 Task: Add an event  with title  Lunch and Learn: Time Management, date '2023/10/30' to 2023/11/02  & Select Event type as  Collective. Add location for the event as  987 St. Paul's Bay, Lindos, Rhodes, Greece and add a description: Emphasize the significance of clear communication throughout the exercise. Encourage catchers to use verbal cues, such as Ready? or Fall when ready, to establish a synchronized rhythm.Create an event link  http-lunchandlearn:timemanagementcom & Select the event color as  Blue. , logged in from the account softage.10@softage.netand send the event invitation to softage.5@softage.net and softage.6@softage.net
Action: Mouse moved to (959, 193)
Screenshot: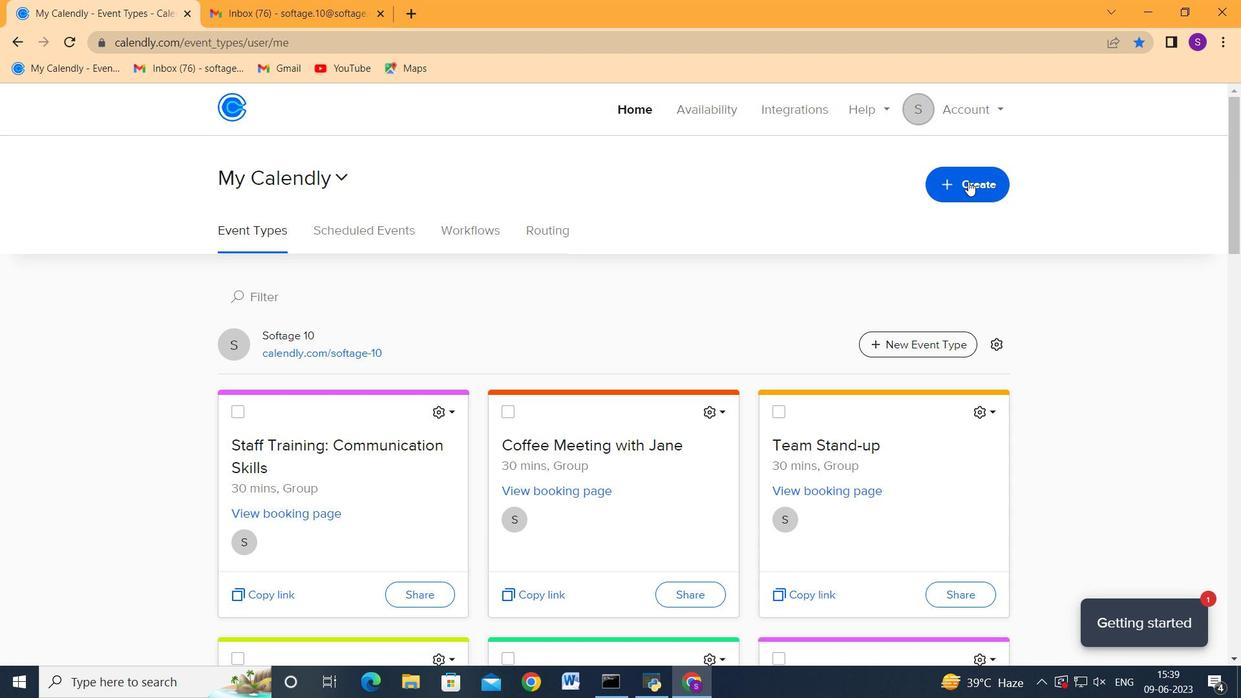 
Action: Mouse pressed left at (959, 193)
Screenshot: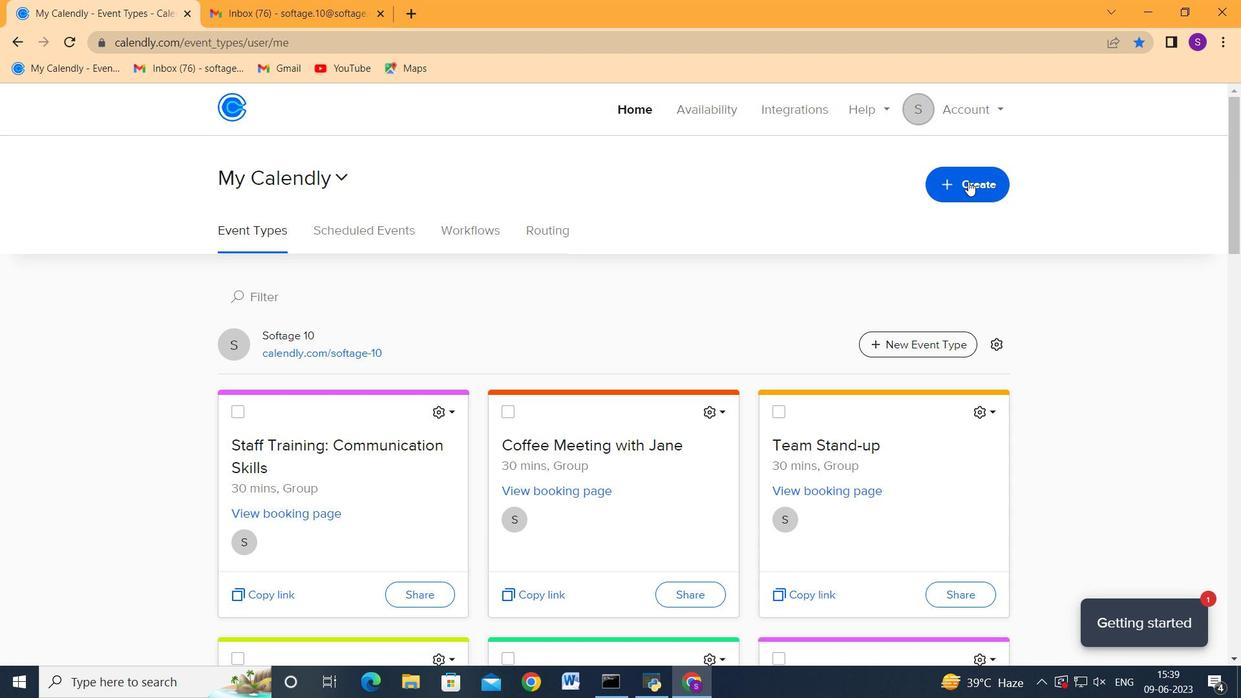 
Action: Mouse moved to (939, 239)
Screenshot: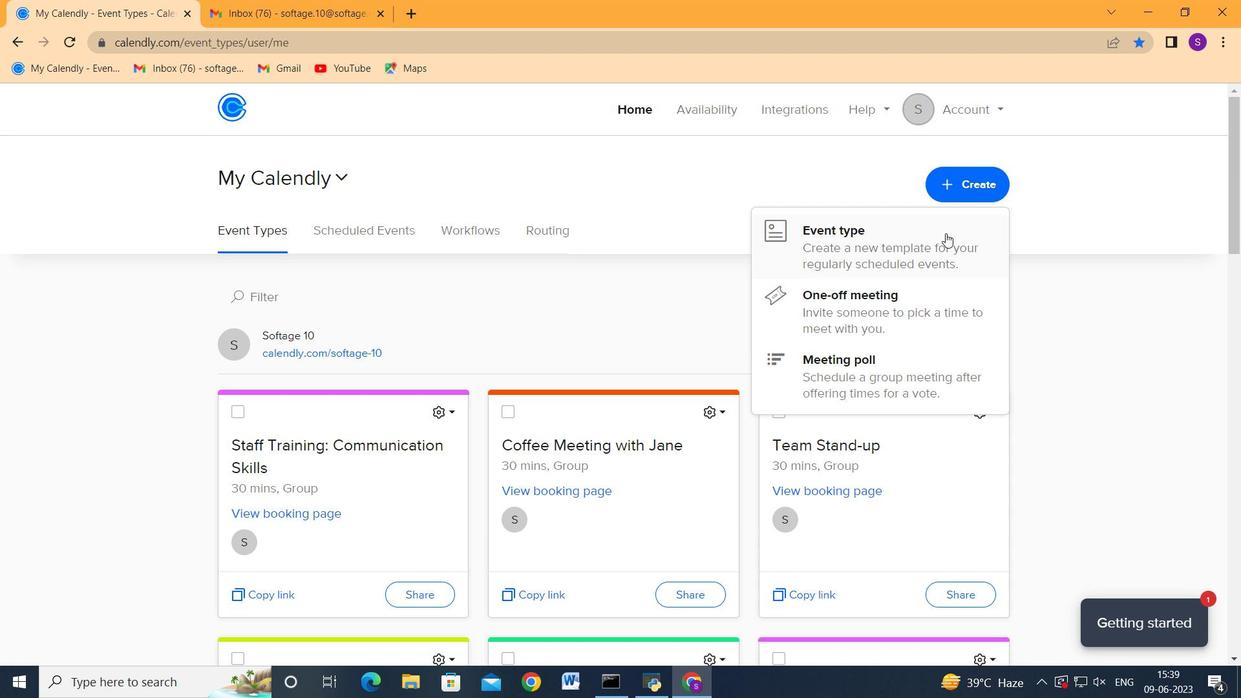 
Action: Mouse pressed left at (939, 239)
Screenshot: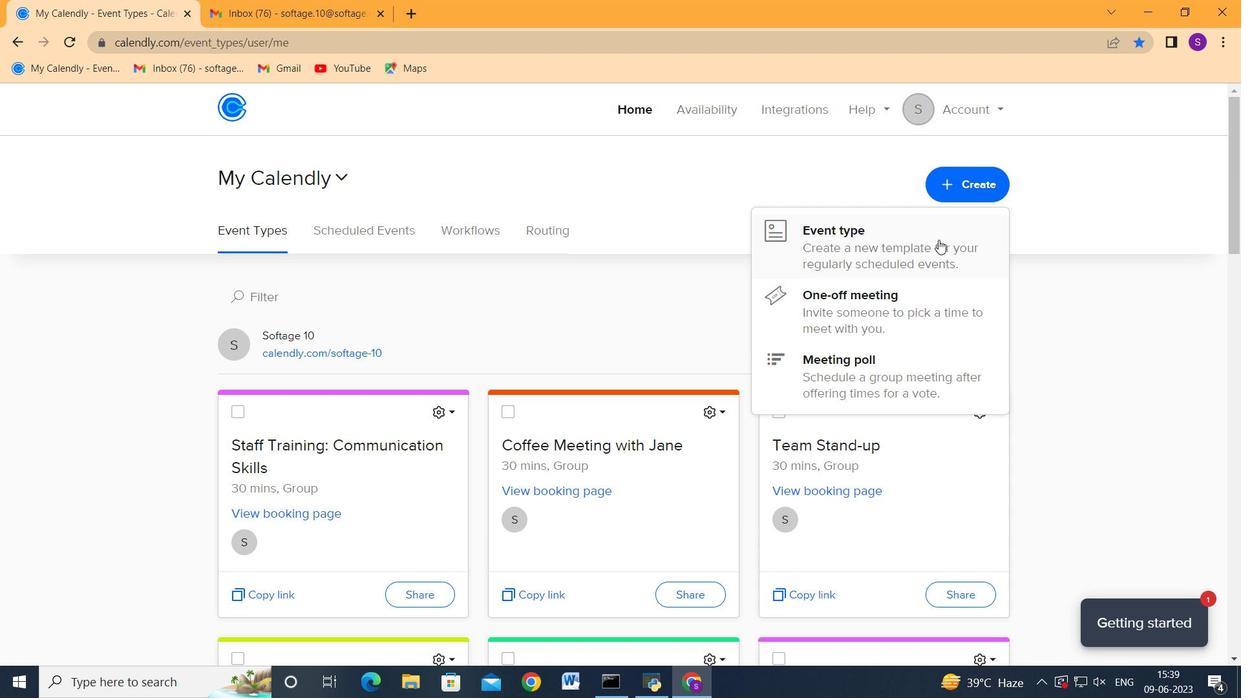 
Action: Mouse moved to (607, 379)
Screenshot: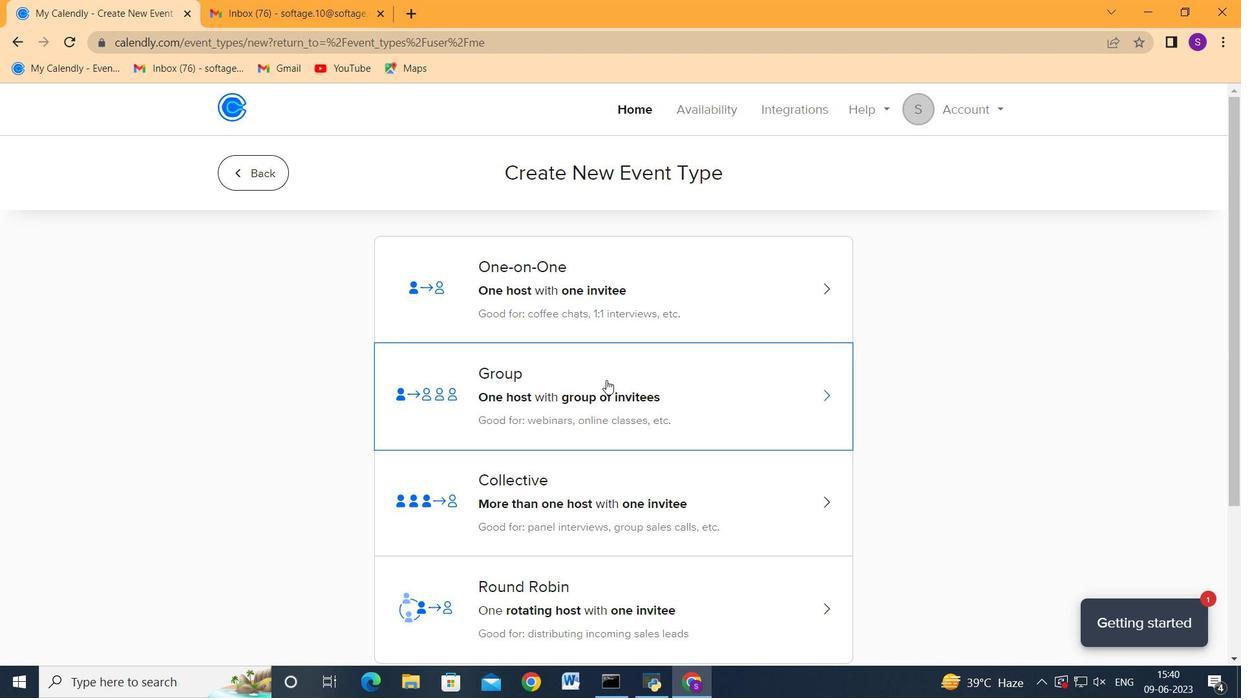 
Action: Mouse scrolled (607, 379) with delta (0, 0)
Screenshot: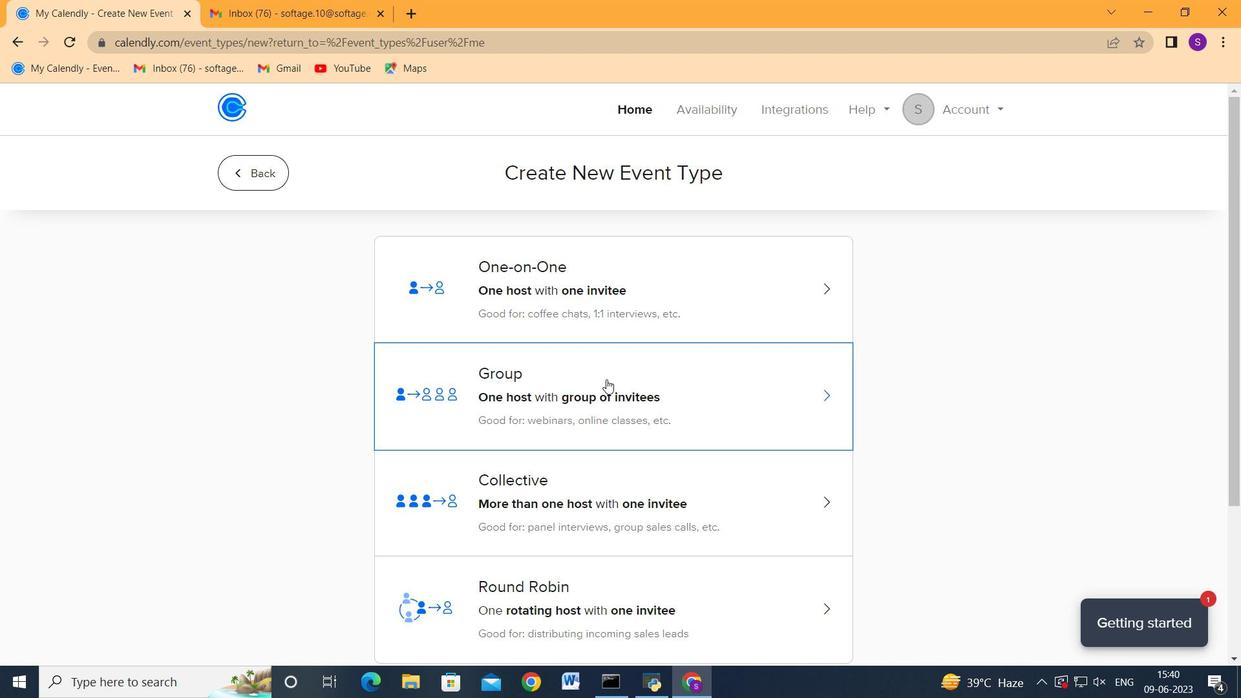 
Action: Mouse scrolled (607, 380) with delta (0, 0)
Screenshot: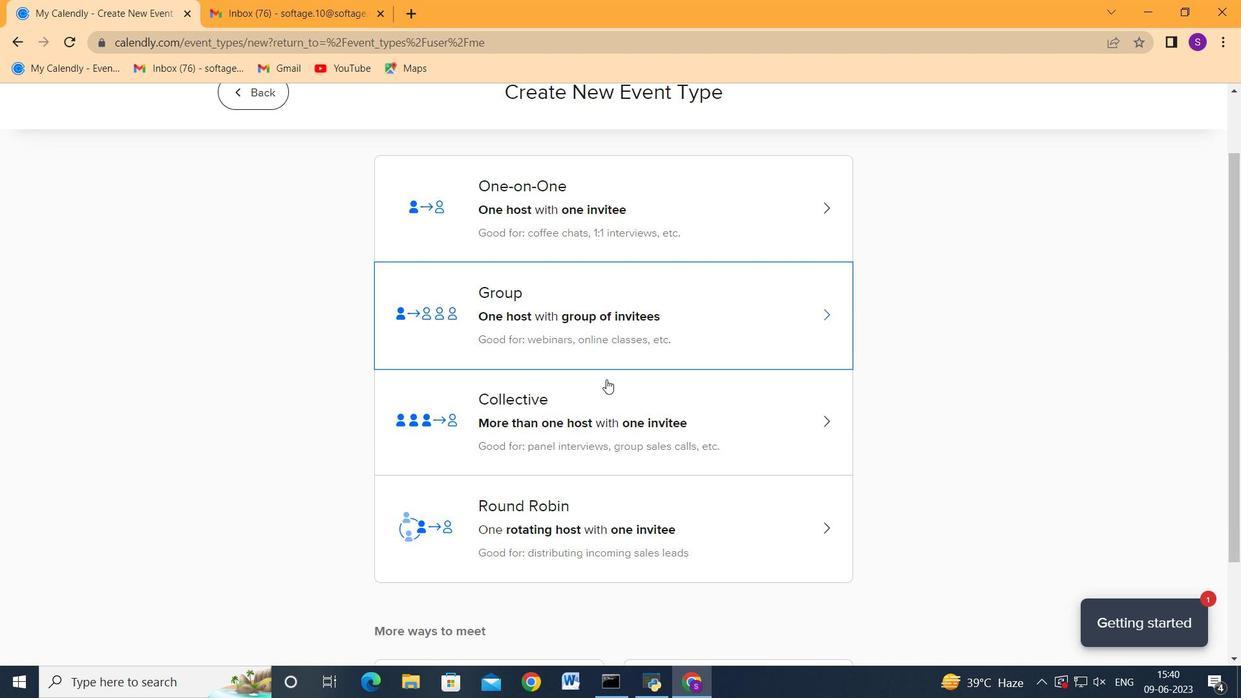 
Action: Mouse moved to (573, 527)
Screenshot: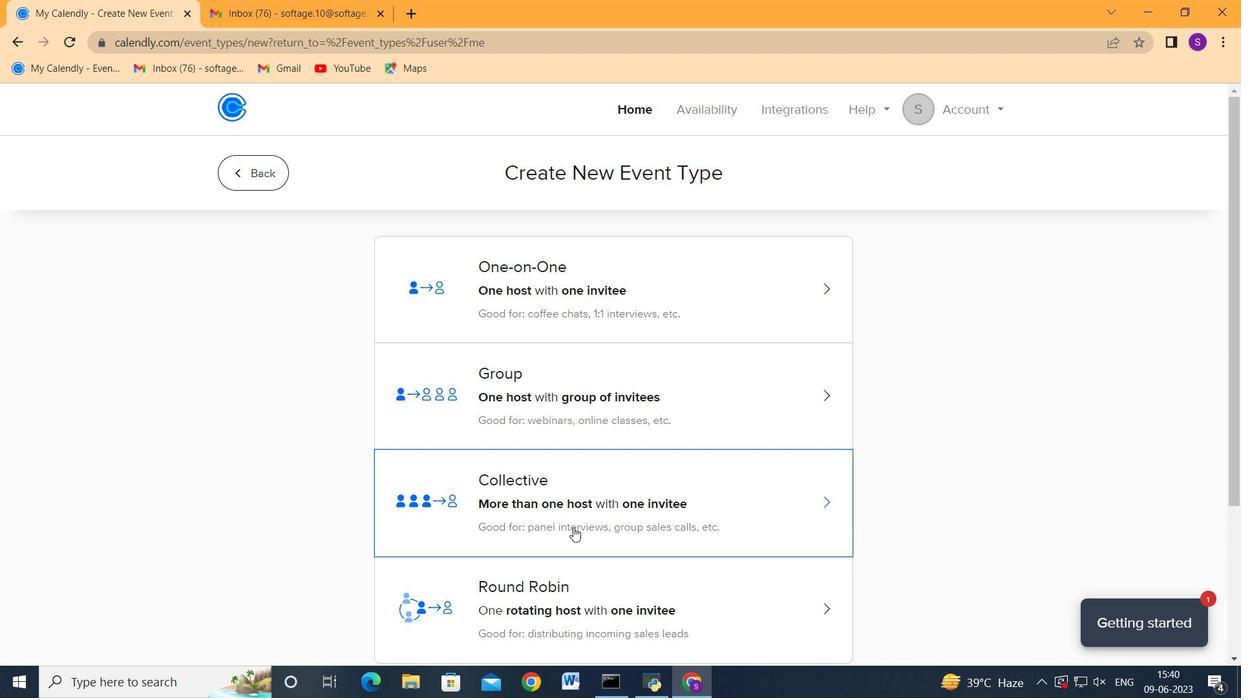 
Action: Mouse pressed left at (573, 527)
Screenshot: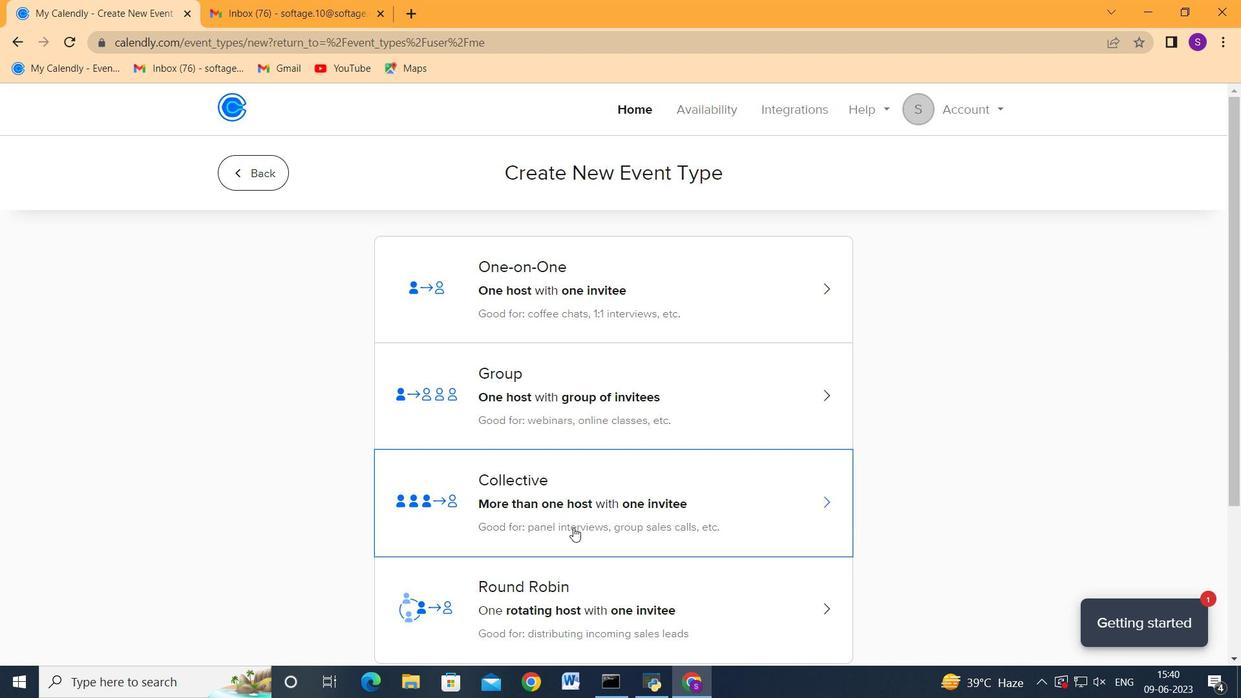
Action: Mouse moved to (806, 386)
Screenshot: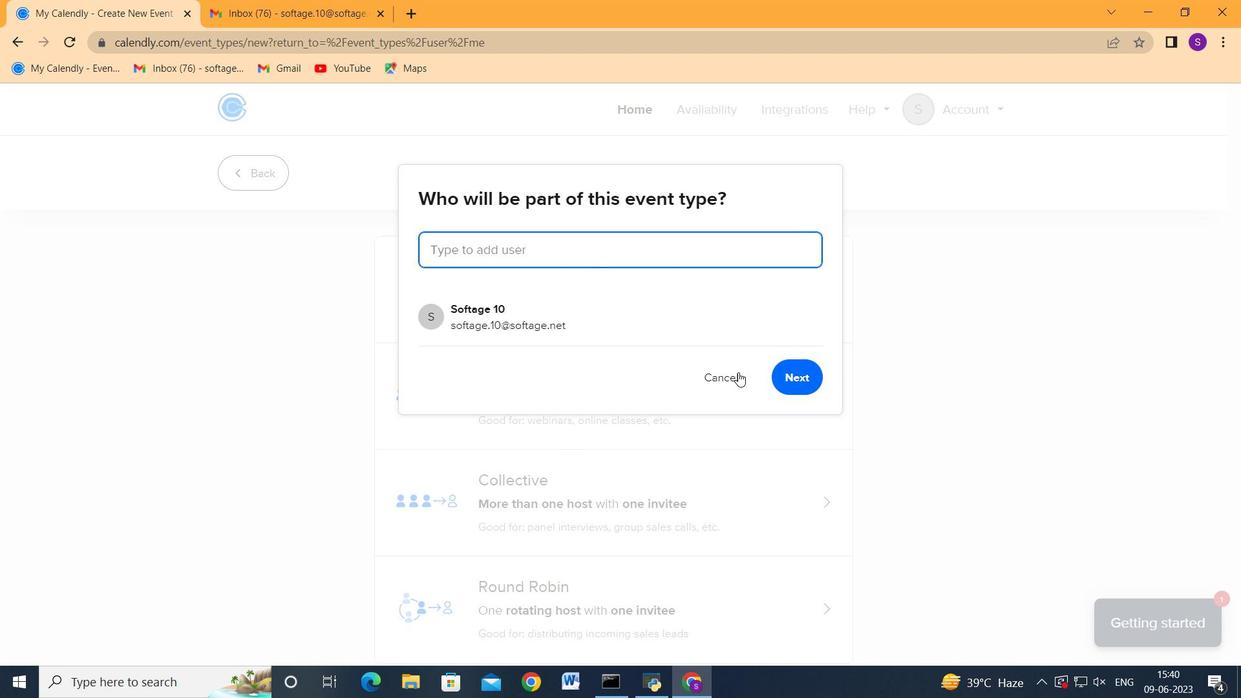 
Action: Mouse pressed left at (806, 386)
Screenshot: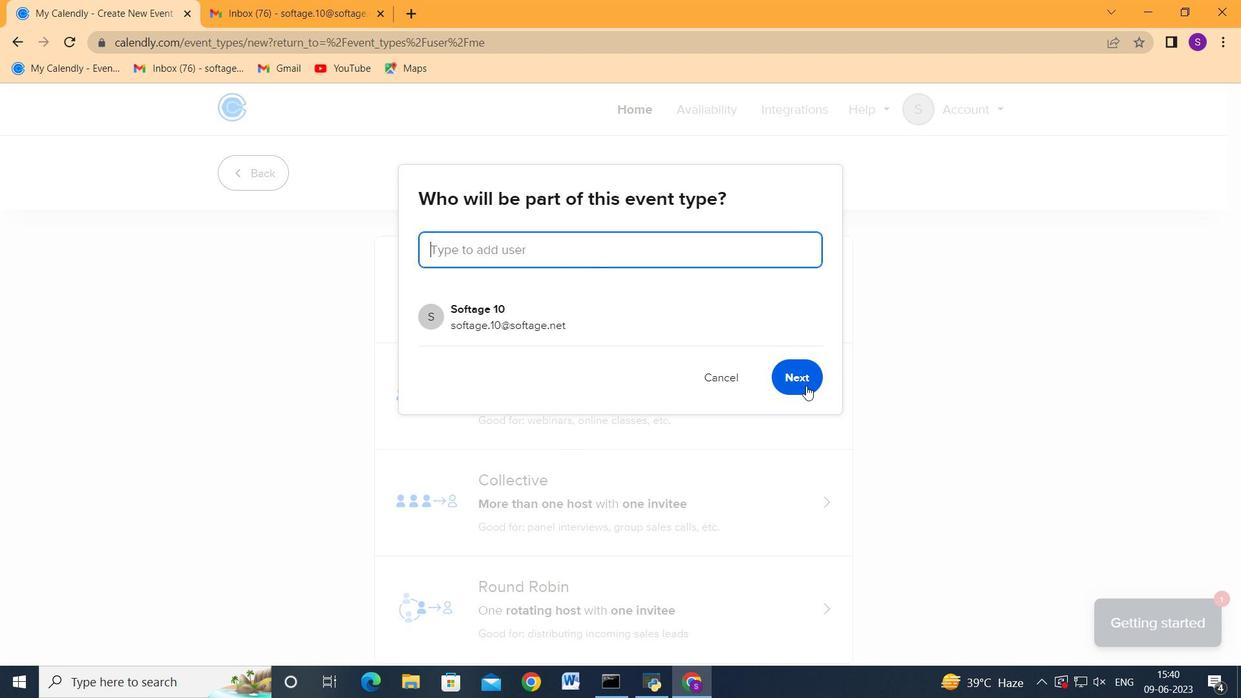 
Action: Mouse moved to (397, 368)
Screenshot: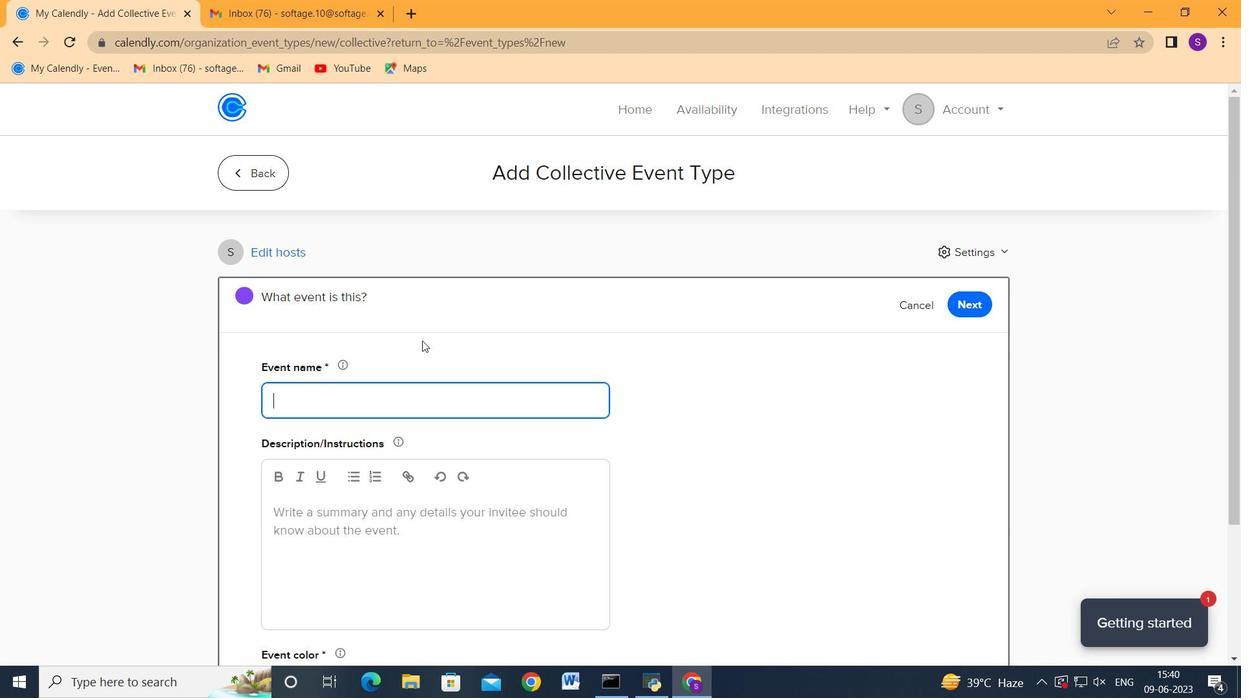 
Action: Key pressed <Key.shift>Lunch<Key.space>and<Key.space><Key.shift>Learn<Key.shift>:<Key.space><Key.shift>Time<Key.space><Key.shift>Management<Key.tab><Key.tab><Key.tab><Key.shift><Key.shift><Key.shift><Key.shift><Key.shift><Key.shift><Key.shift><Key.shift><Key.shift><Key.shift><Key.shift><Key.shift><Key.shift><Key.shift><Key.shift><Key.shift><Key.shift><Key.shift><Key.shift><Key.shift><Key.shift><Key.shift><Key.shift><Key.shift><Key.shift>Emphasize<Key.space>the<Key.space>significance<Key.space>of<Key.space>clear<Key.space>communication<Key.space>throughout<Key.space>the<Key.space>exercise,<Key.backspace>.<Key.space><Key.shift_r>Encourage<Key.space>catchers<Key.space>to<Key.space>use<Key.space>verbal<Key.space>cues,<Key.space>such<Key.space>as<Key.space><Key.shift_r>Ready<Key.shift>?<Key.space>or<Key.space><Key.shift_r>Fall<Key.space>when<Key.space>ready,<Key.space>to<Key.space>establish<Key.space>a<Key.space>synchronized<Key.space>t<Key.backspace>rhythm.<Key.tab><Key.tab>
Screenshot: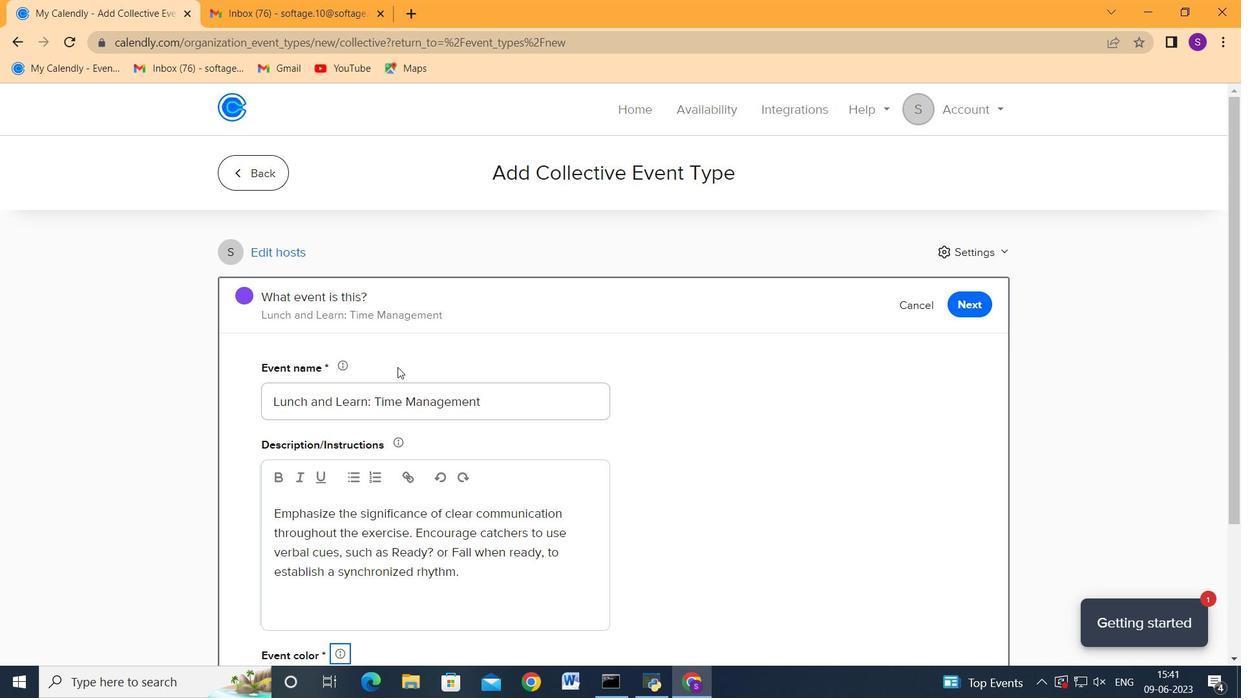 
Action: Mouse moved to (421, 516)
Screenshot: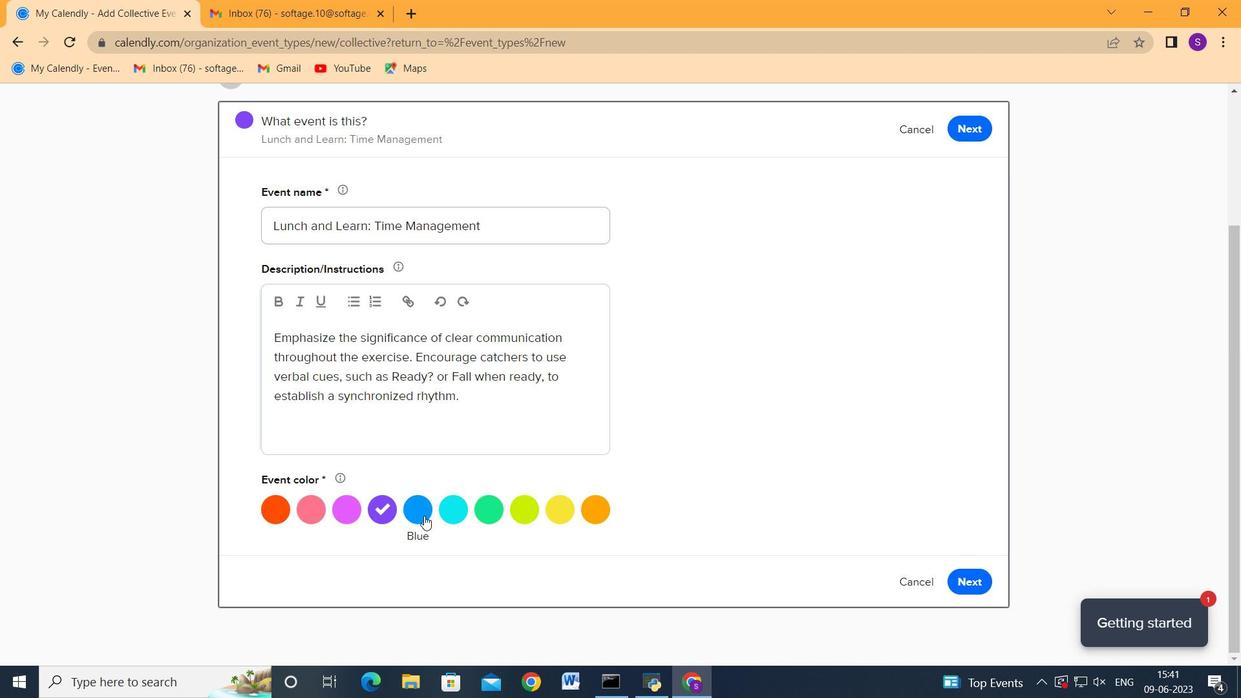 
Action: Mouse pressed left at (421, 516)
Screenshot: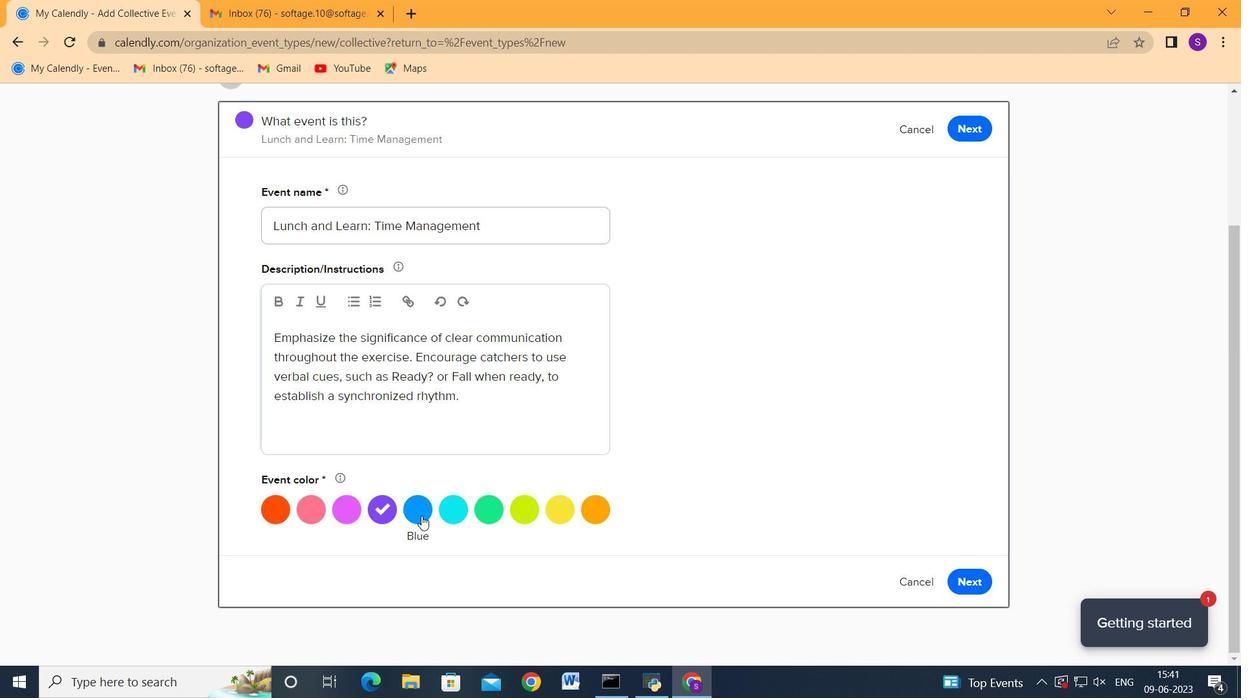 
Action: Mouse moved to (979, 580)
Screenshot: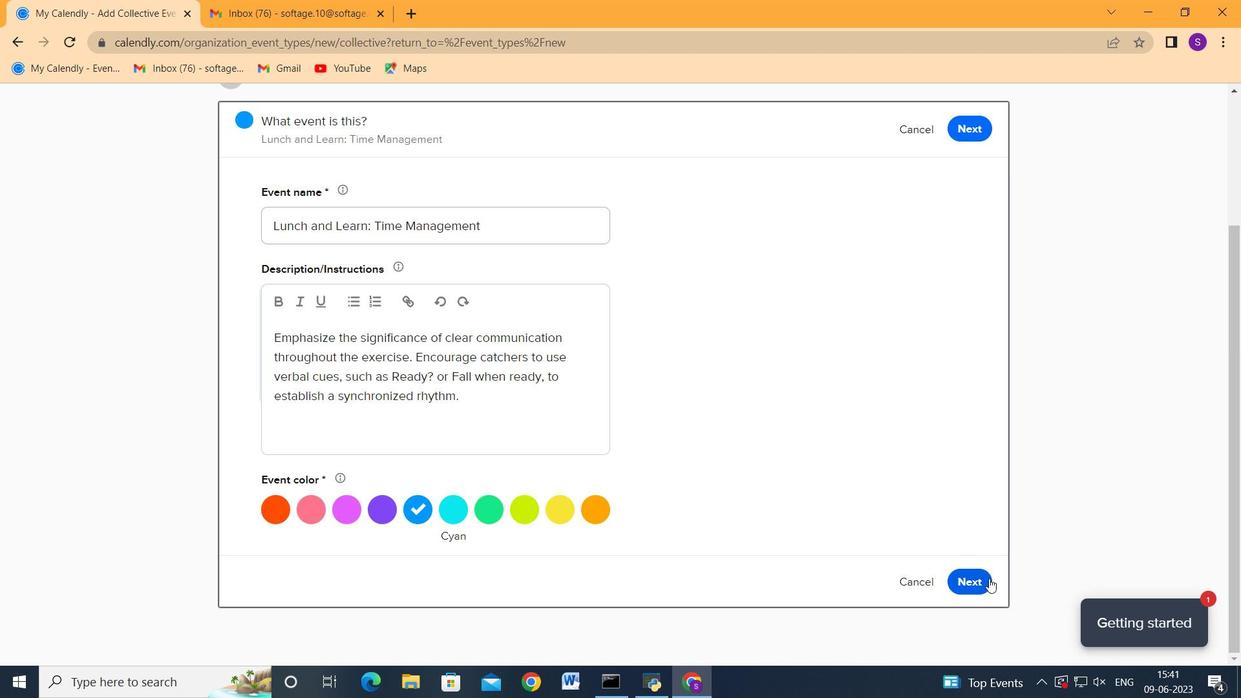 
Action: Mouse pressed left at (979, 580)
Screenshot: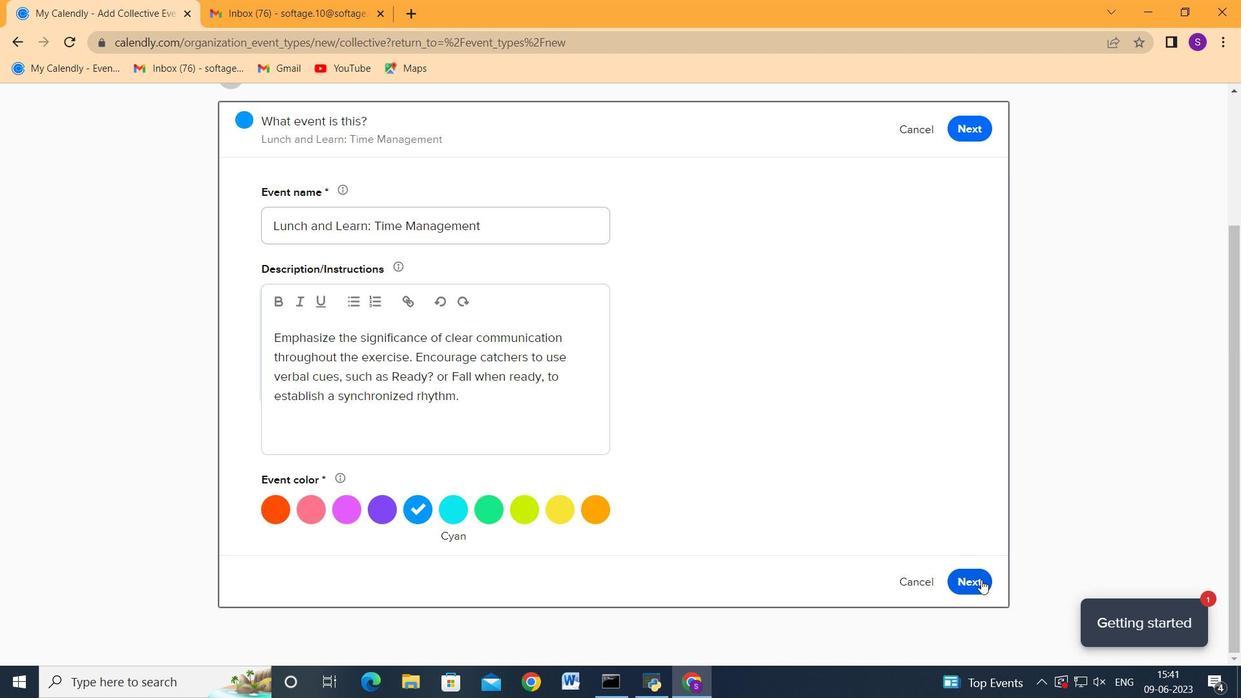 
Action: Mouse moved to (659, 413)
Screenshot: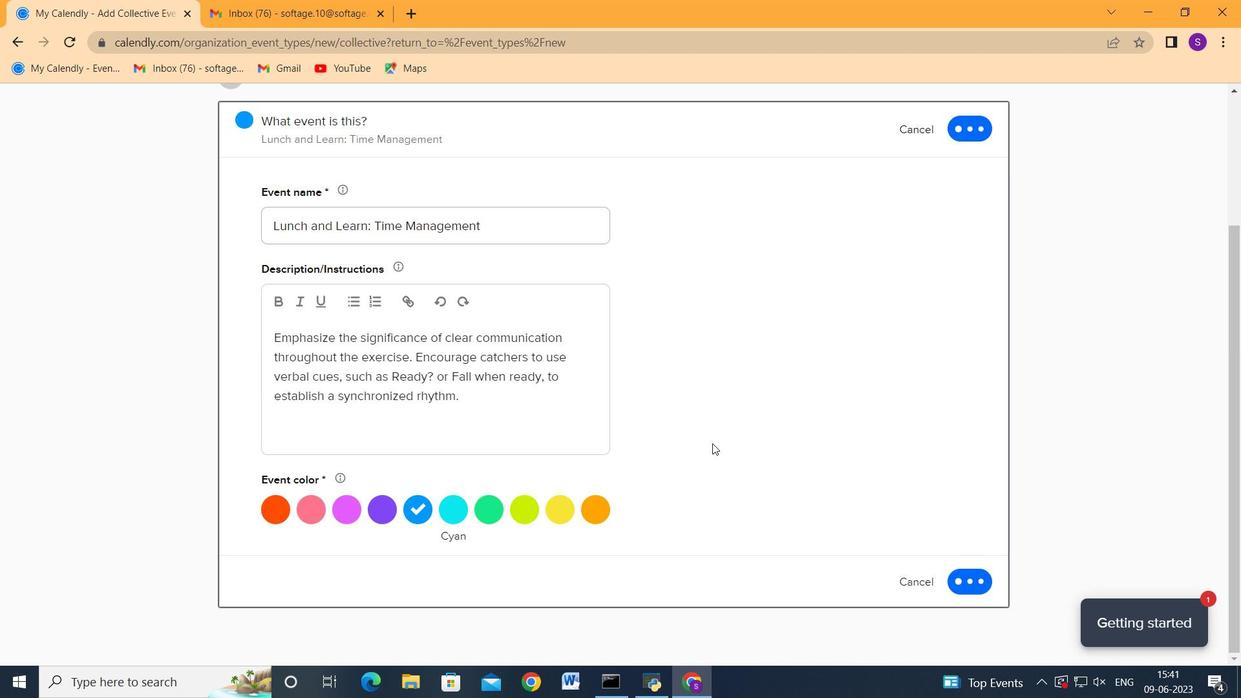 
Action: Mouse scrolled (659, 413) with delta (0, 0)
Screenshot: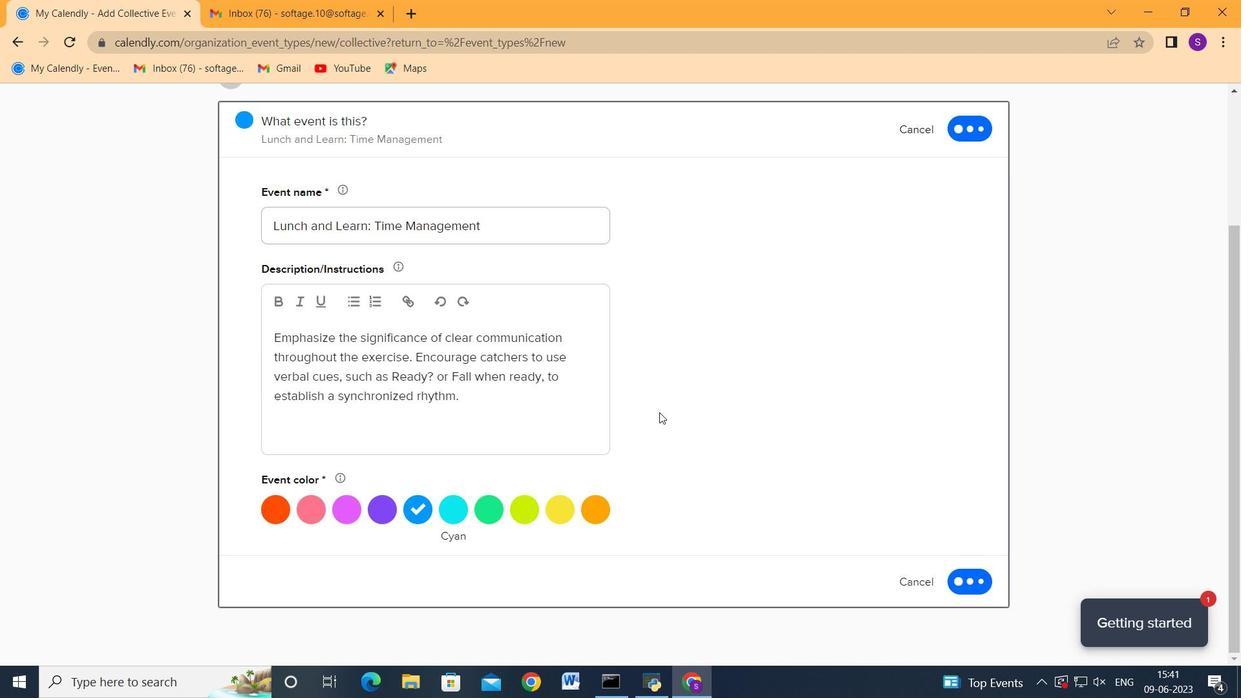 
Action: Mouse scrolled (659, 413) with delta (0, 0)
Screenshot: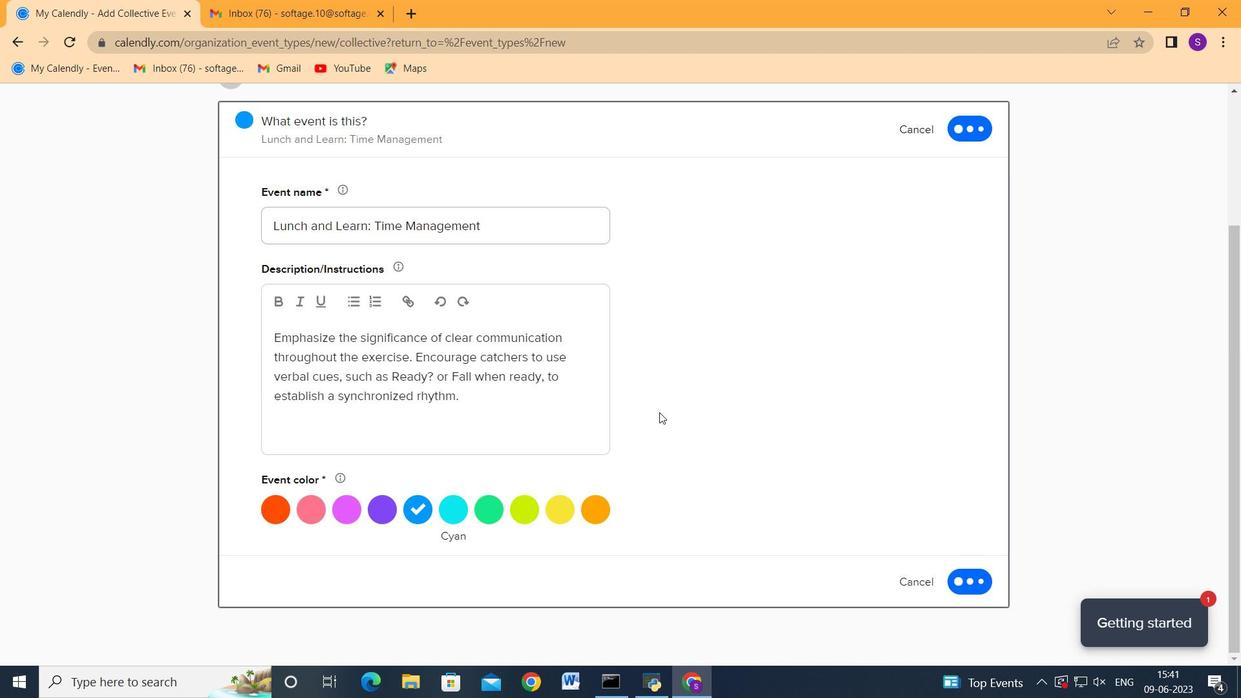 
Action: Mouse moved to (490, 488)
Screenshot: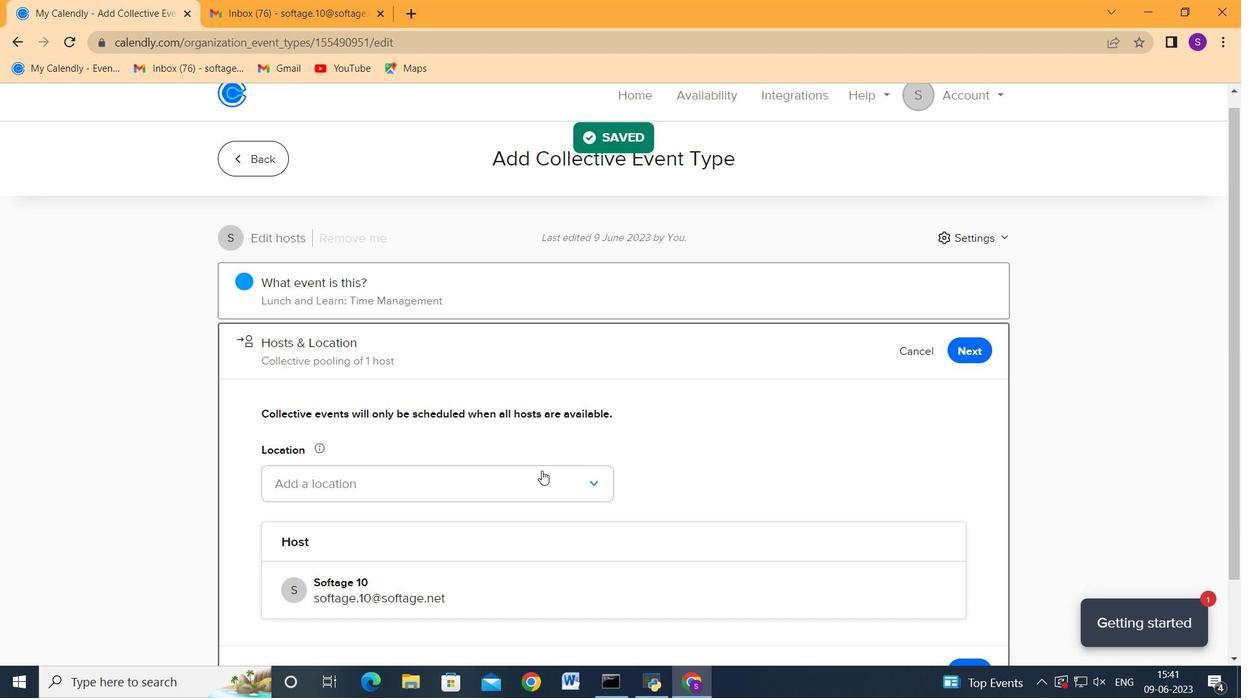 
Action: Mouse pressed left at (490, 488)
Screenshot: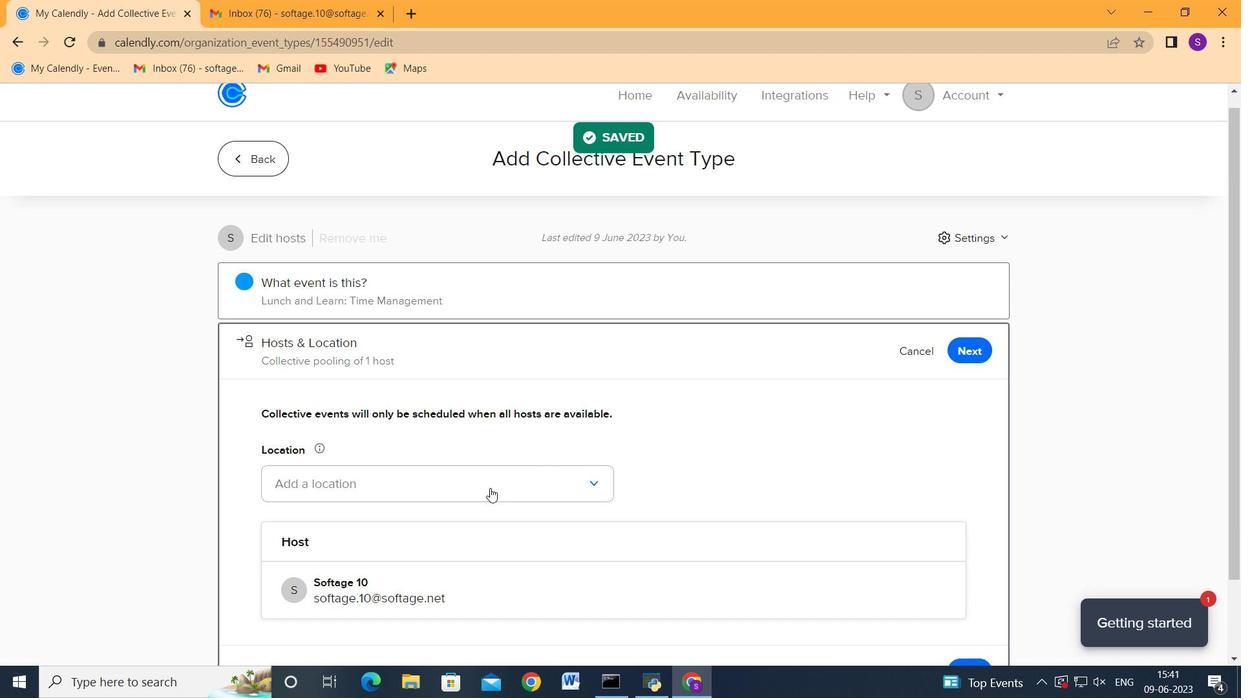 
Action: Mouse moved to (410, 518)
Screenshot: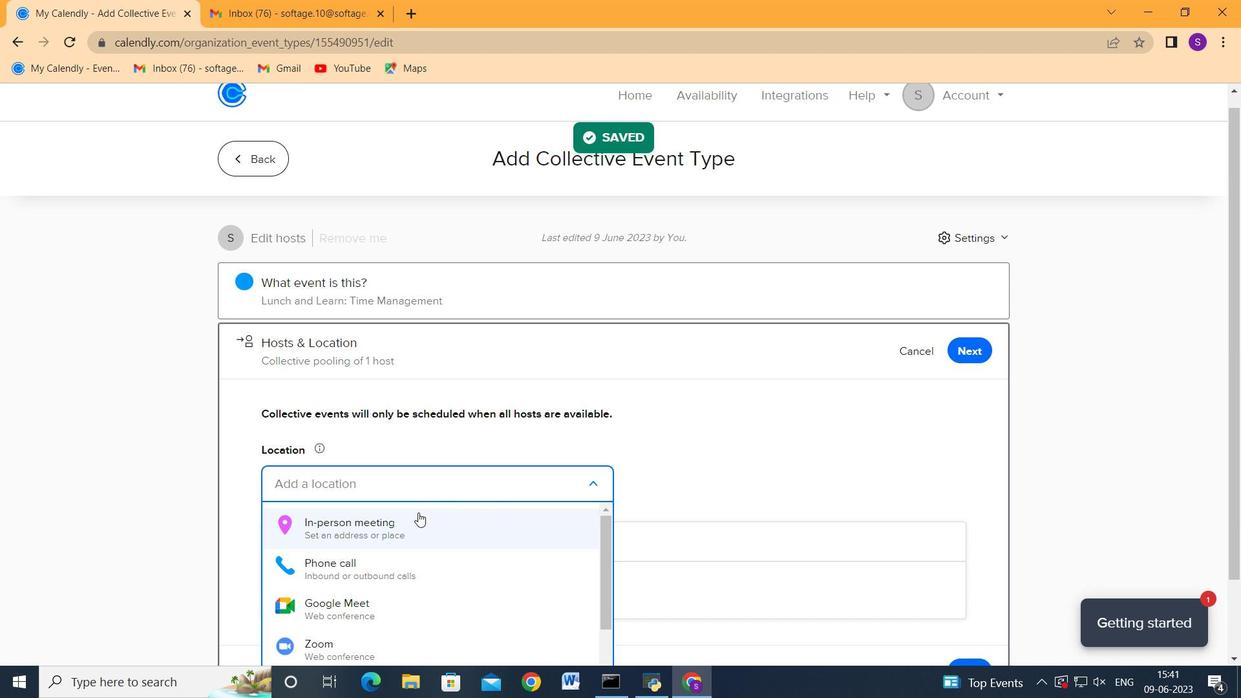 
Action: Mouse pressed left at (410, 518)
Screenshot: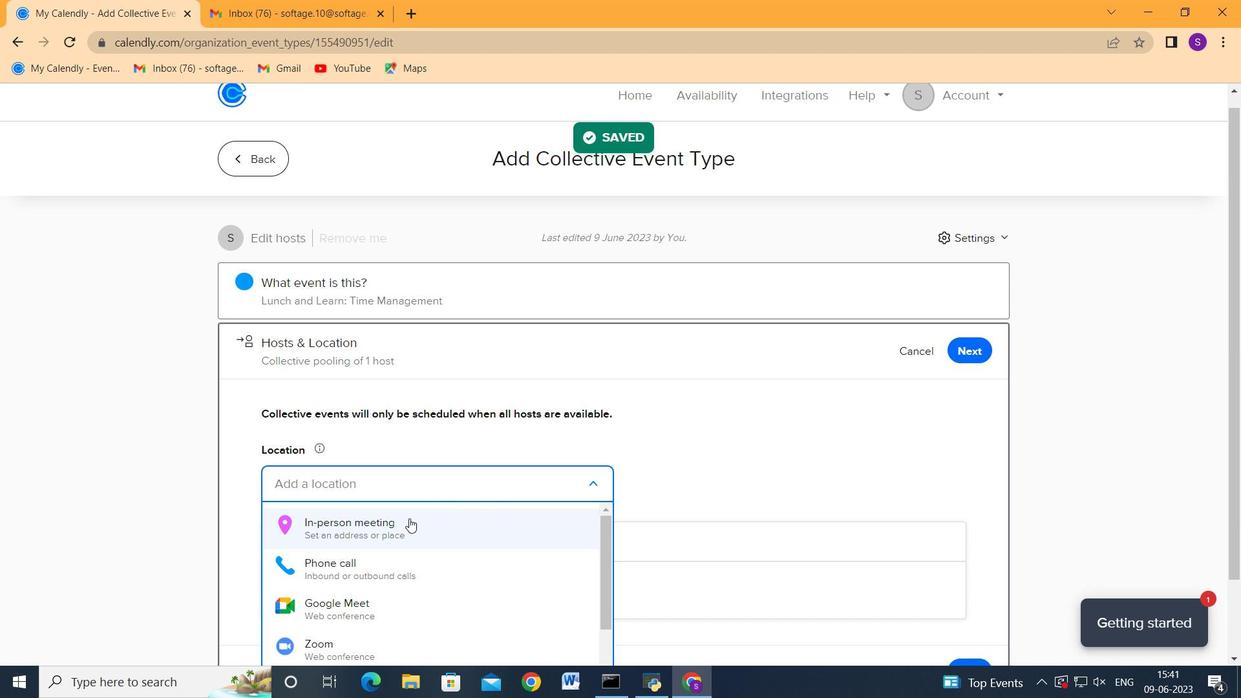 
Action: Mouse moved to (564, 285)
Screenshot: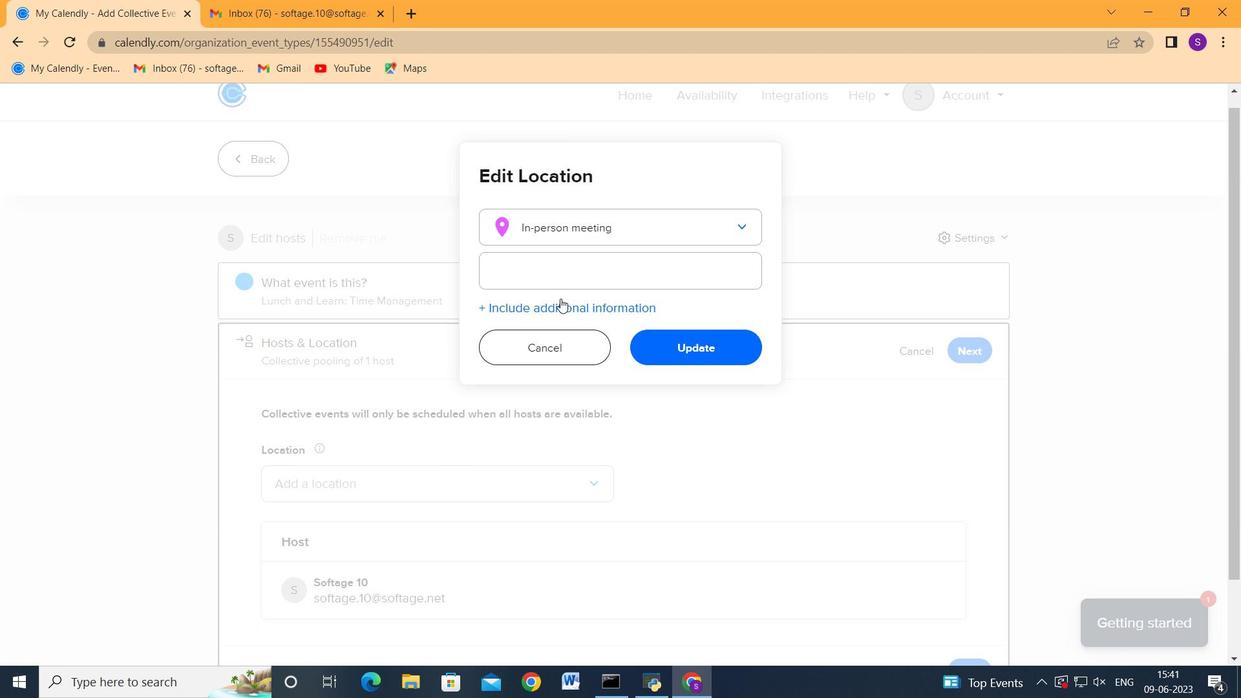 
Action: Mouse pressed left at (564, 285)
Screenshot: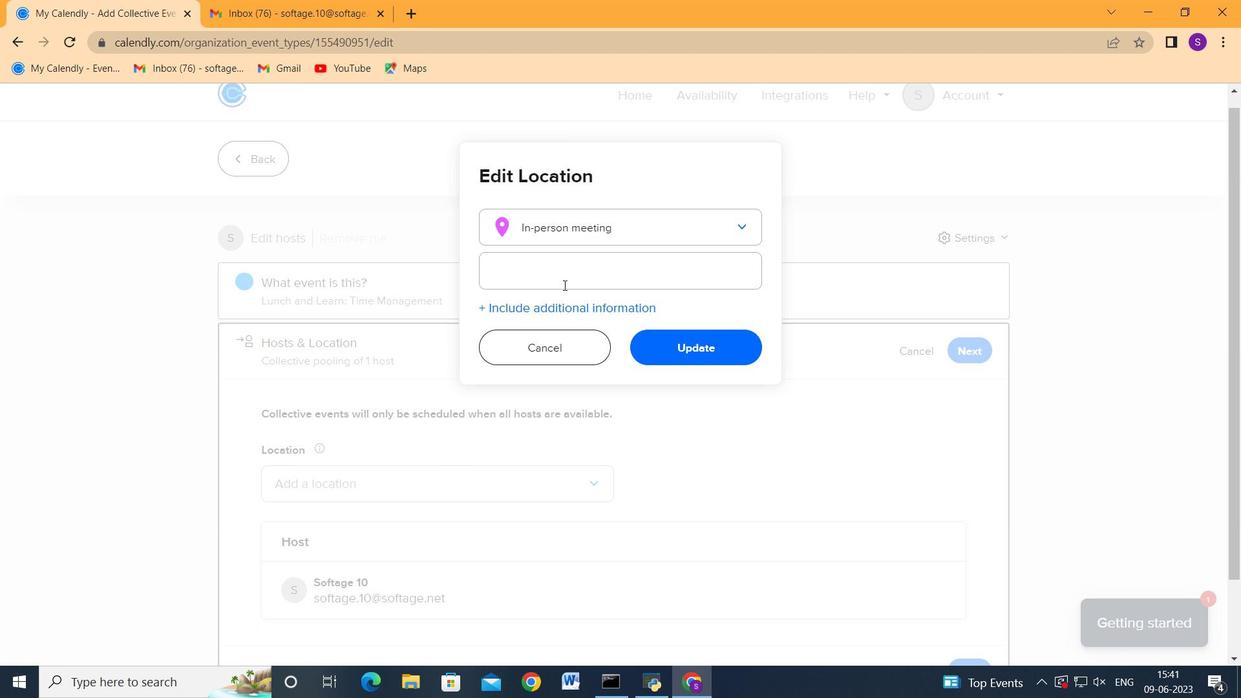 
Action: Key pressed 987<Key.space><Key.shift_r>St.<Key.space><Key.shift>Pauls'<Key.backspace><Key.backspace>'s<Key.space><Key.shift>Bay,<Key.space><Key.shift>Lindos,<Key.space><Key.shift><Key.shift>Rhodes,<Key.space><Key.shift_r>Greece
Screenshot: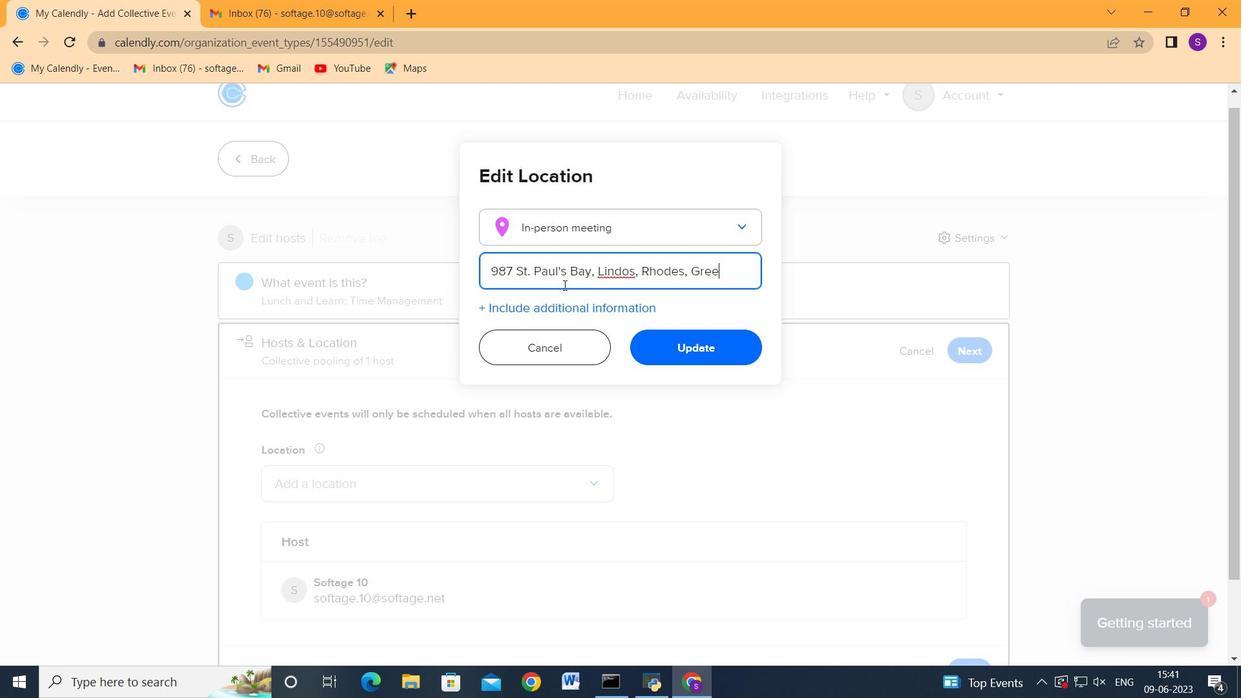 
Action: Mouse moved to (662, 341)
Screenshot: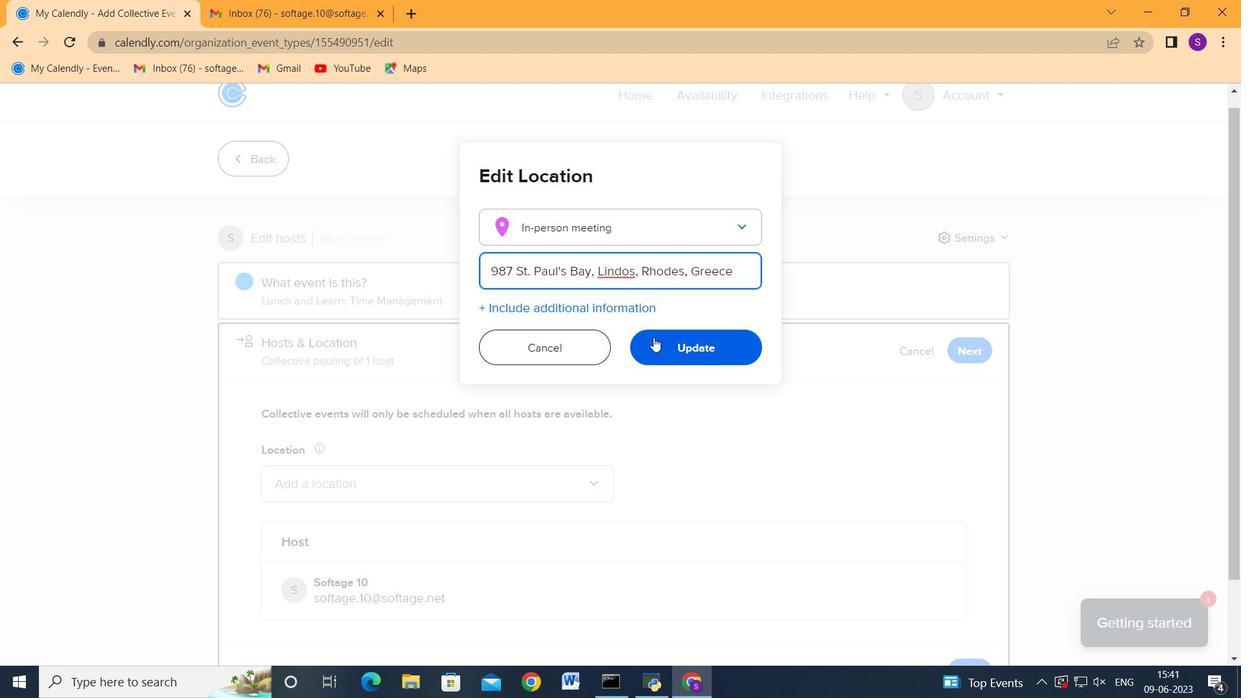 
Action: Mouse pressed left at (662, 341)
Screenshot: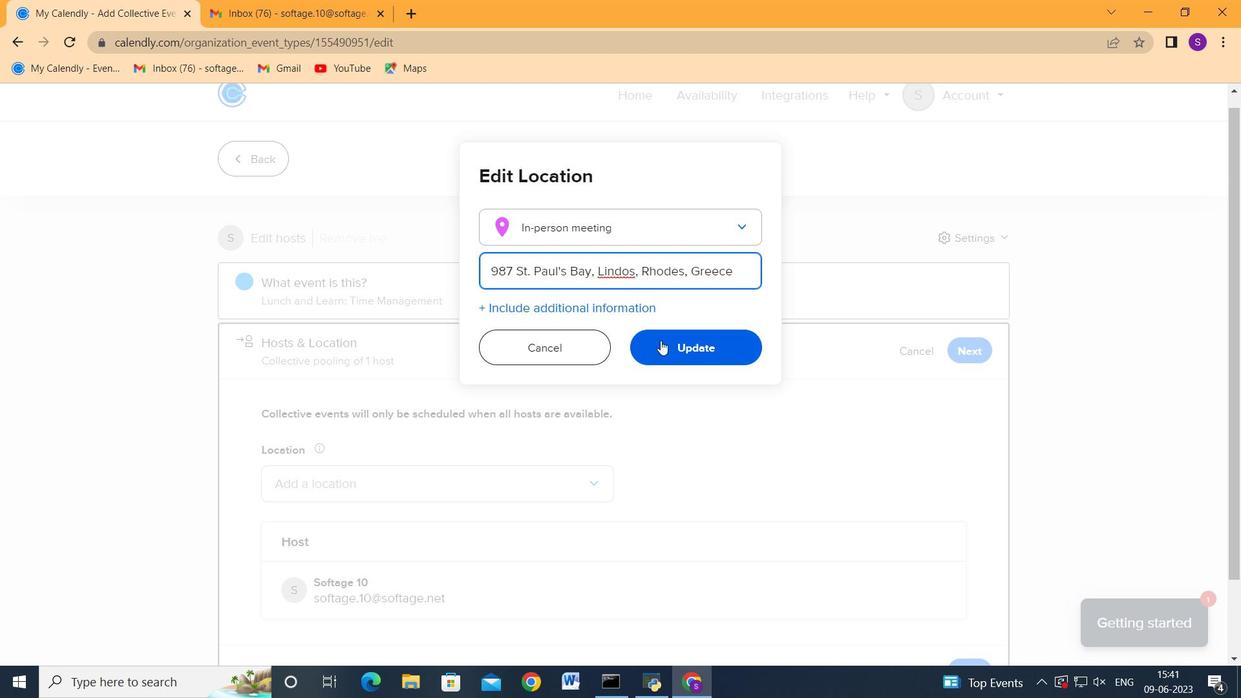 
Action: Mouse moved to (635, 361)
Screenshot: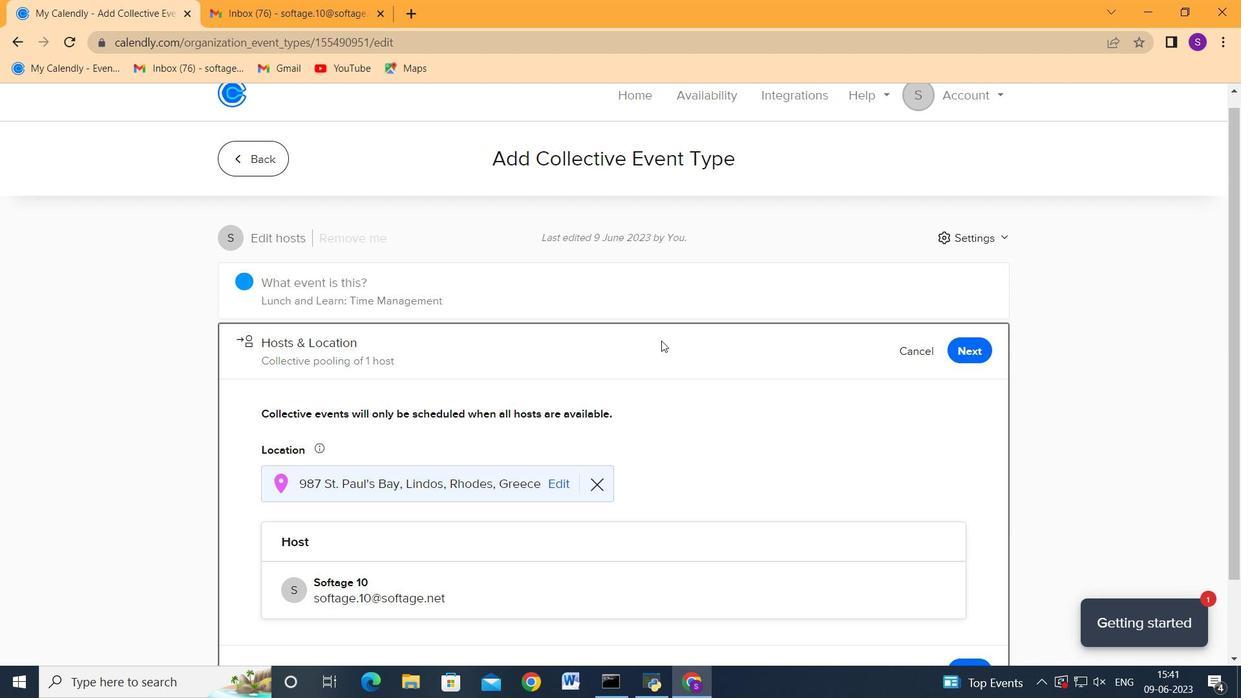 
Action: Mouse scrolled (635, 360) with delta (0, 0)
Screenshot: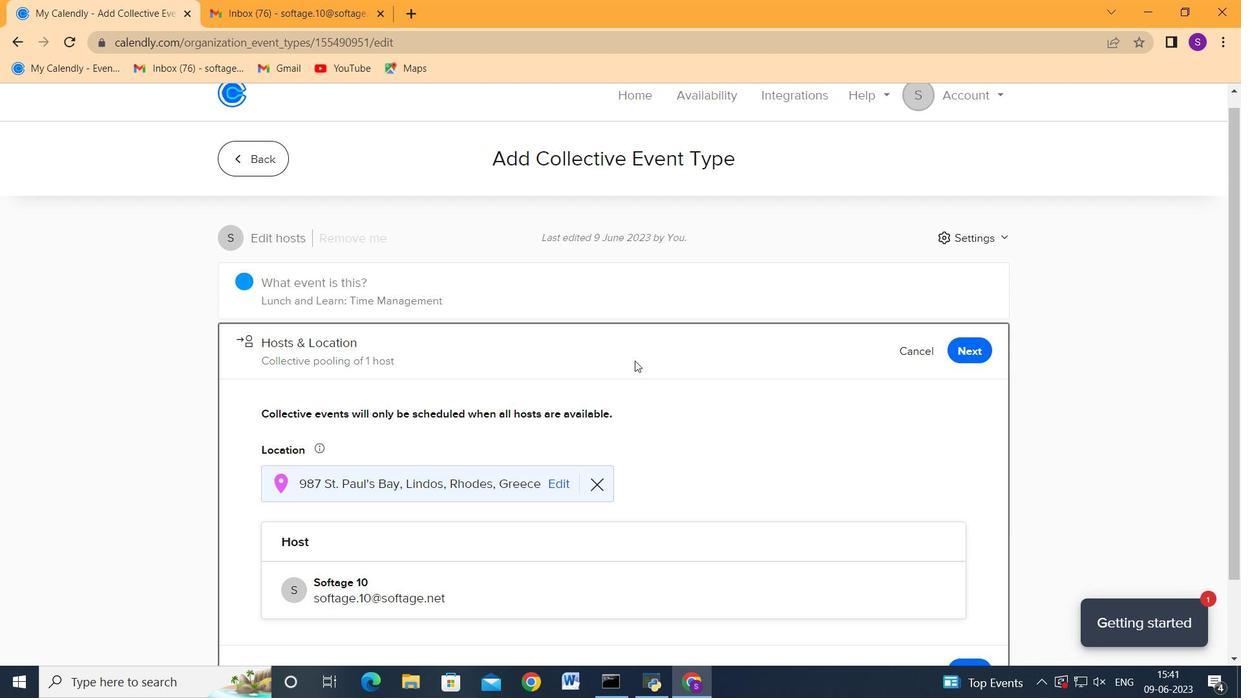 
Action: Mouse scrolled (635, 360) with delta (0, 0)
Screenshot: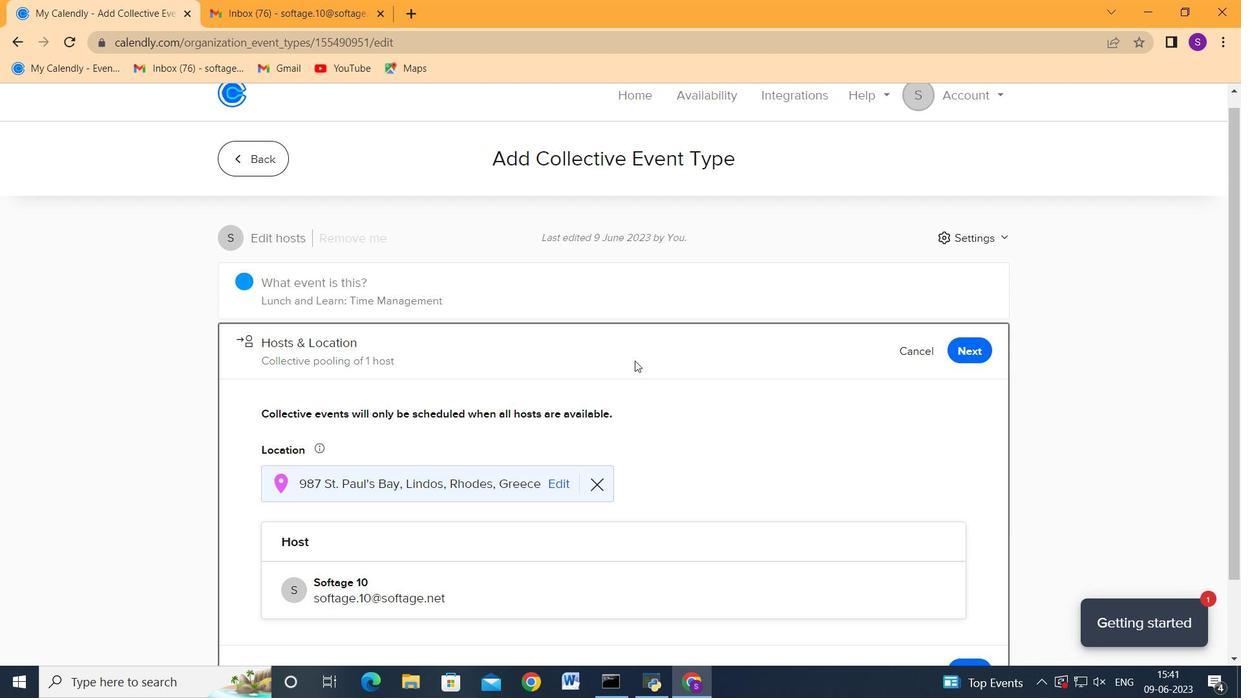 
Action: Mouse scrolled (635, 360) with delta (0, 0)
Screenshot: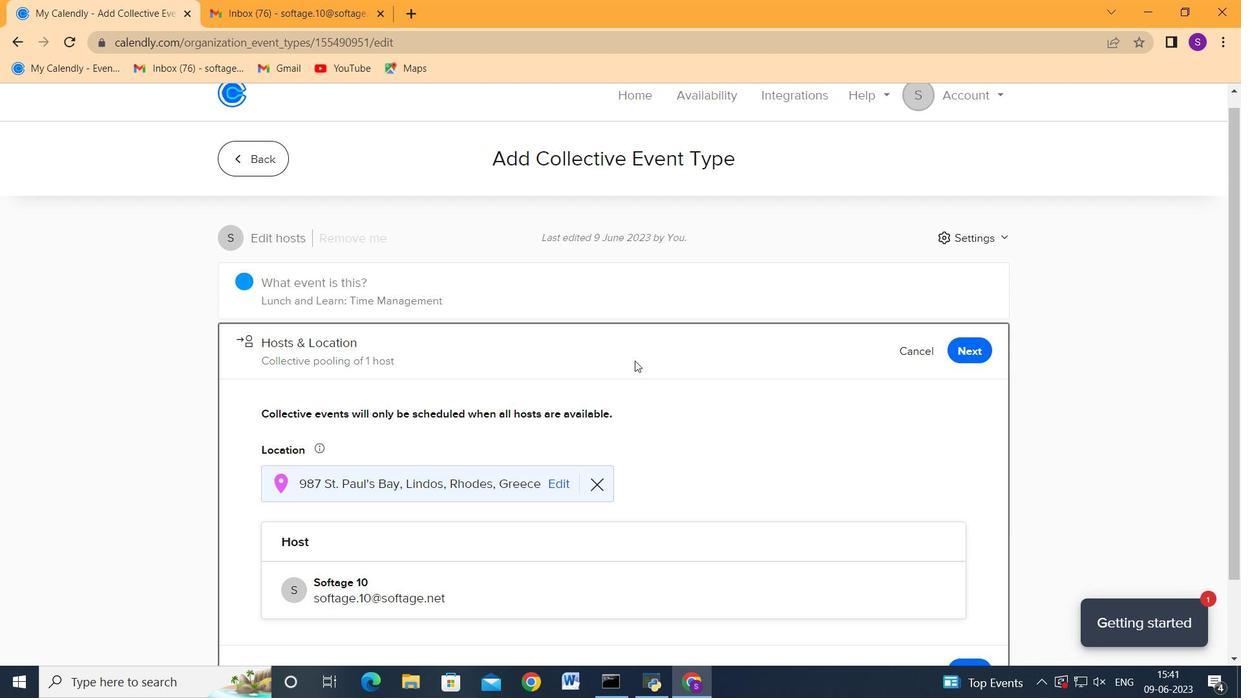 
Action: Mouse moved to (980, 268)
Screenshot: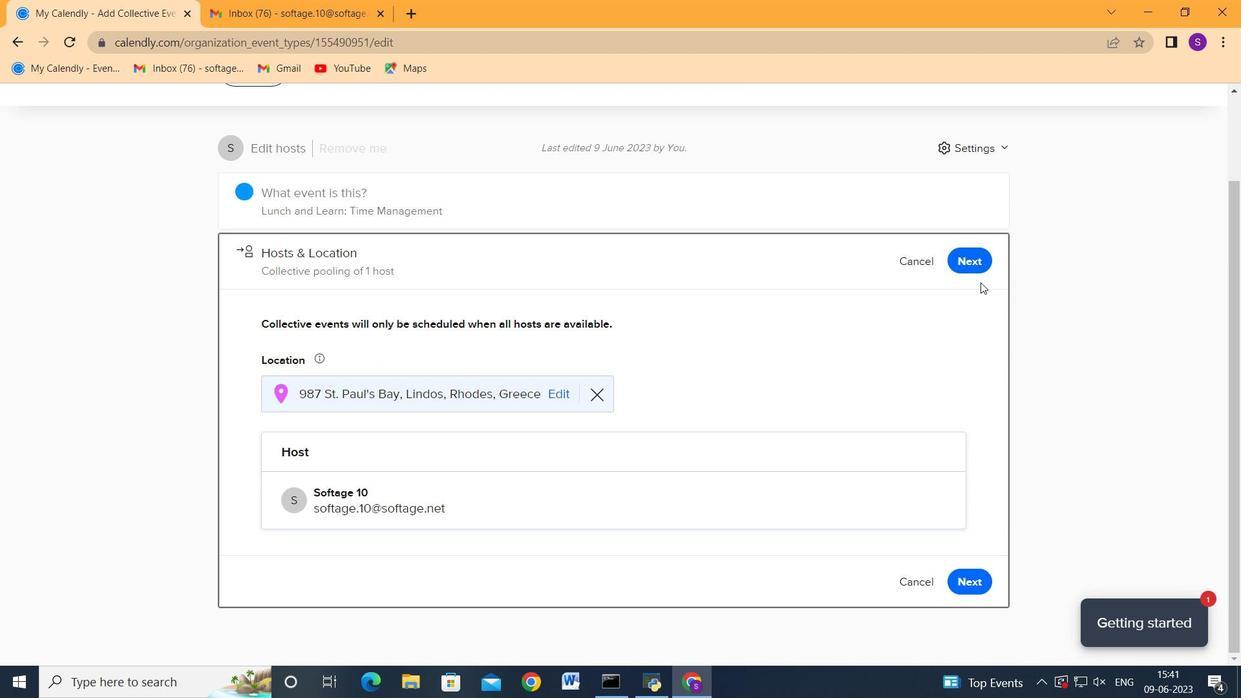 
Action: Mouse pressed left at (980, 268)
Screenshot: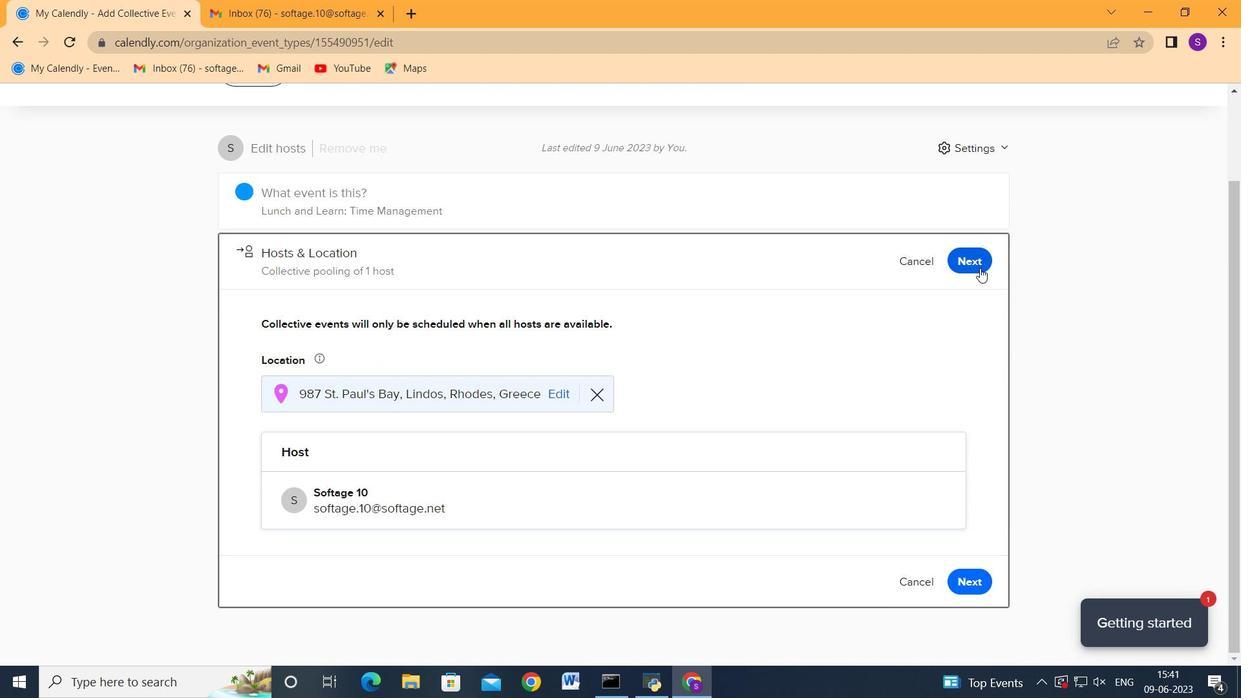 
Action: Mouse moved to (452, 290)
Screenshot: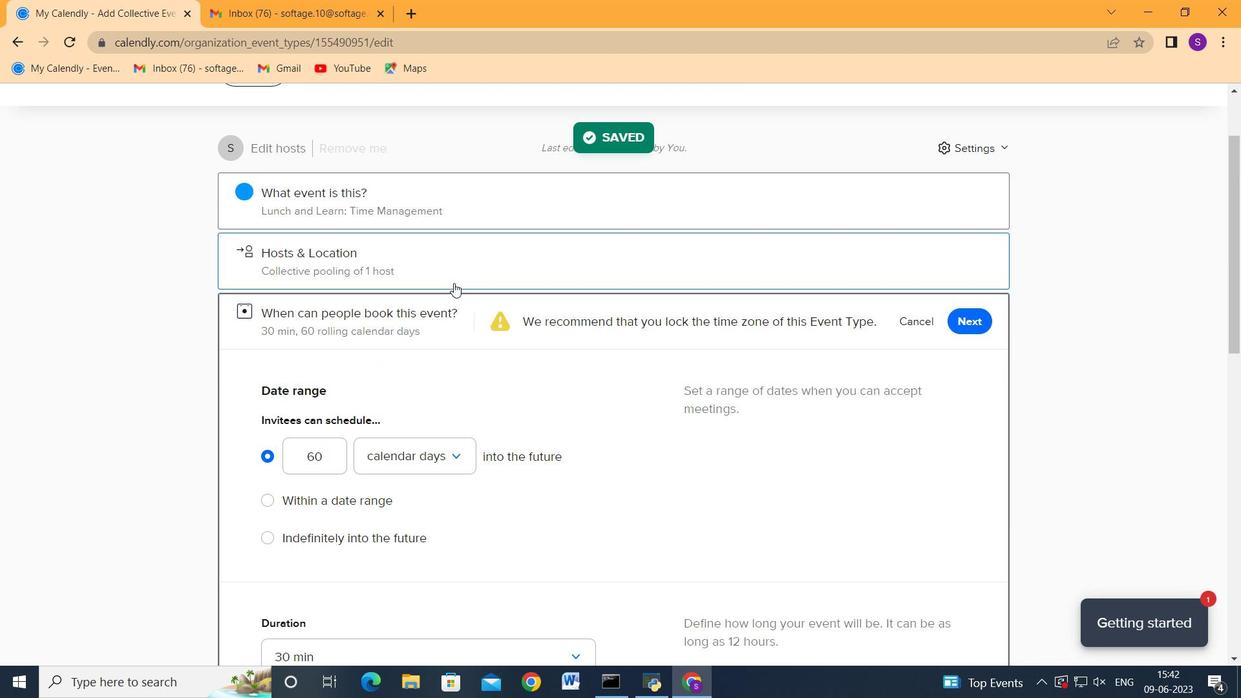 
Action: Mouse scrolled (452, 289) with delta (0, 0)
Screenshot: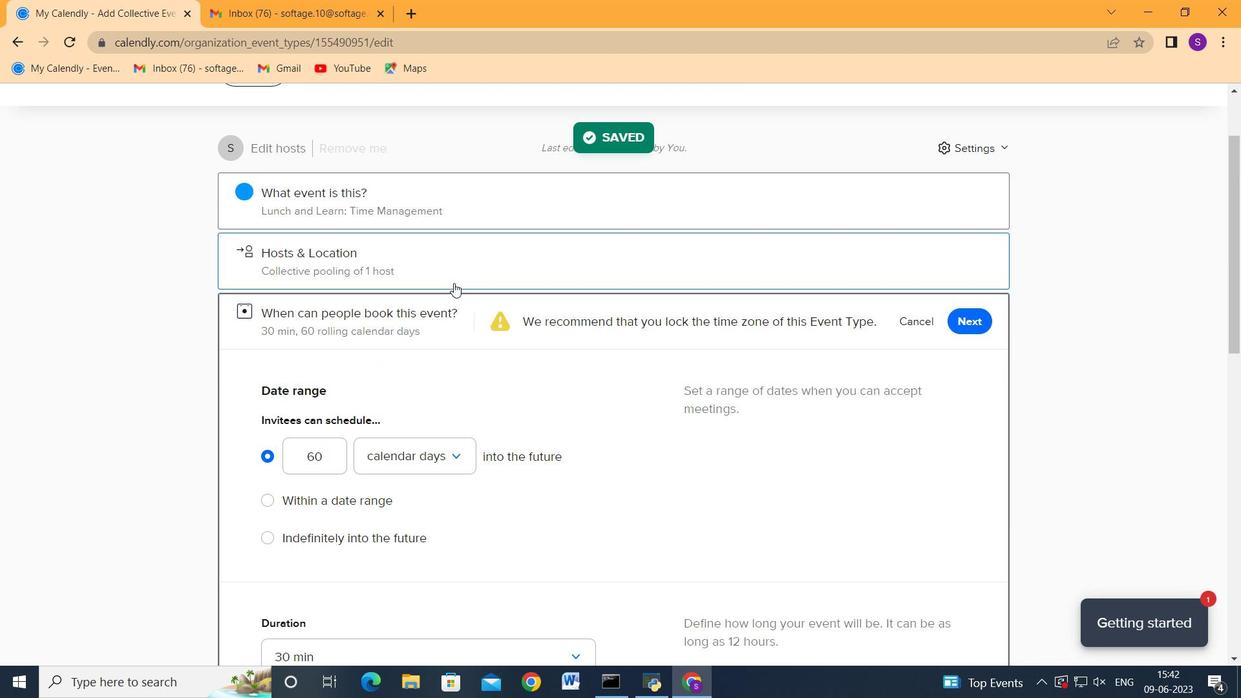
Action: Mouse moved to (351, 421)
Screenshot: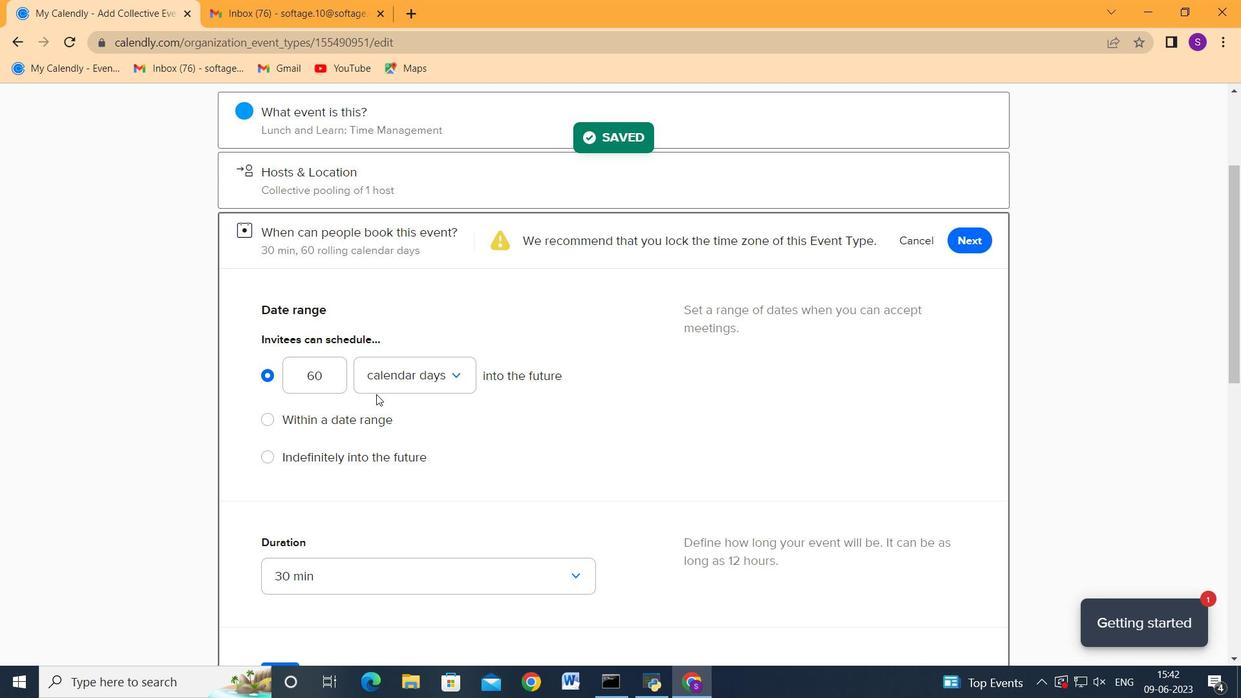 
Action: Mouse pressed left at (351, 421)
Screenshot: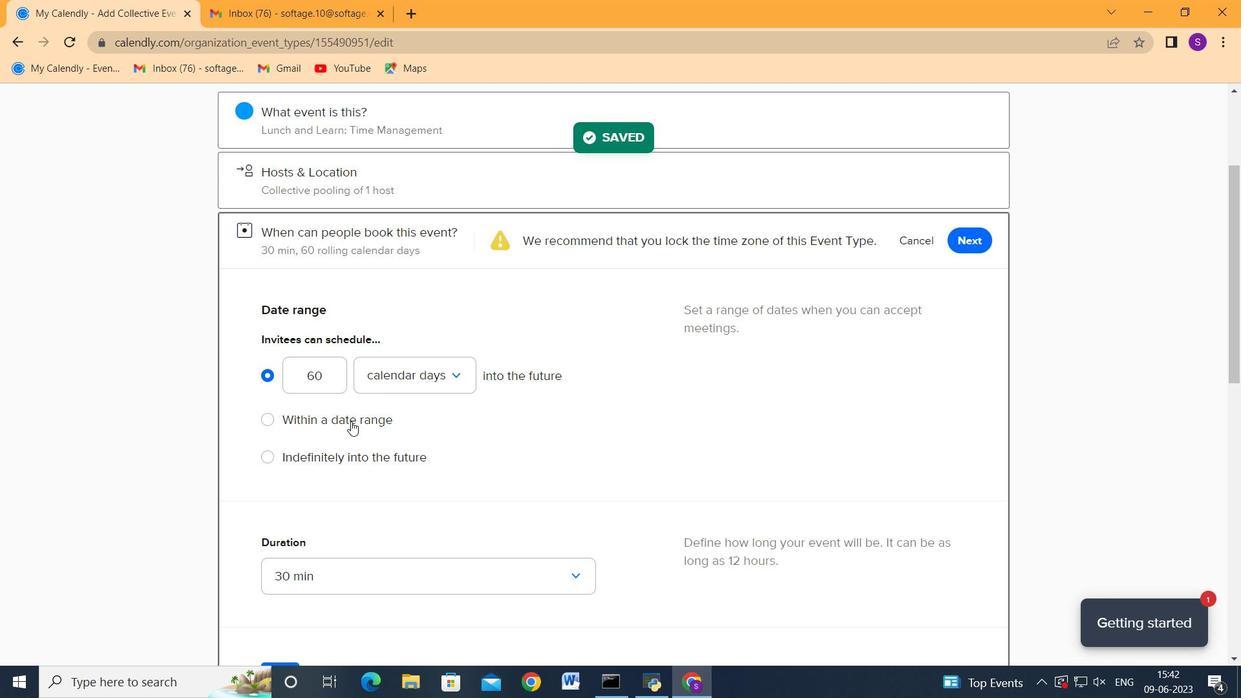 
Action: Mouse moved to (411, 424)
Screenshot: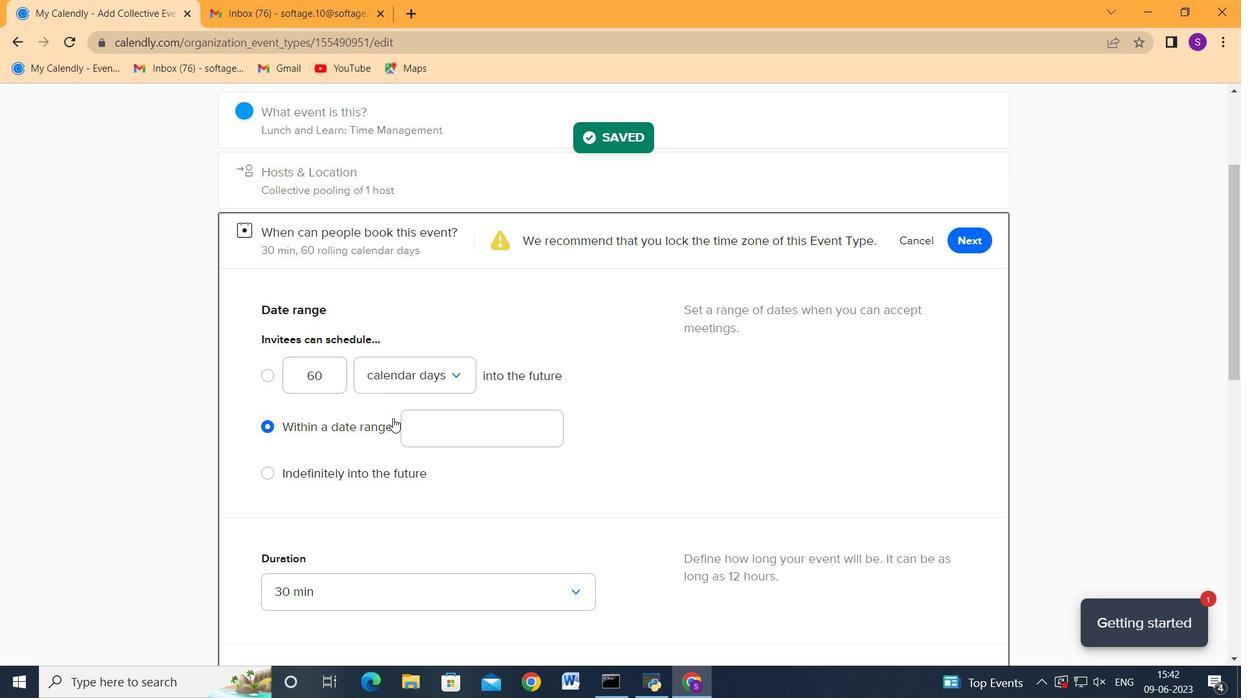 
Action: Mouse pressed left at (411, 424)
Screenshot: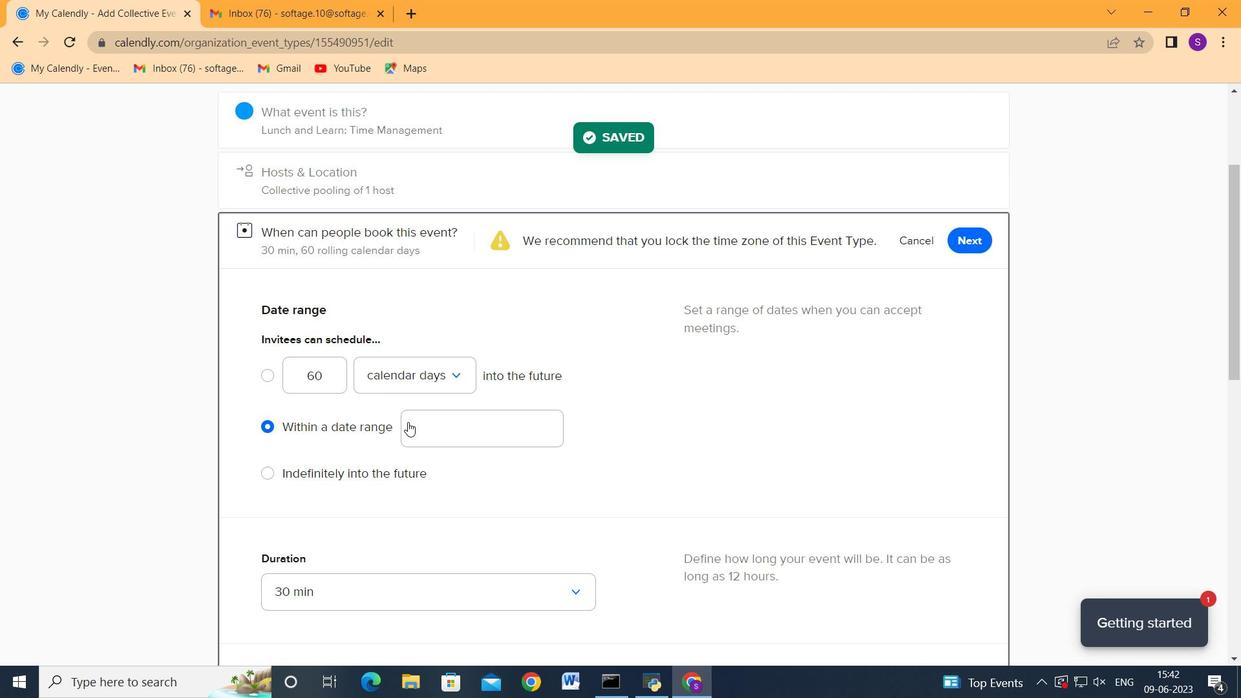 
Action: Mouse moved to (528, 136)
Screenshot: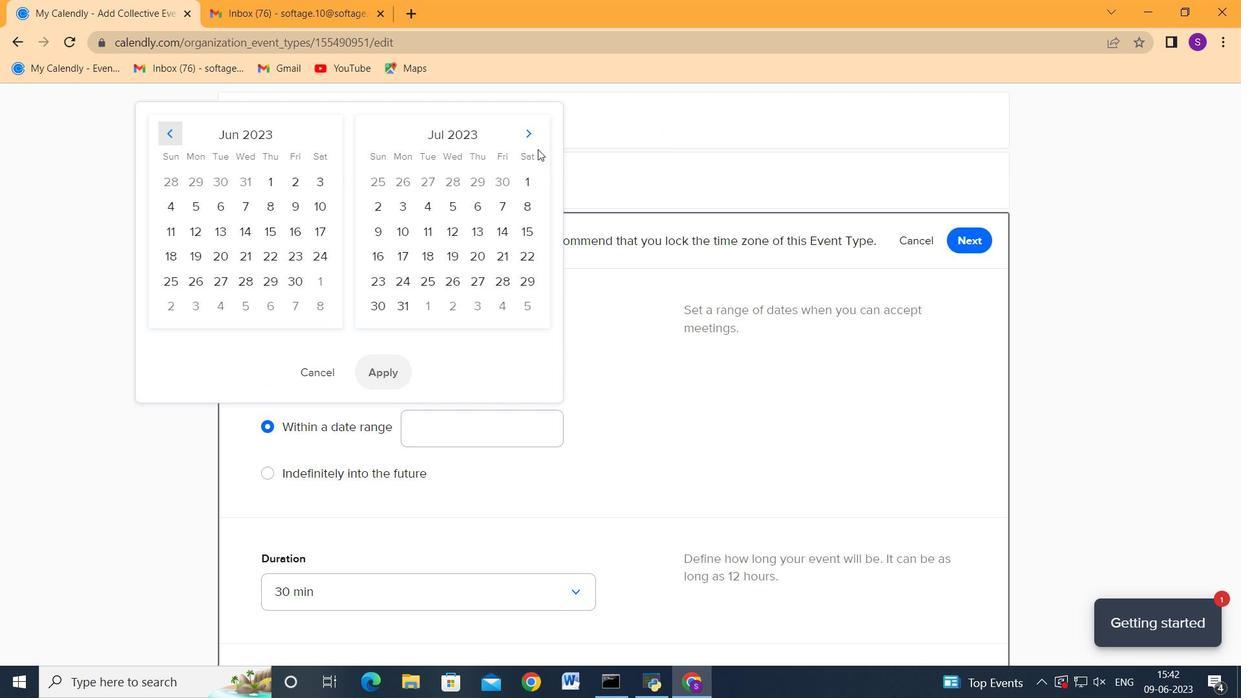 
Action: Mouse pressed left at (528, 136)
Screenshot: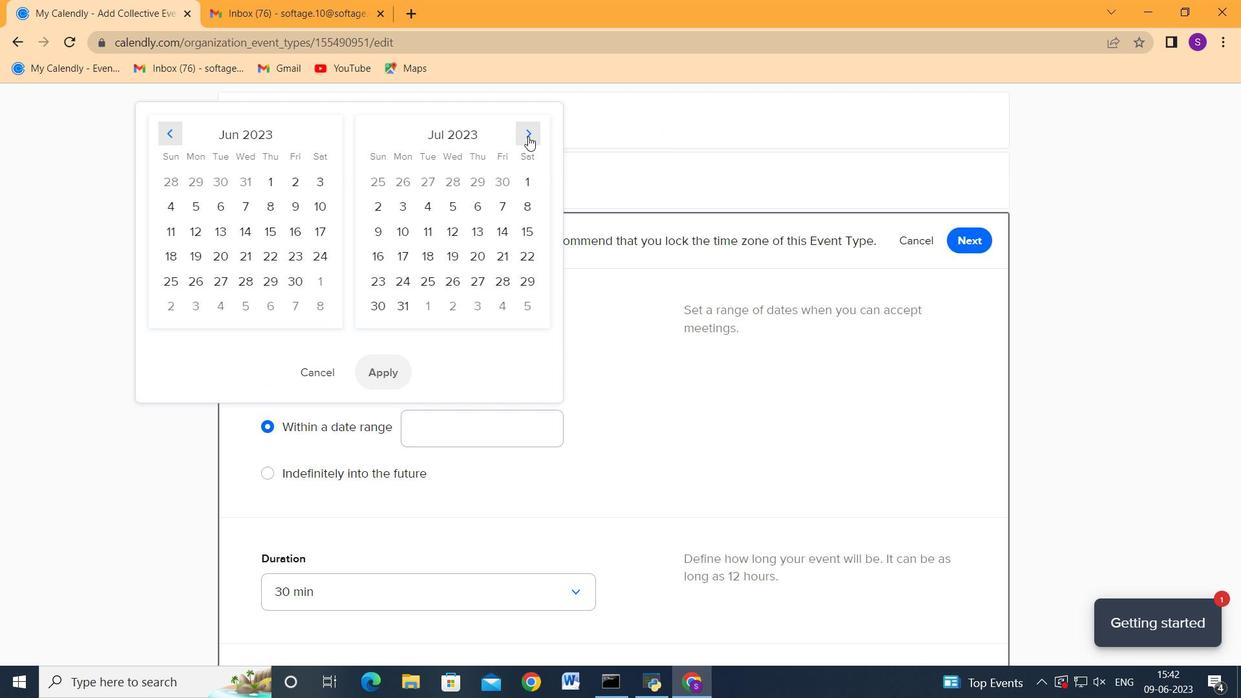 
Action: Mouse pressed left at (528, 136)
Screenshot: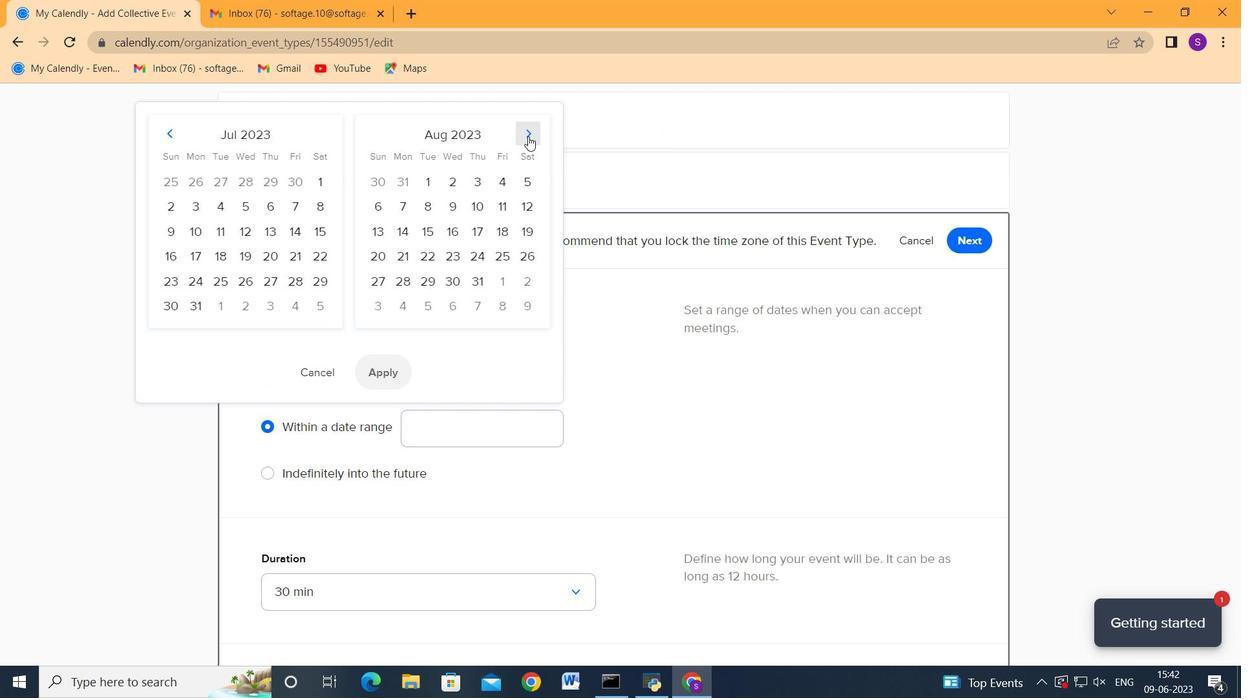 
Action: Mouse pressed left at (528, 136)
Screenshot: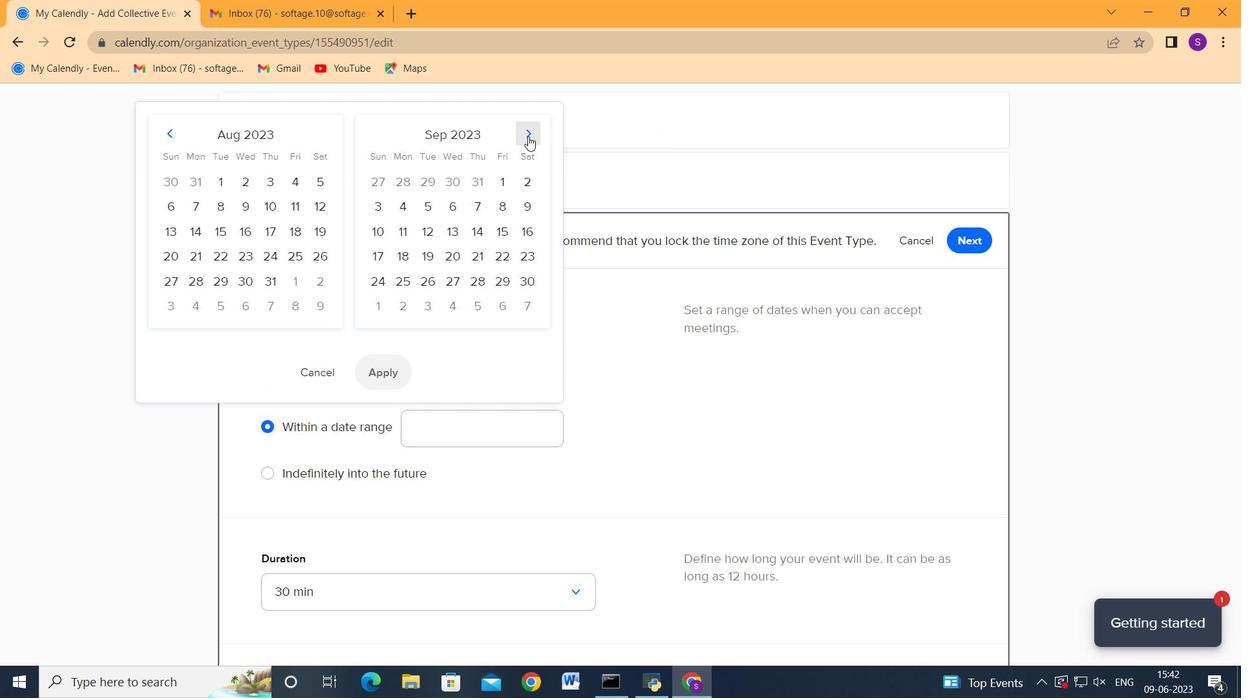 
Action: Mouse pressed left at (528, 136)
Screenshot: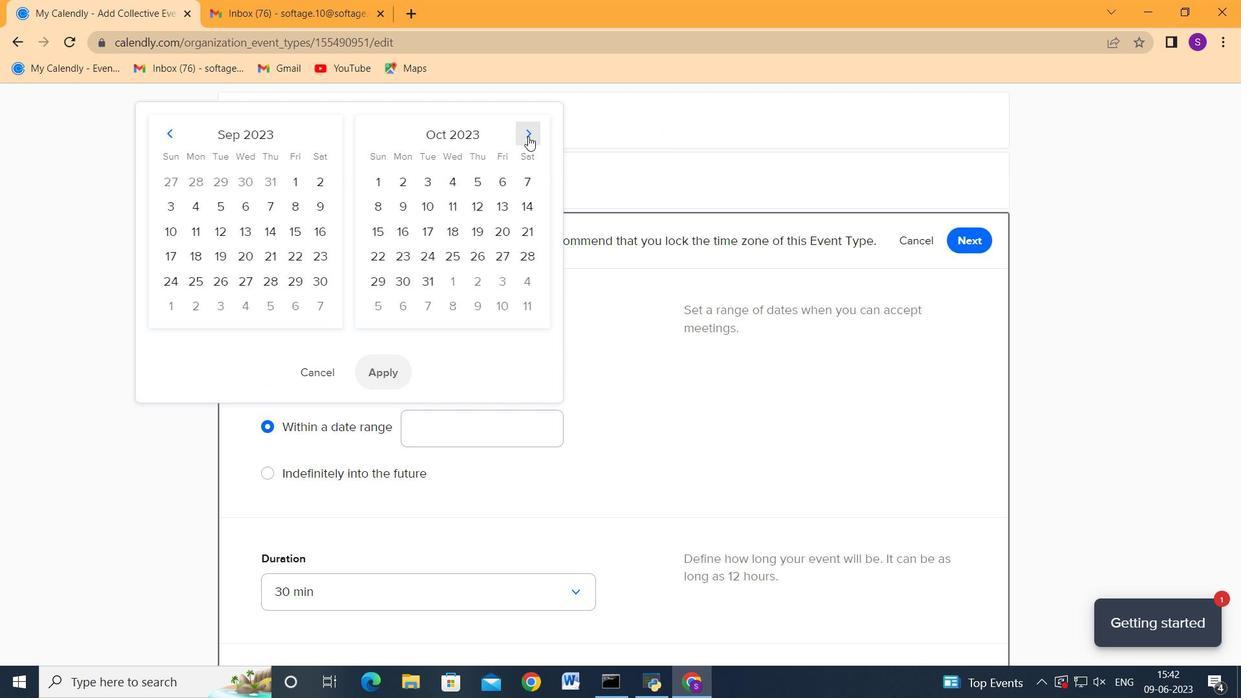 
Action: Mouse pressed left at (528, 136)
Screenshot: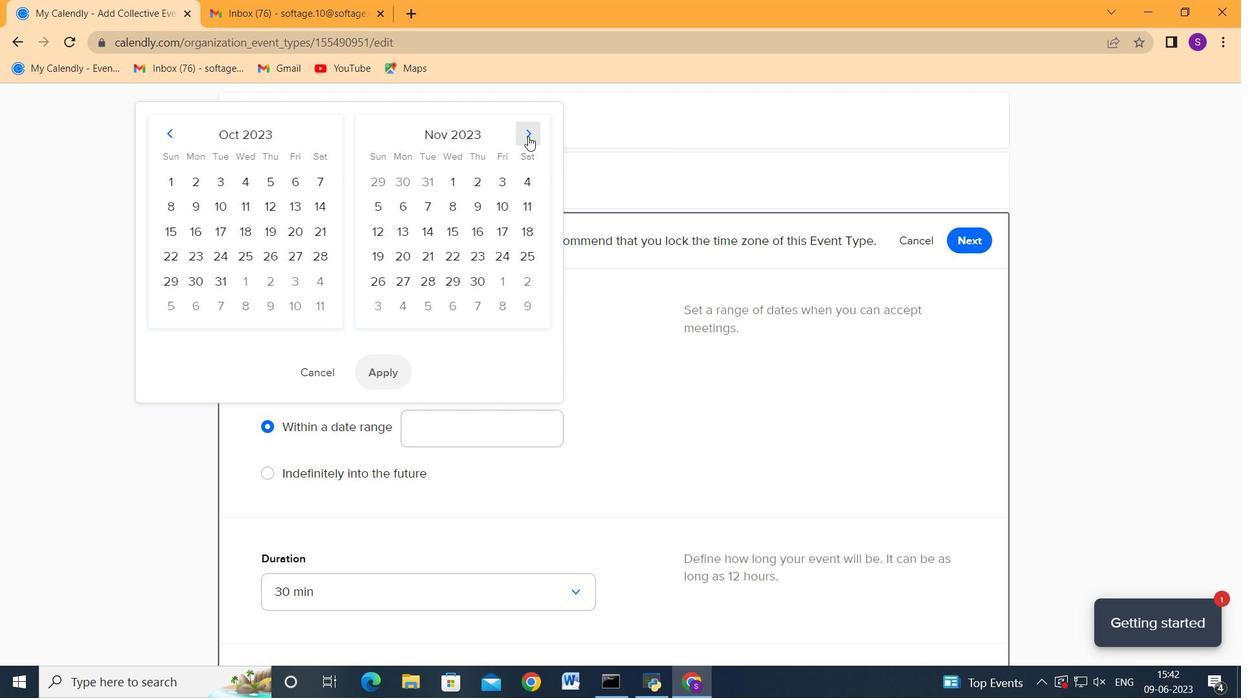 
Action: Mouse moved to (172, 133)
Screenshot: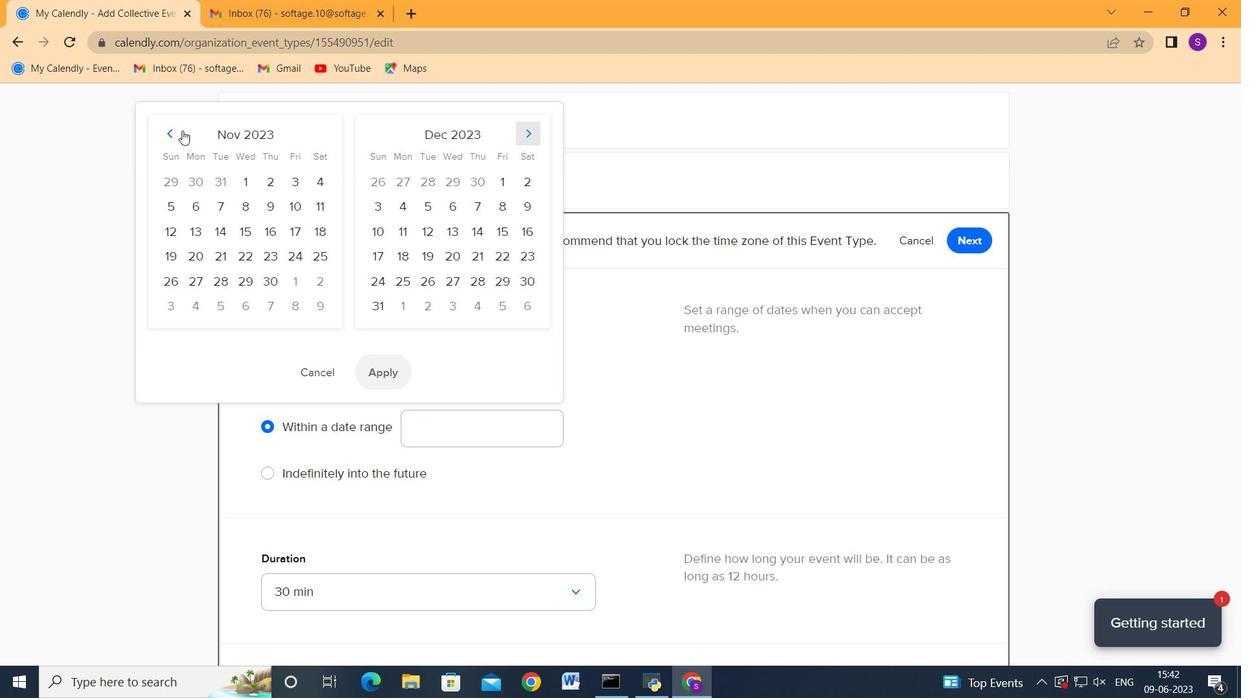 
Action: Mouse pressed left at (172, 133)
Screenshot: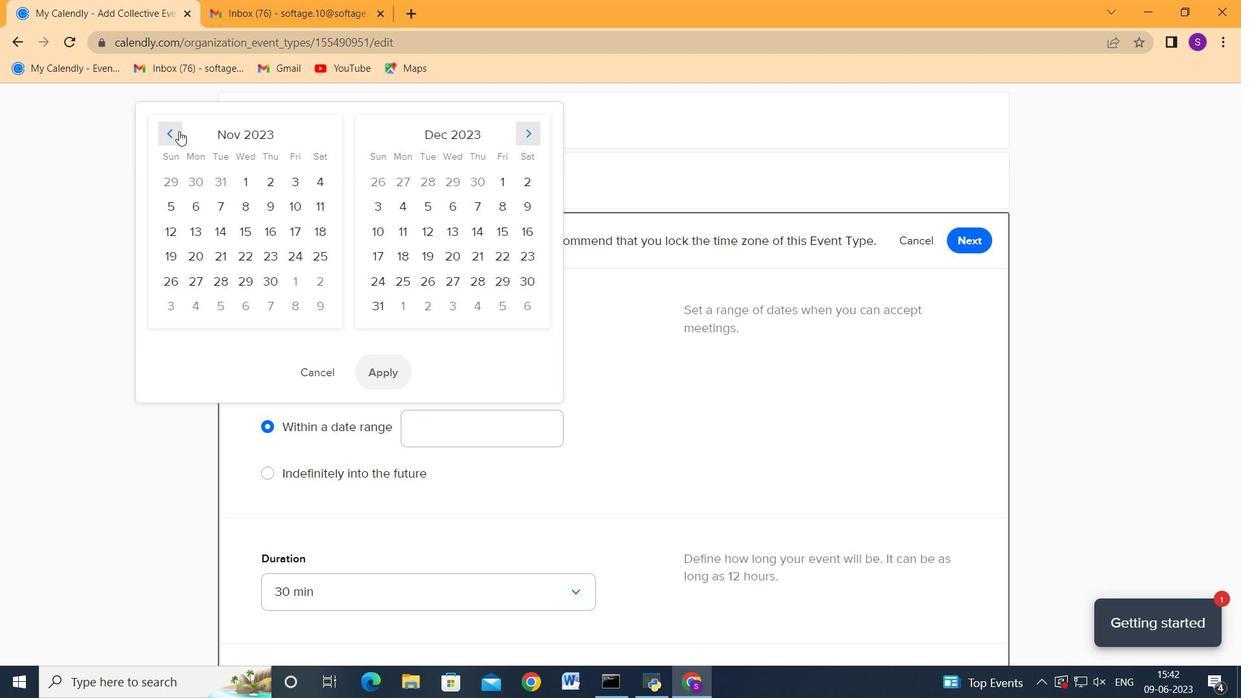 
Action: Mouse moved to (199, 280)
Screenshot: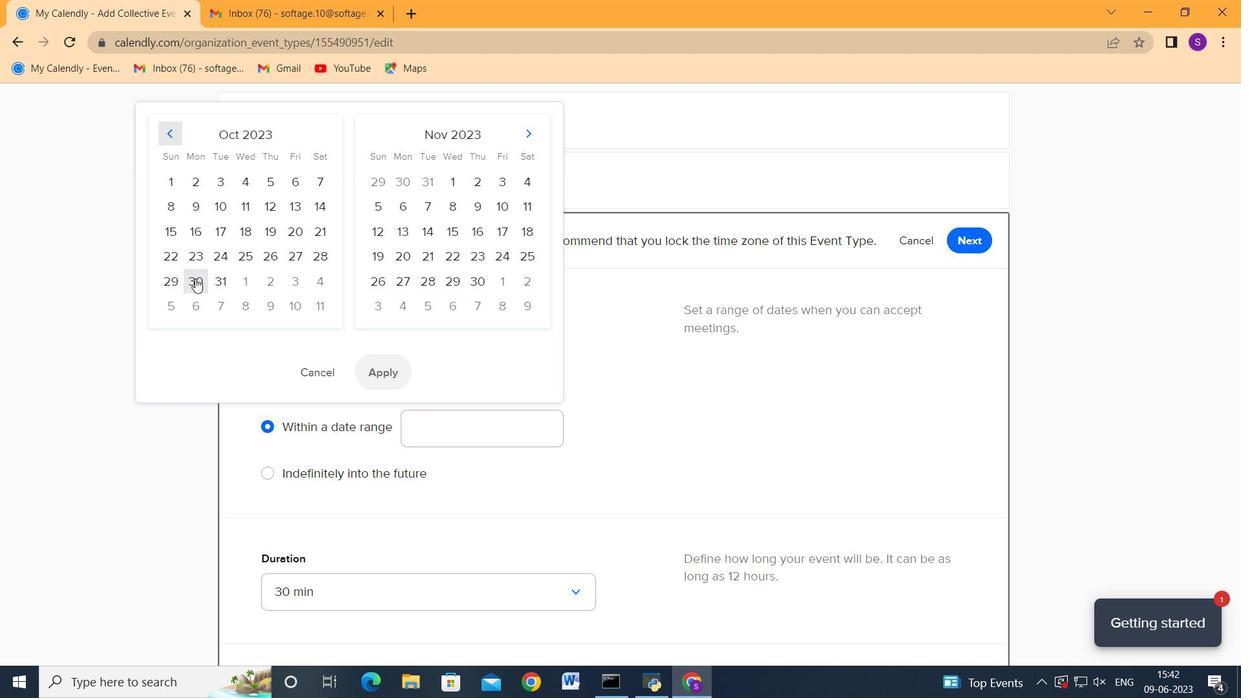 
Action: Mouse pressed left at (199, 280)
Screenshot: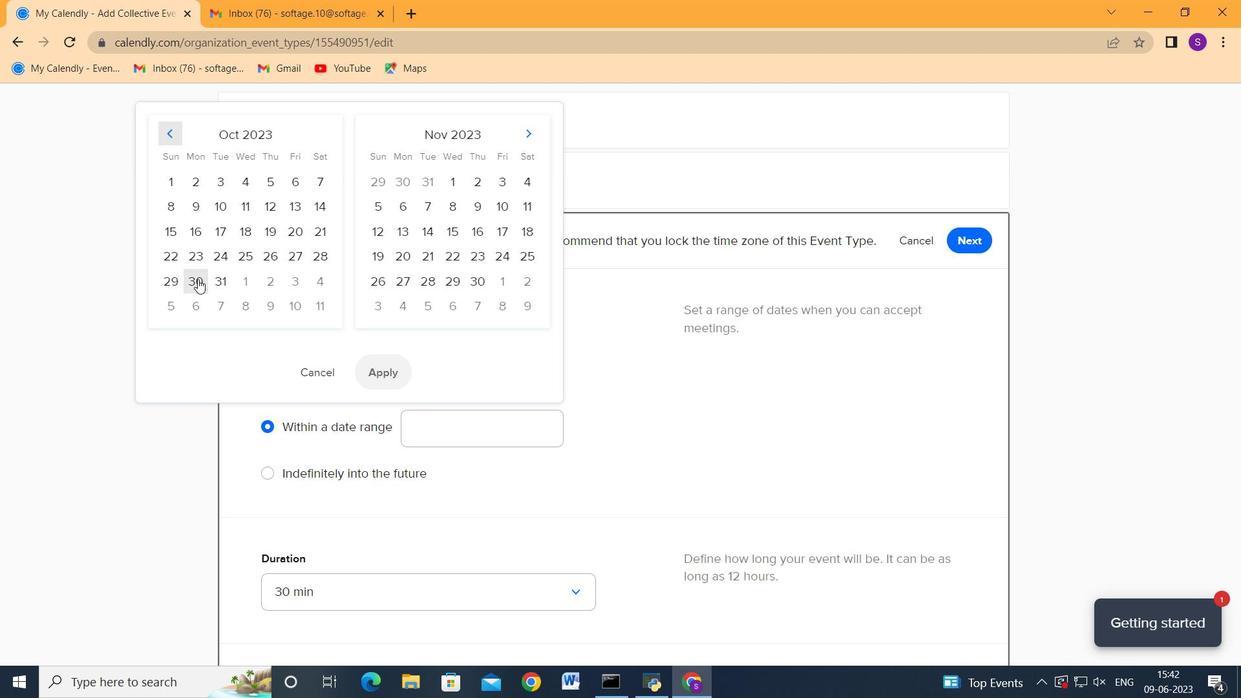 
Action: Mouse moved to (470, 172)
Screenshot: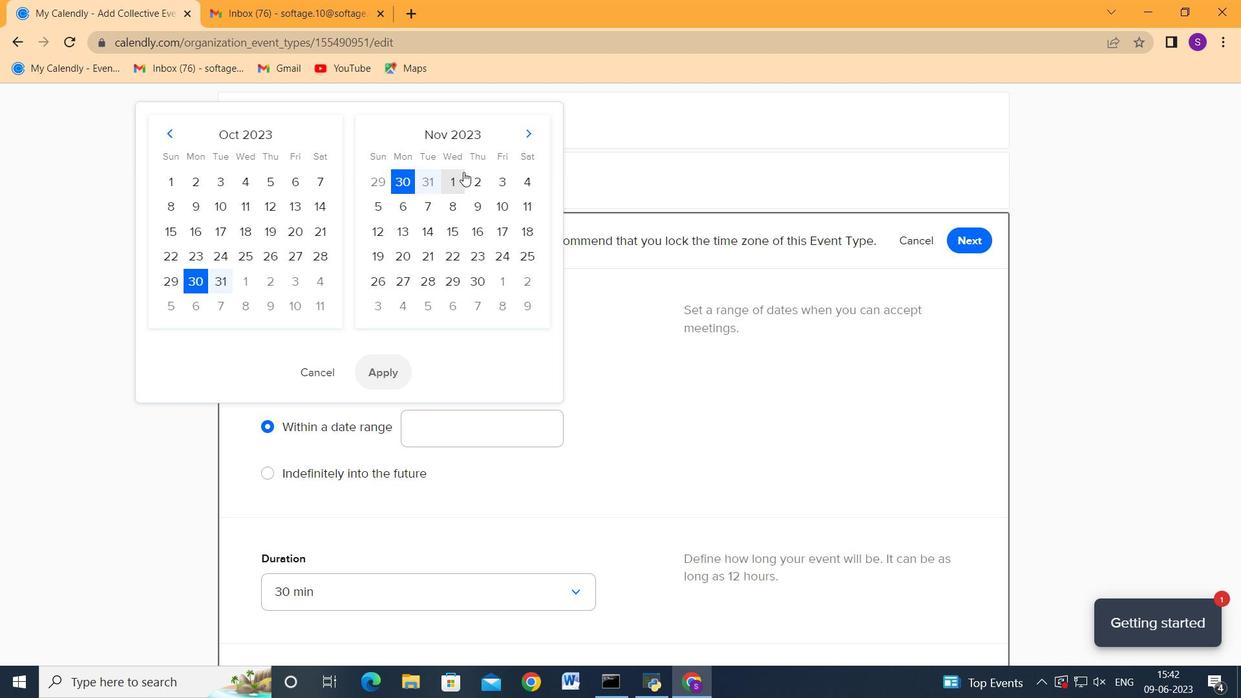 
Action: Mouse pressed left at (470, 172)
Screenshot: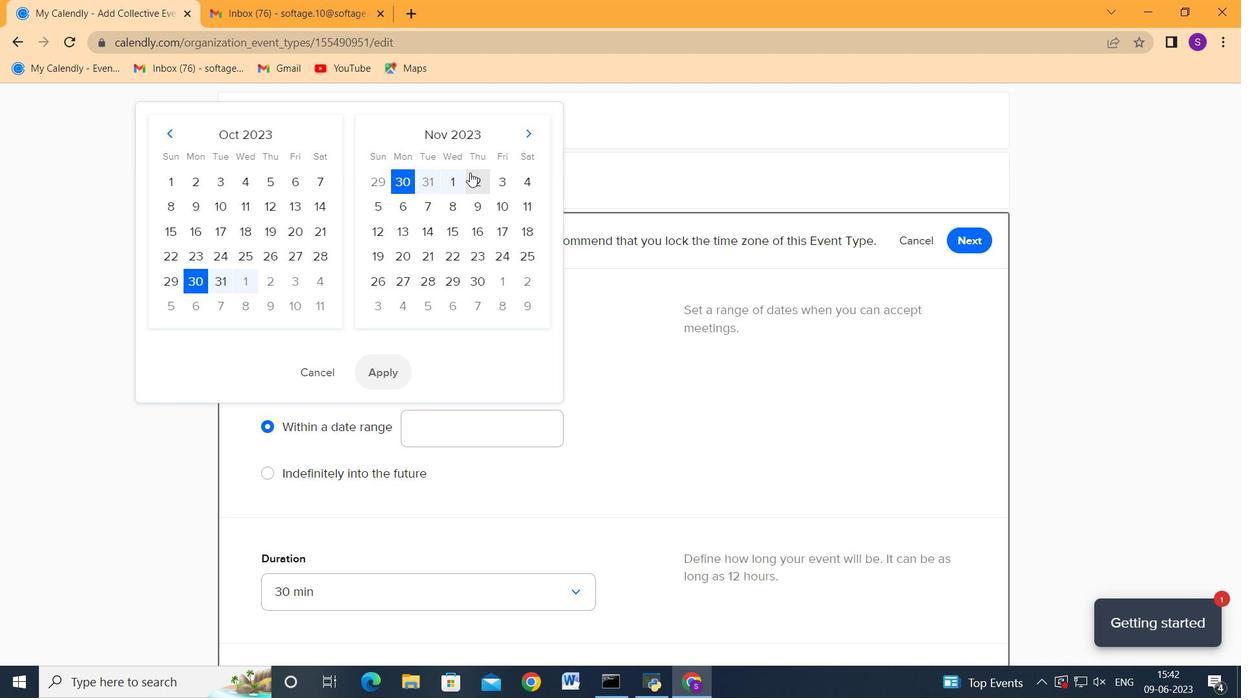 
Action: Mouse moved to (384, 366)
Screenshot: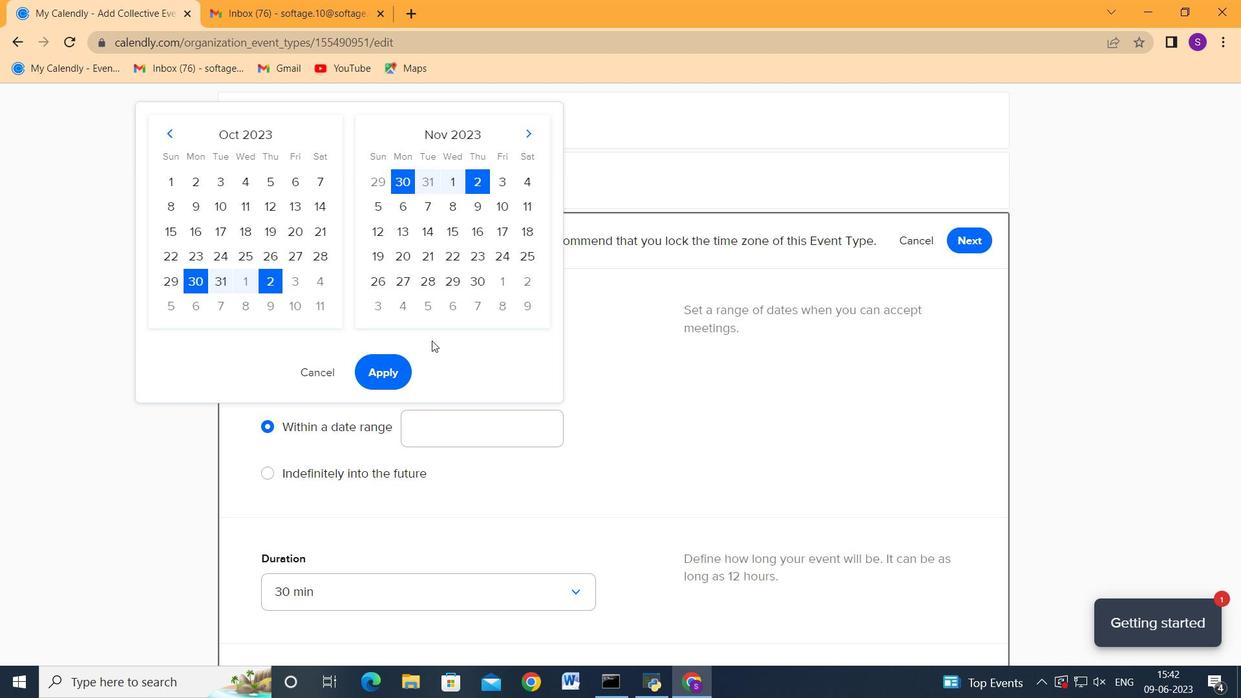 
Action: Mouse pressed left at (384, 366)
Screenshot: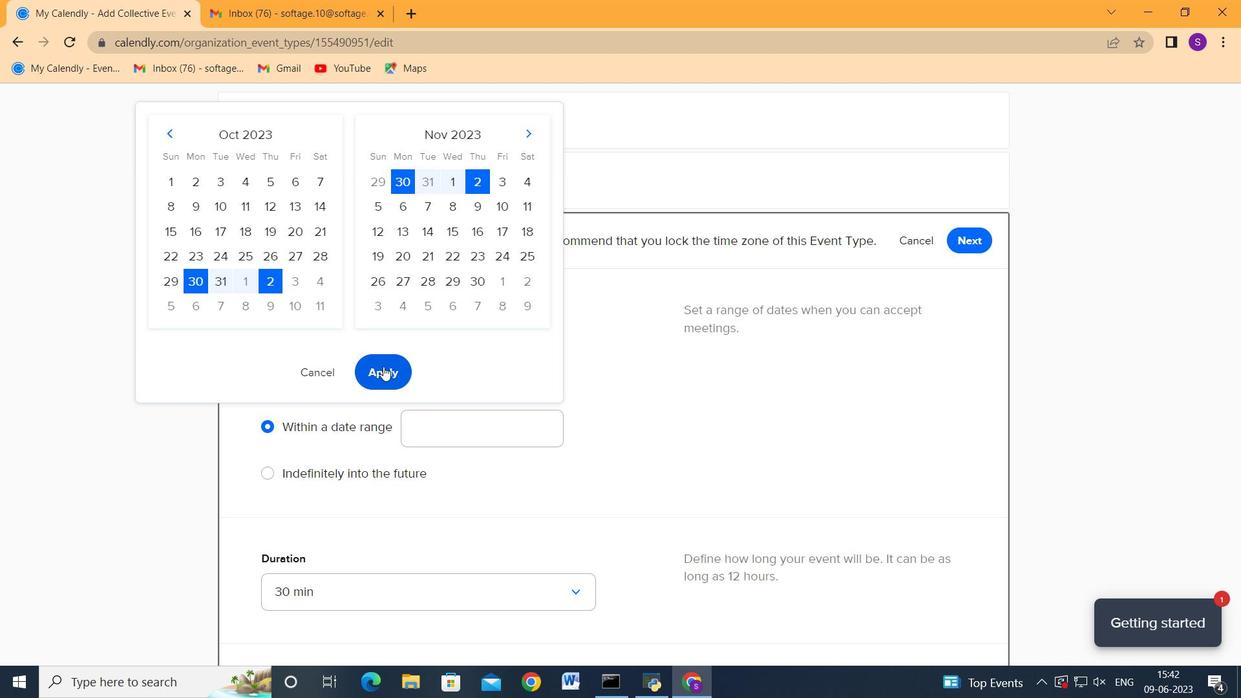 
Action: Mouse moved to (553, 360)
Screenshot: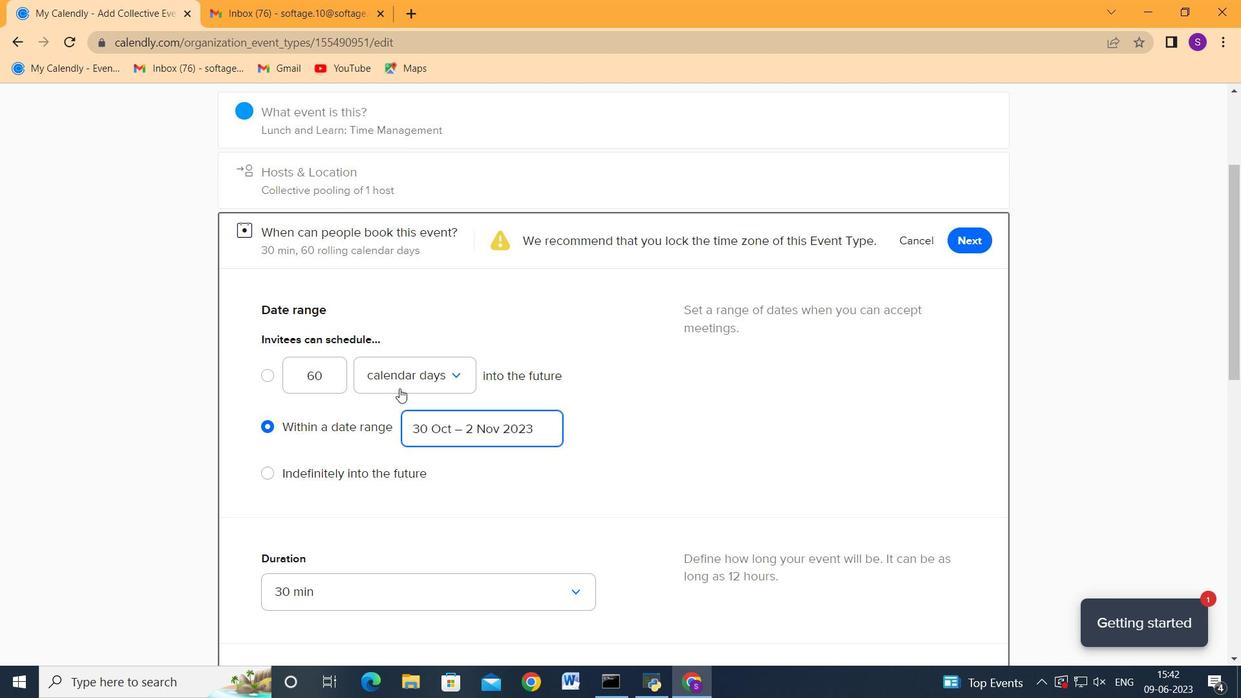 
Action: Mouse scrolled (553, 359) with delta (0, 0)
Screenshot: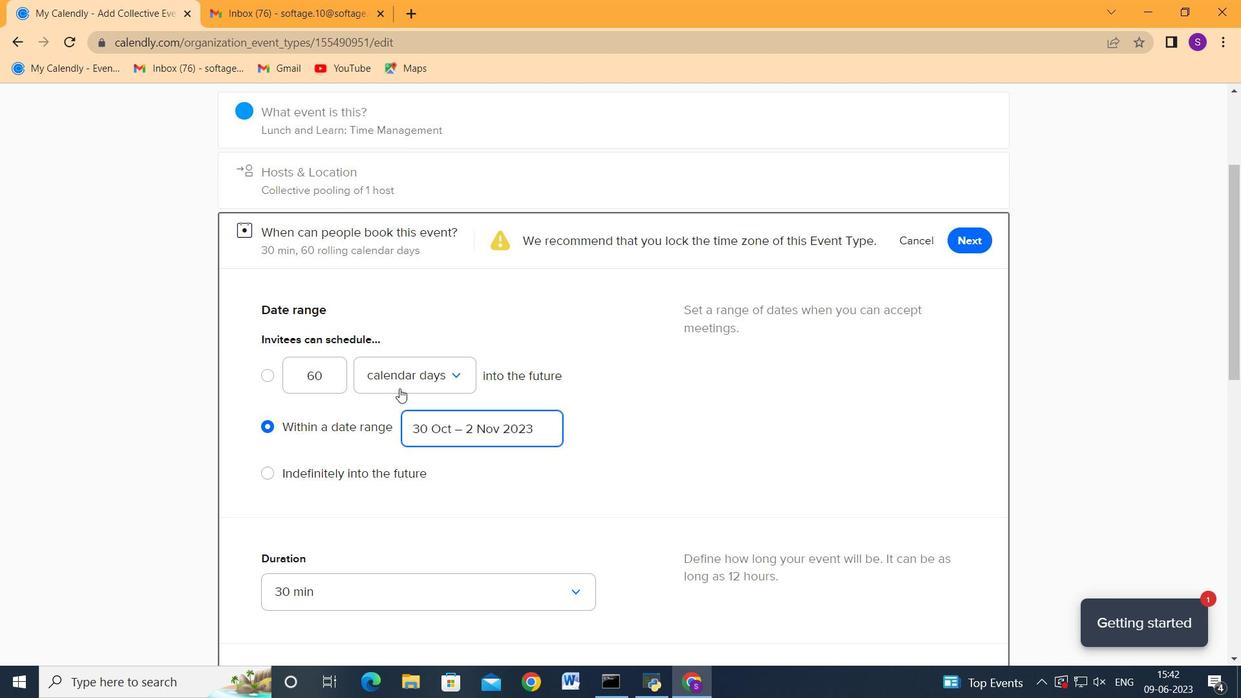 
Action: Mouse scrolled (553, 360) with delta (0, 0)
Screenshot: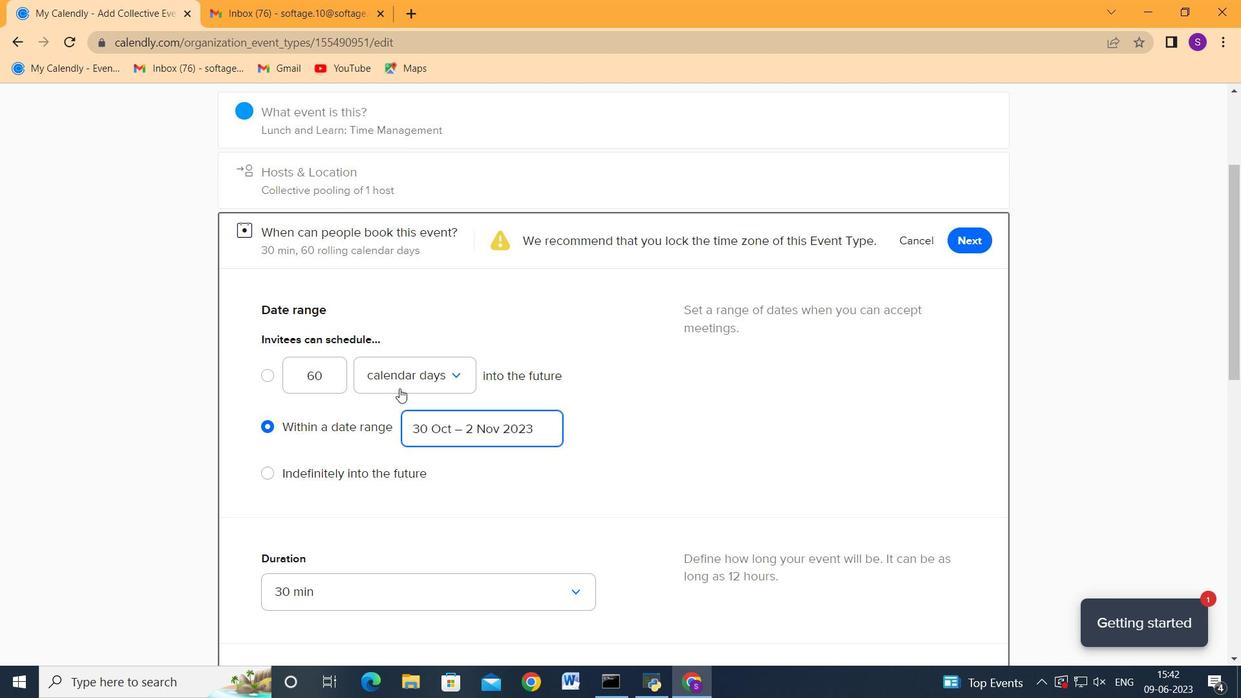 
Action: Mouse scrolled (553, 360) with delta (0, 0)
Screenshot: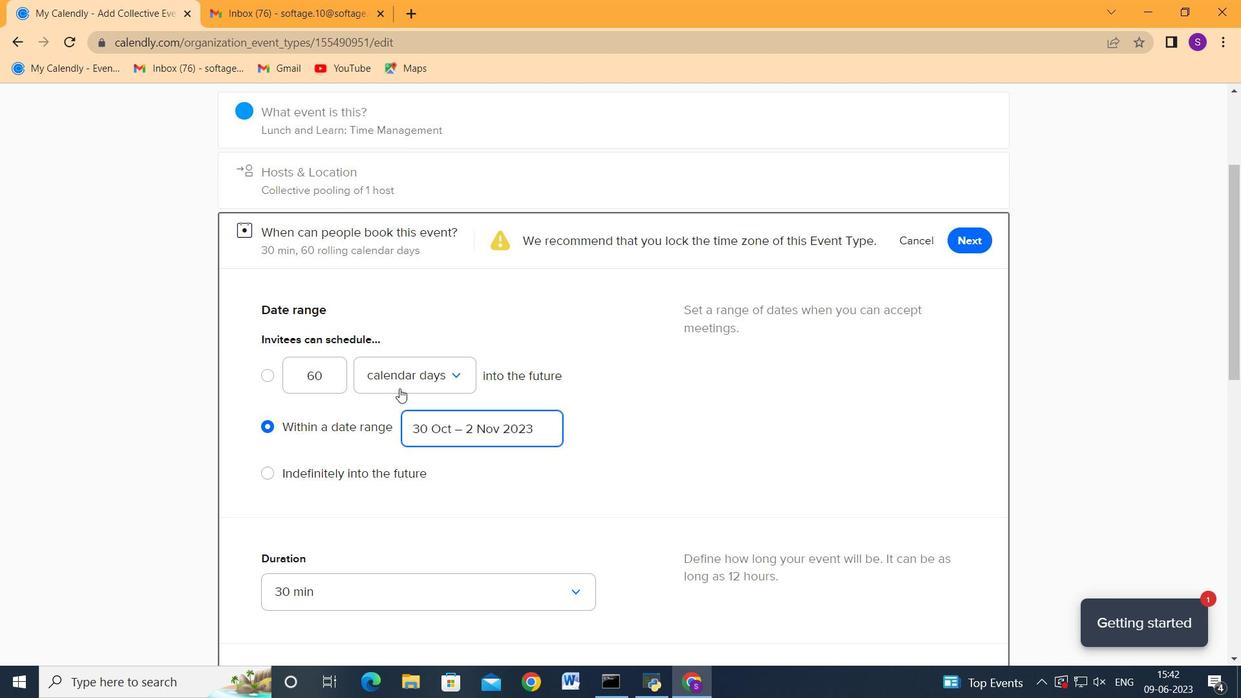
Action: Mouse moved to (554, 360)
Screenshot: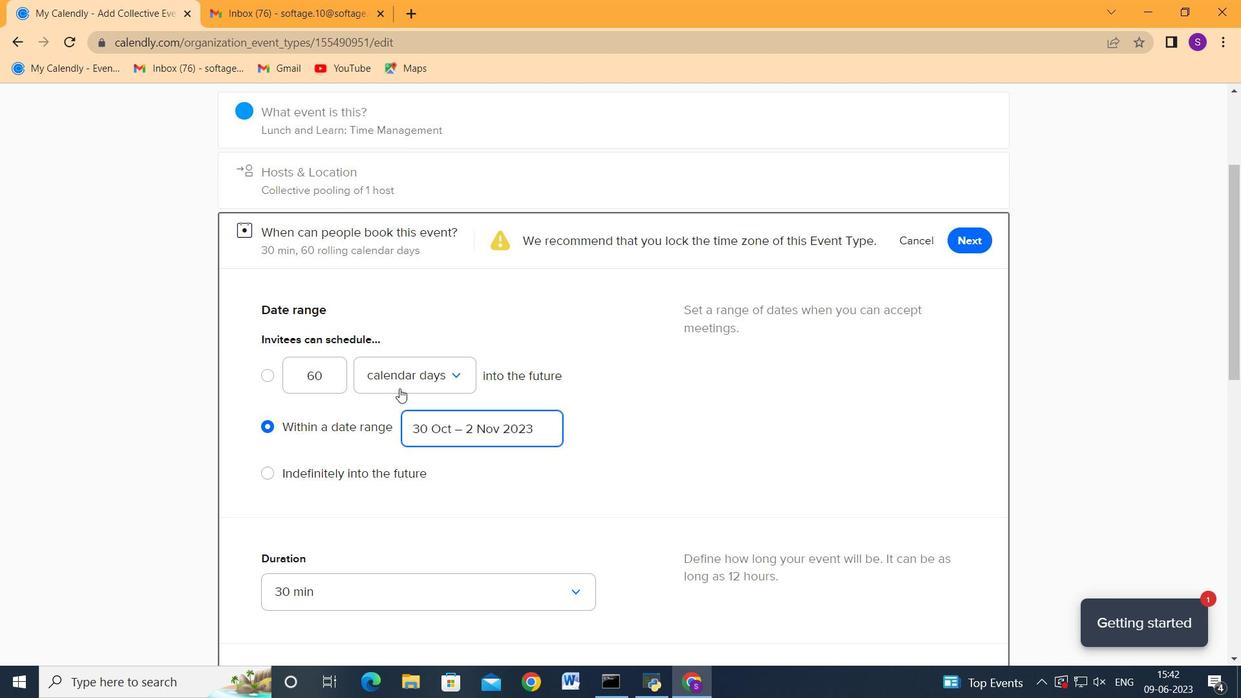
Action: Mouse scrolled (554, 360) with delta (0, 0)
Screenshot: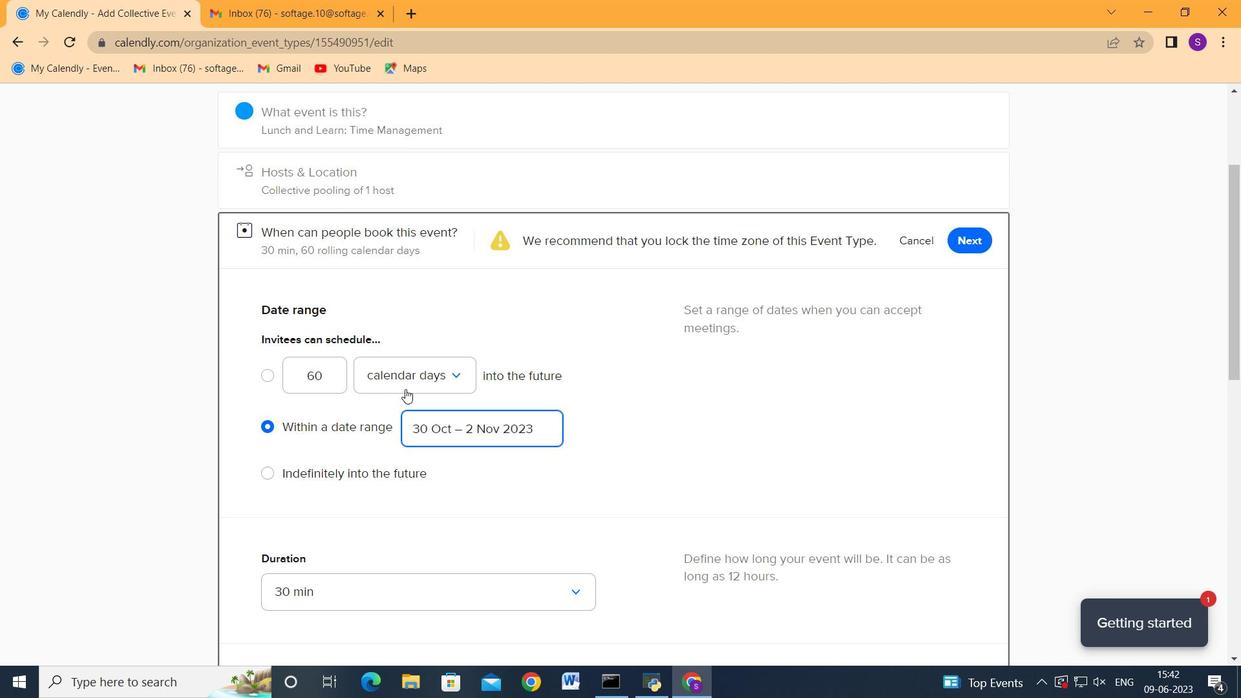 
Action: Mouse scrolled (554, 360) with delta (0, 0)
Screenshot: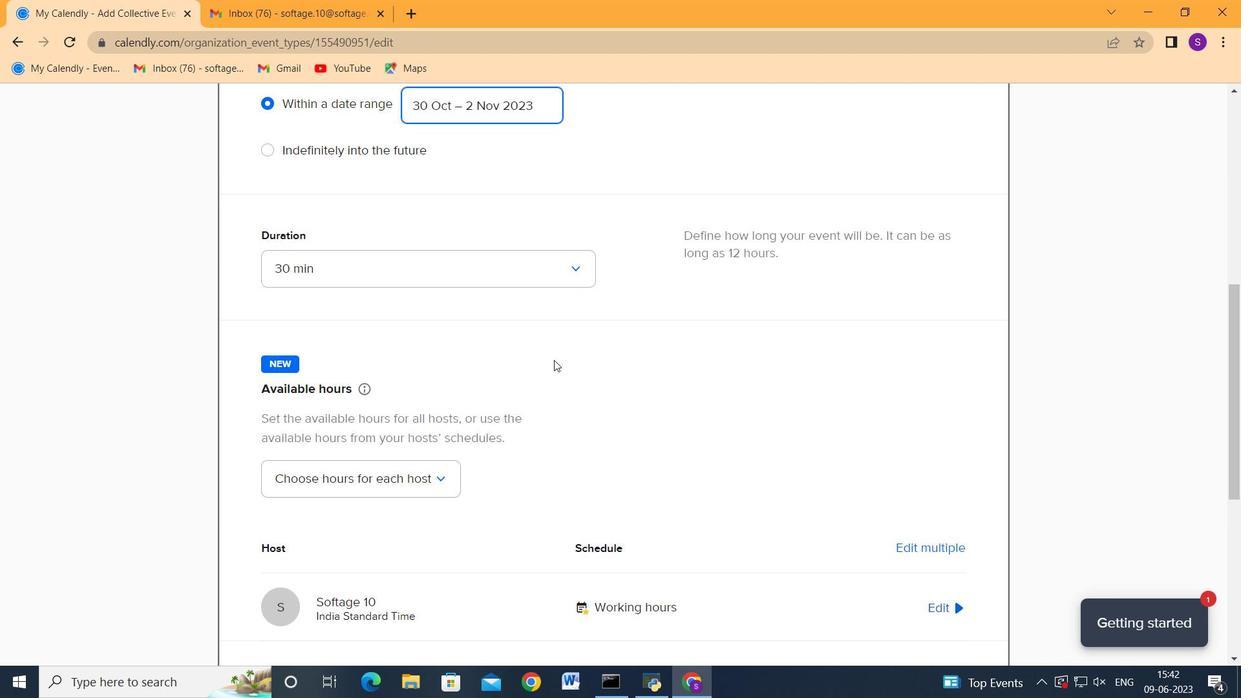 
Action: Mouse scrolled (554, 360) with delta (0, 0)
Screenshot: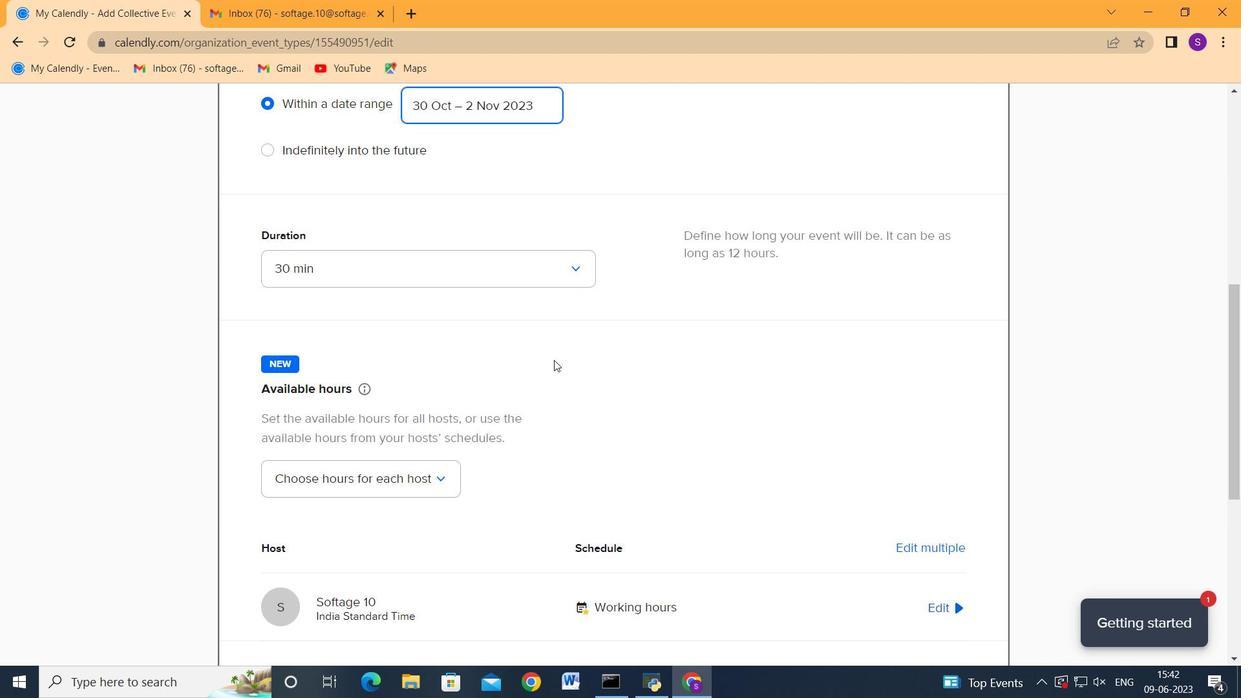 
Action: Mouse moved to (554, 361)
Screenshot: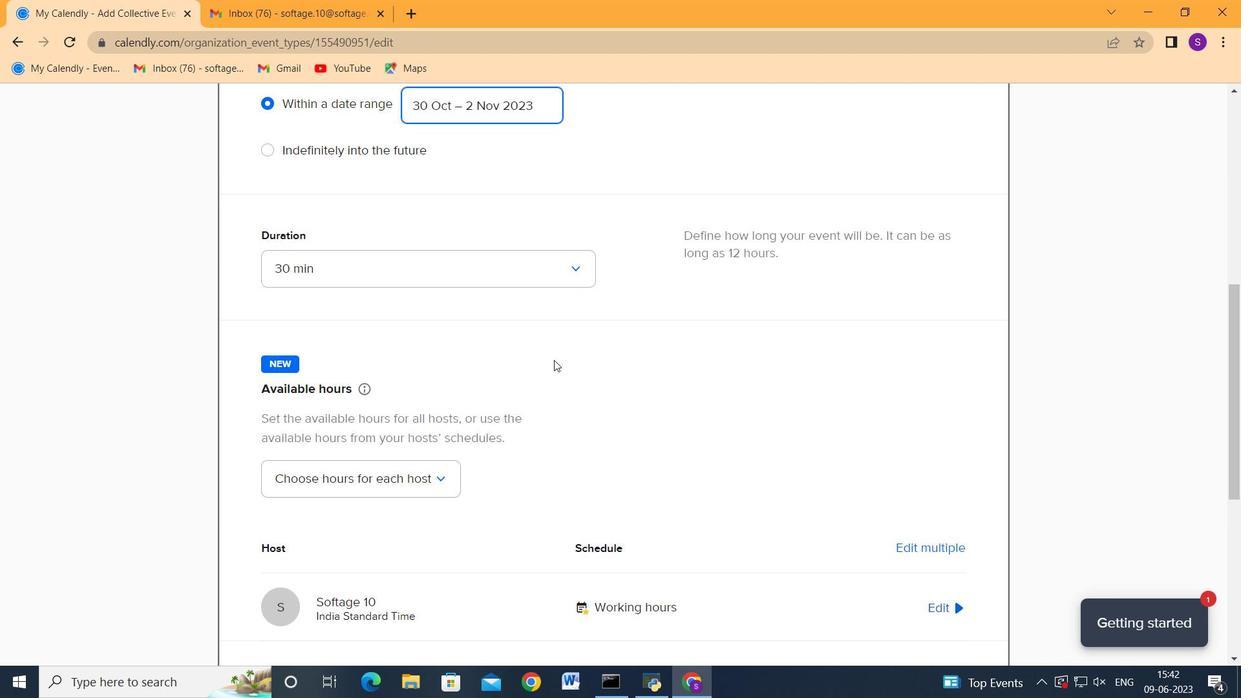 
Action: Mouse scrolled (554, 360) with delta (0, 0)
Screenshot: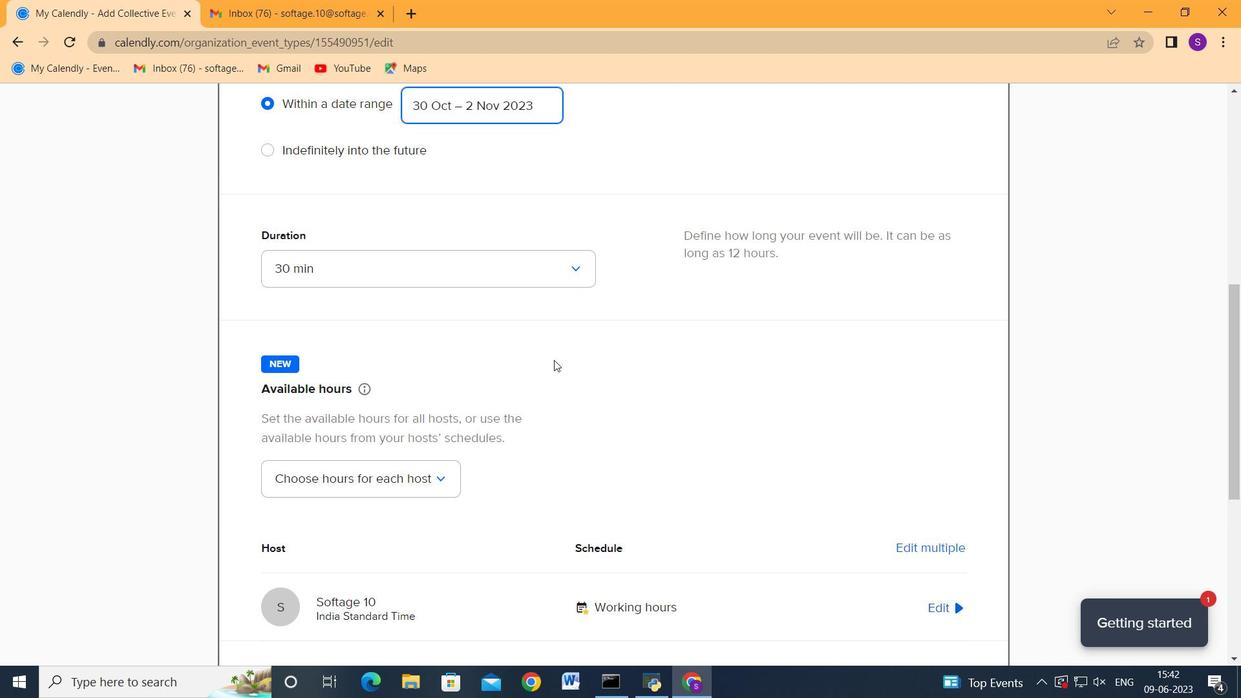
Action: Mouse scrolled (554, 360) with delta (0, 0)
Screenshot: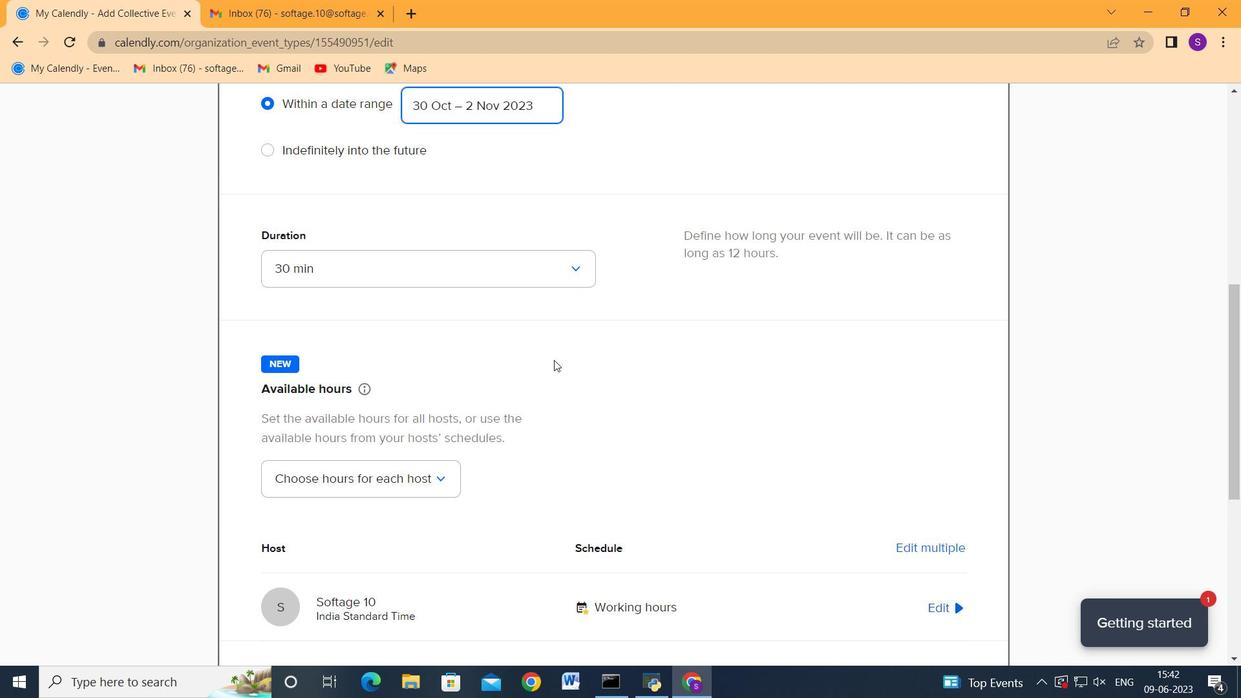 
Action: Mouse scrolled (554, 360) with delta (0, 0)
Screenshot: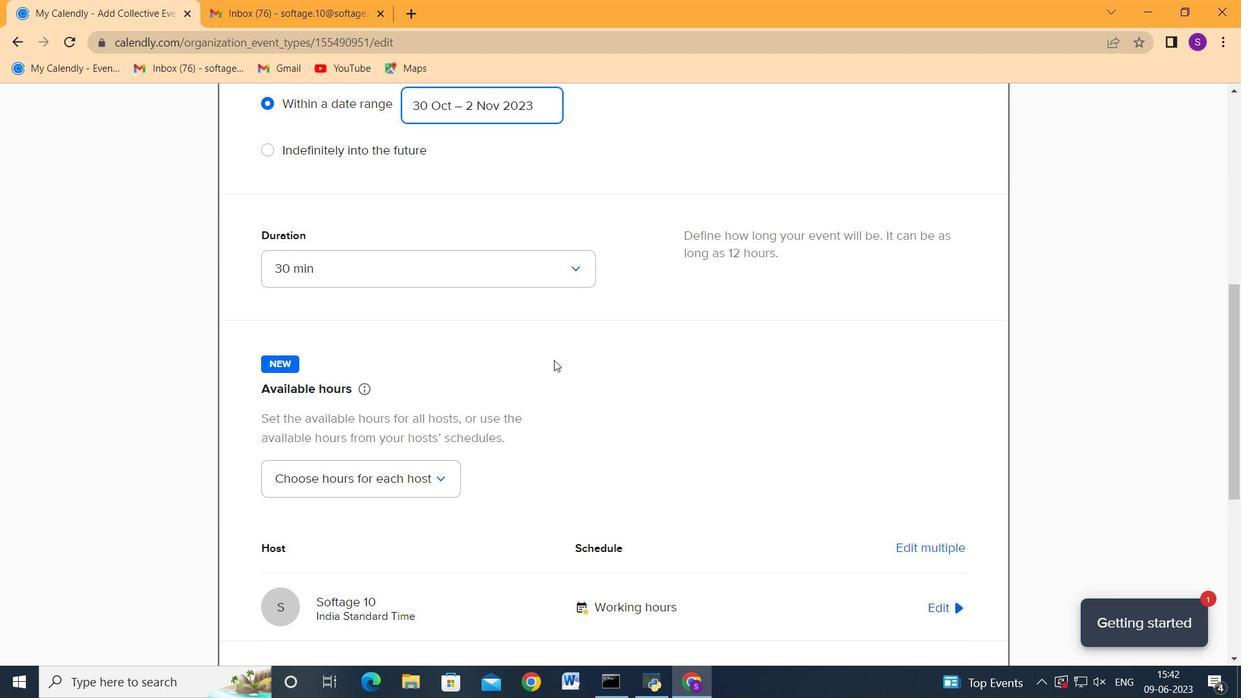 
Action: Mouse moved to (769, 292)
Screenshot: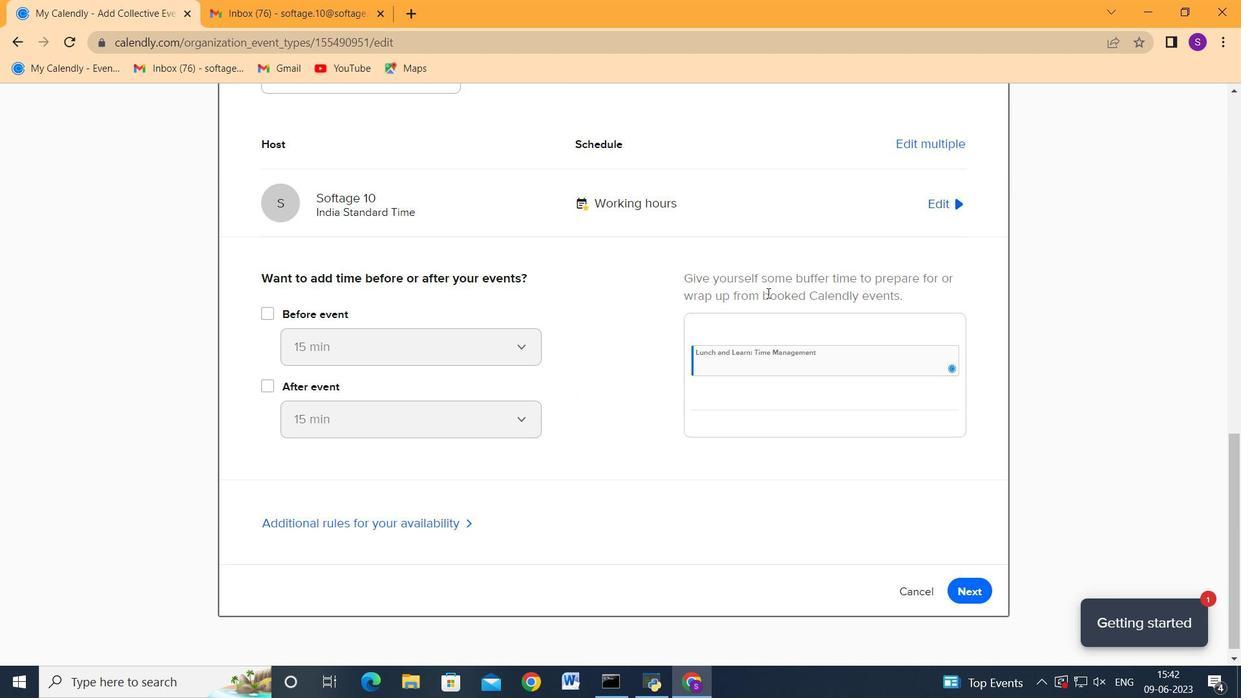 
Action: Mouse scrolled (769, 293) with delta (0, 0)
Screenshot: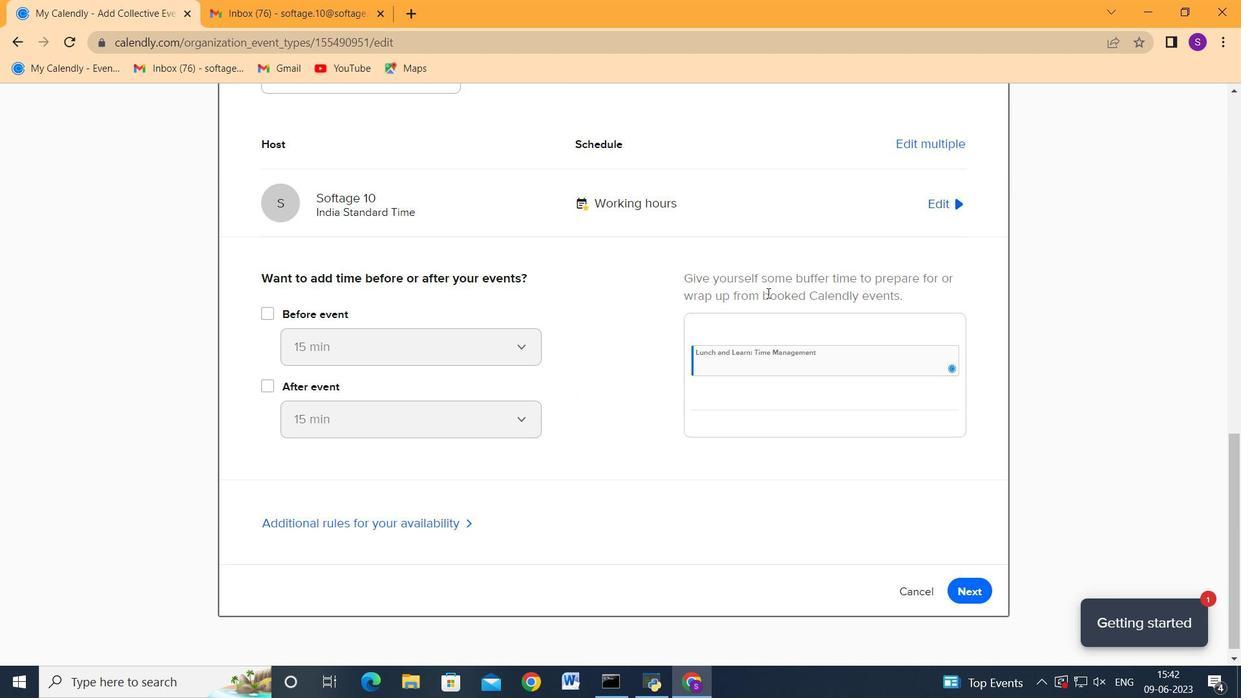 
Action: Mouse scrolled (769, 293) with delta (0, 0)
Screenshot: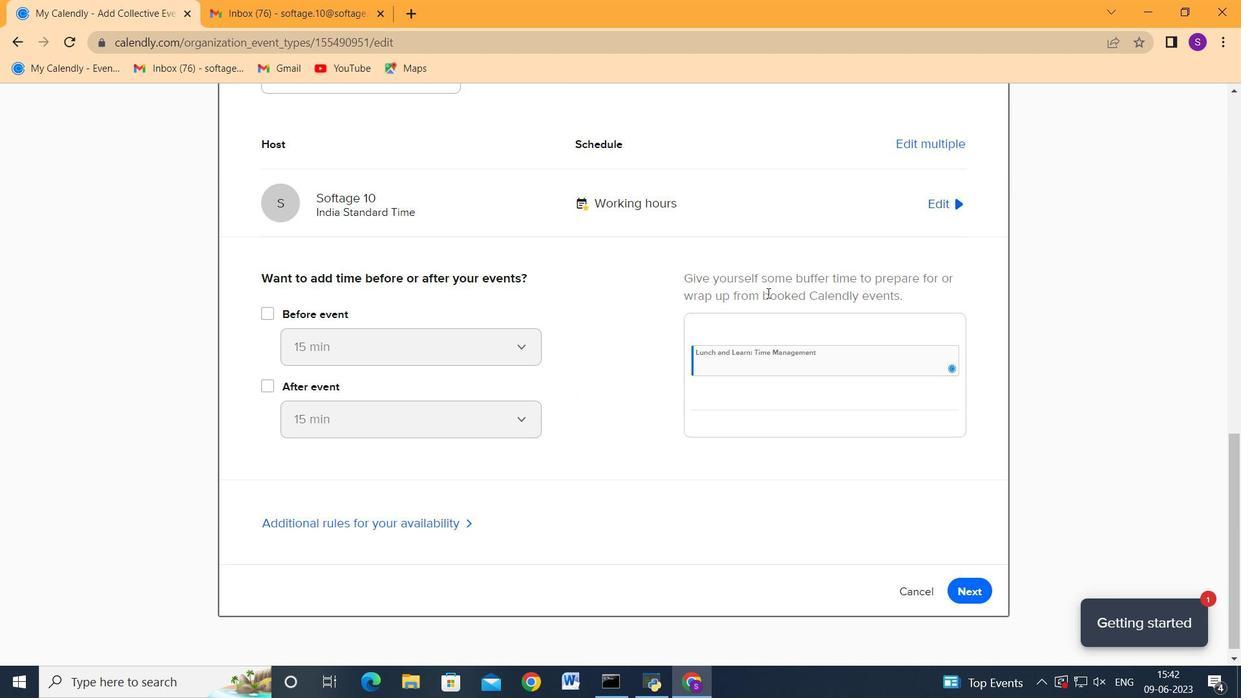 
Action: Mouse scrolled (769, 293) with delta (0, 0)
Screenshot: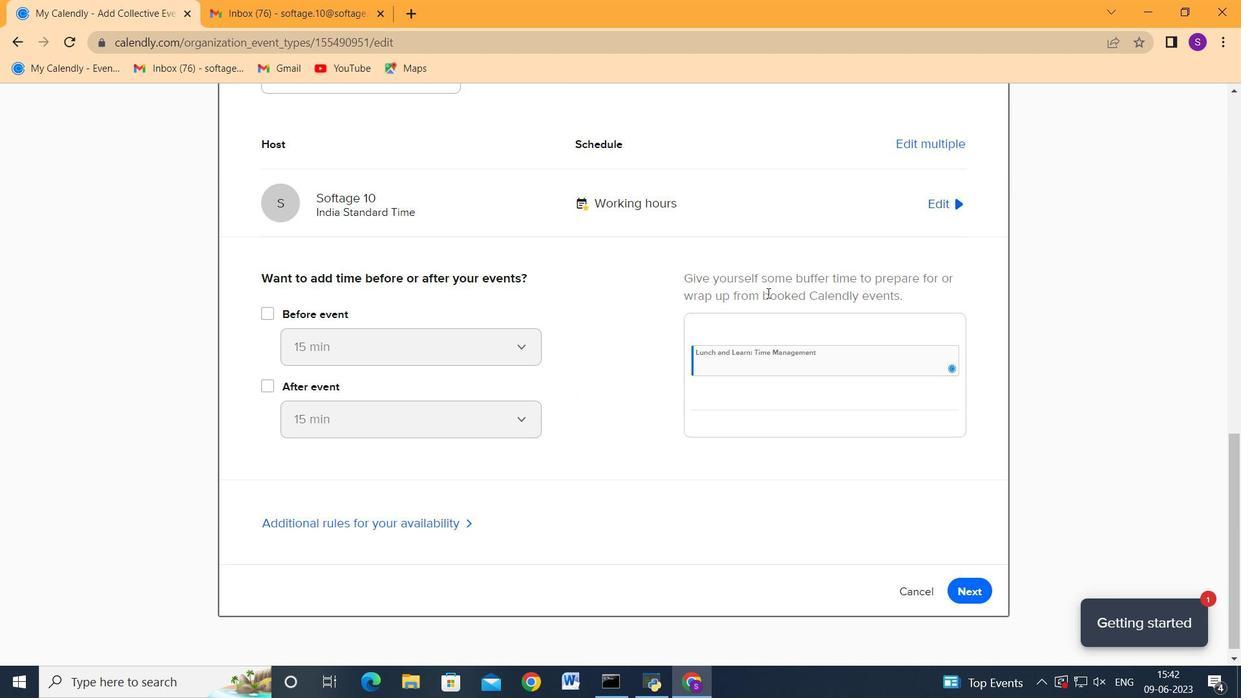 
Action: Mouse scrolled (769, 293) with delta (0, 0)
Screenshot: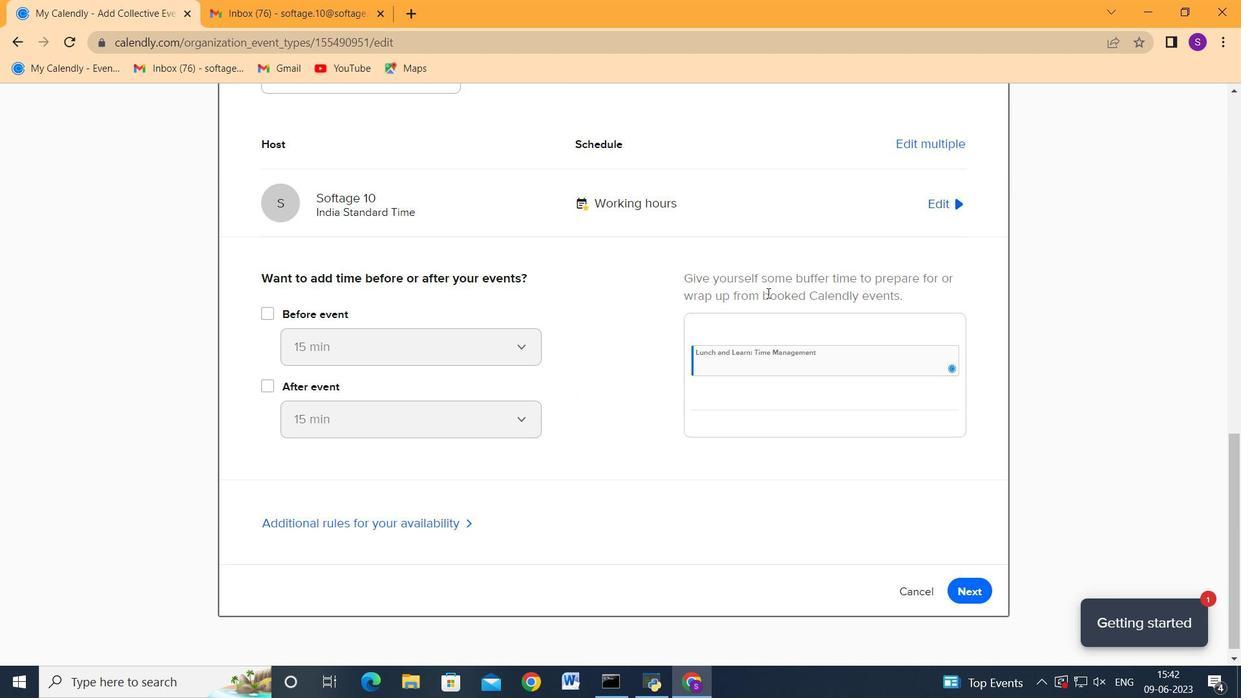 
Action: Mouse scrolled (769, 293) with delta (0, 0)
Screenshot: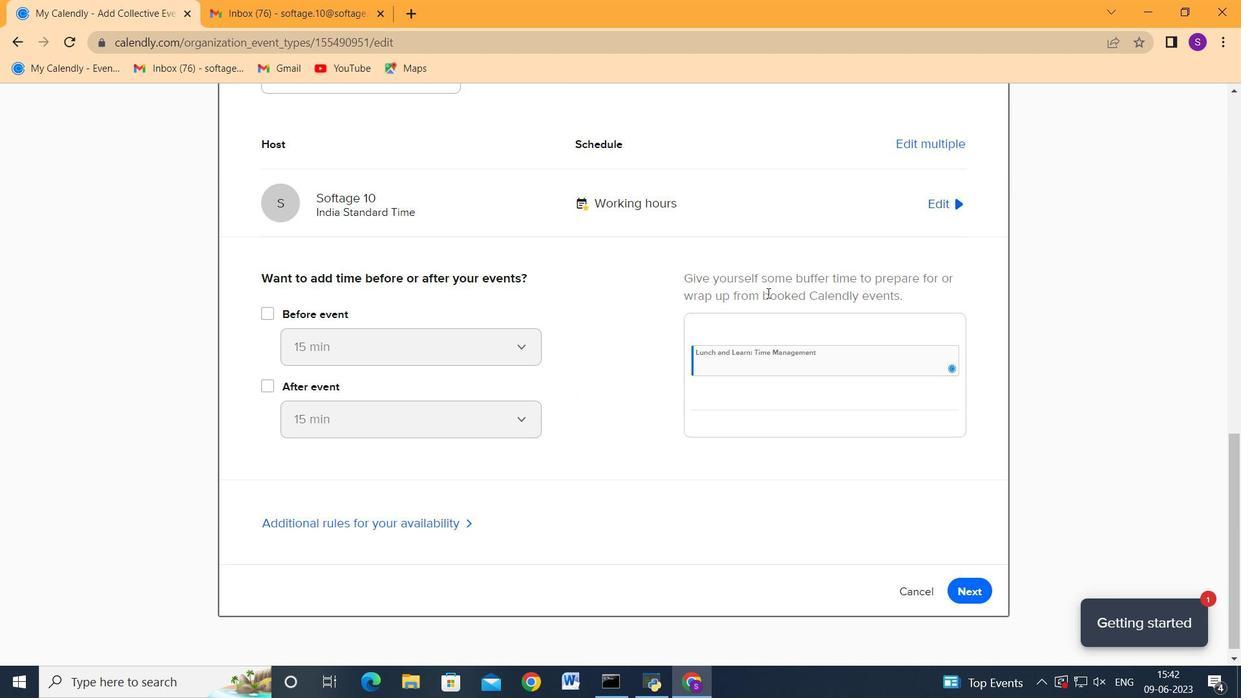 
Action: Mouse scrolled (769, 293) with delta (0, 0)
Screenshot: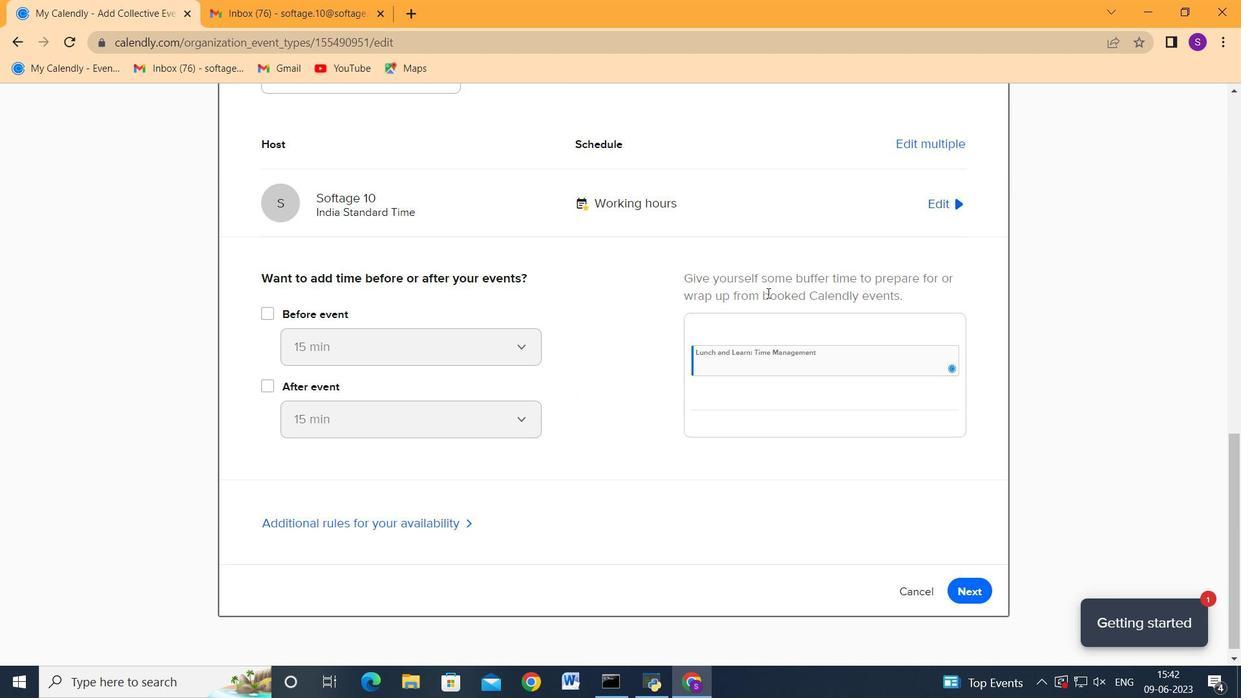 
Action: Mouse moved to (849, 274)
Screenshot: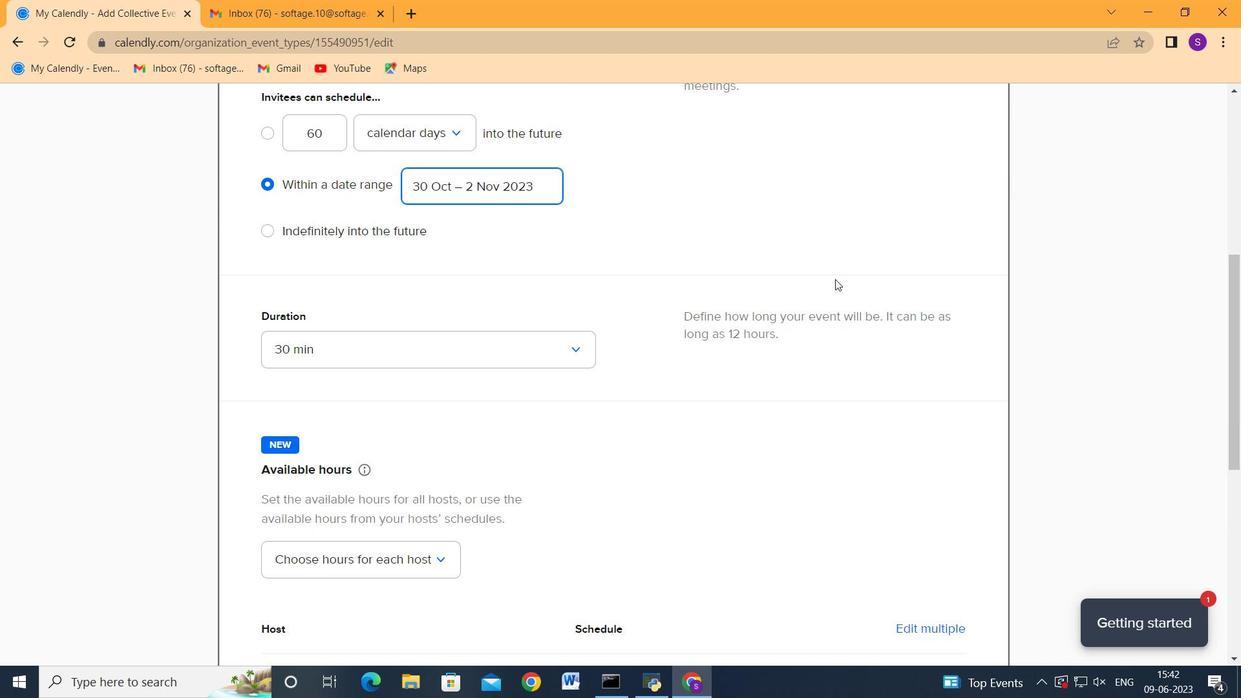 
Action: Mouse scrolled (849, 275) with delta (0, 0)
Screenshot: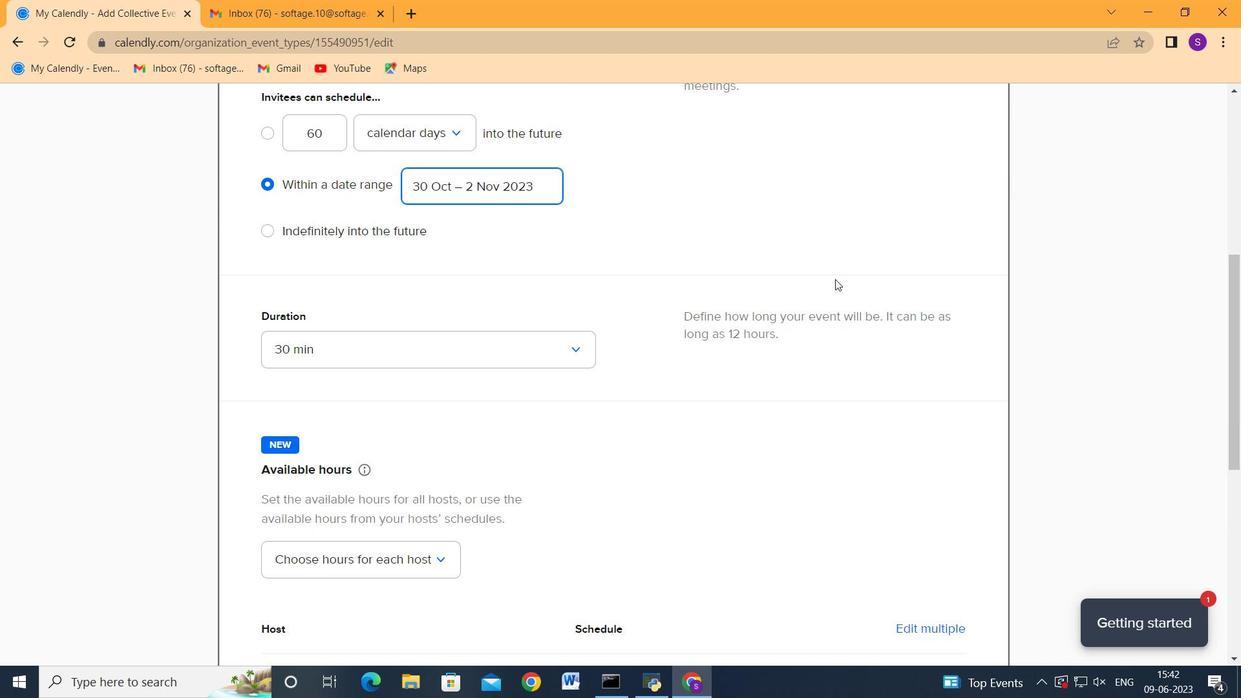 
Action: Mouse moved to (855, 272)
Screenshot: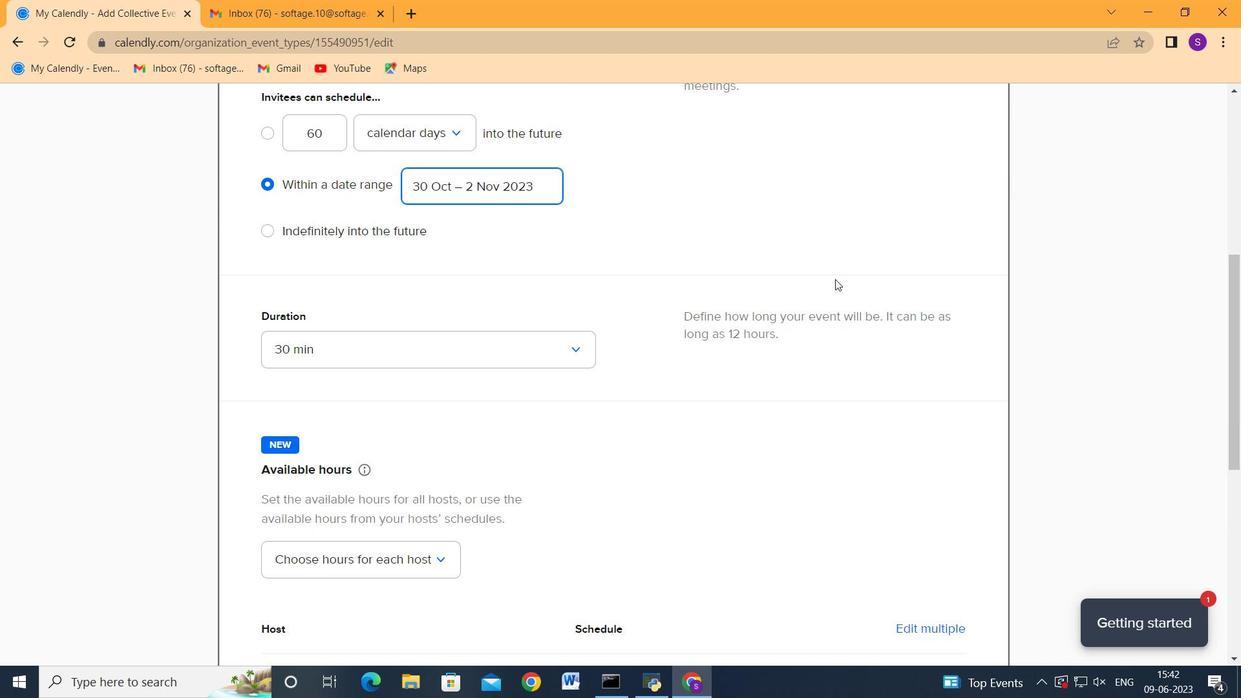 
Action: Mouse scrolled (855, 273) with delta (0, 0)
Screenshot: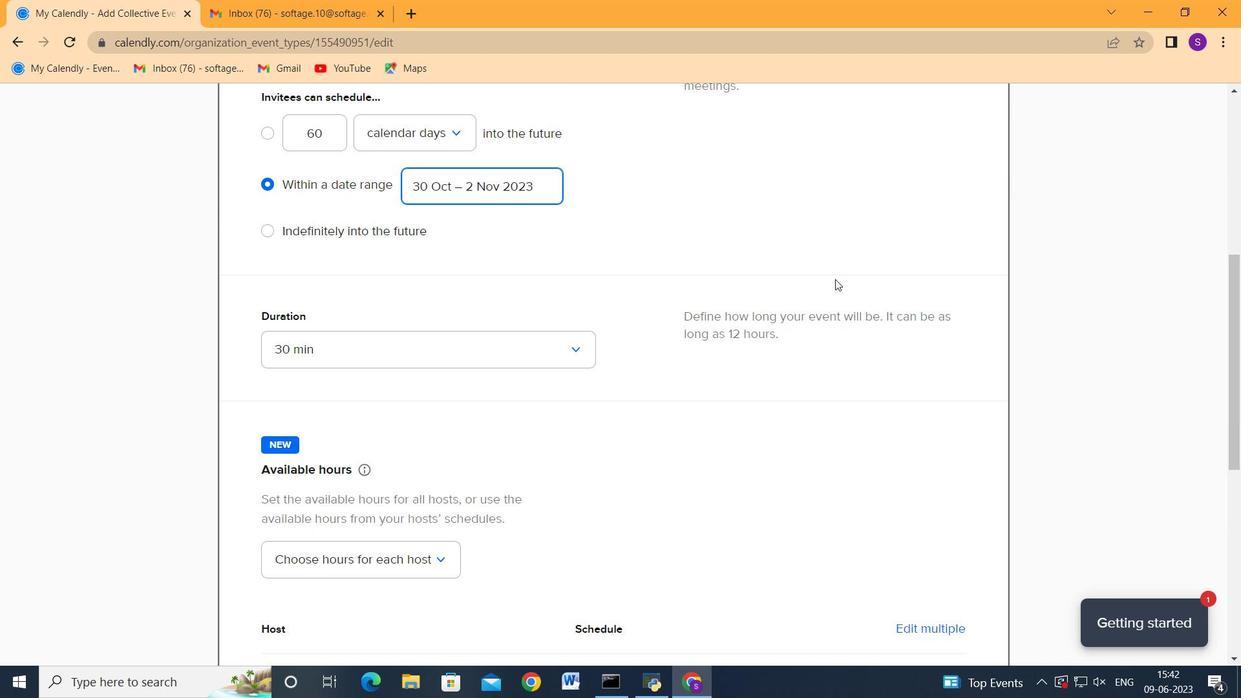 
Action: Mouse moved to (862, 271)
Screenshot: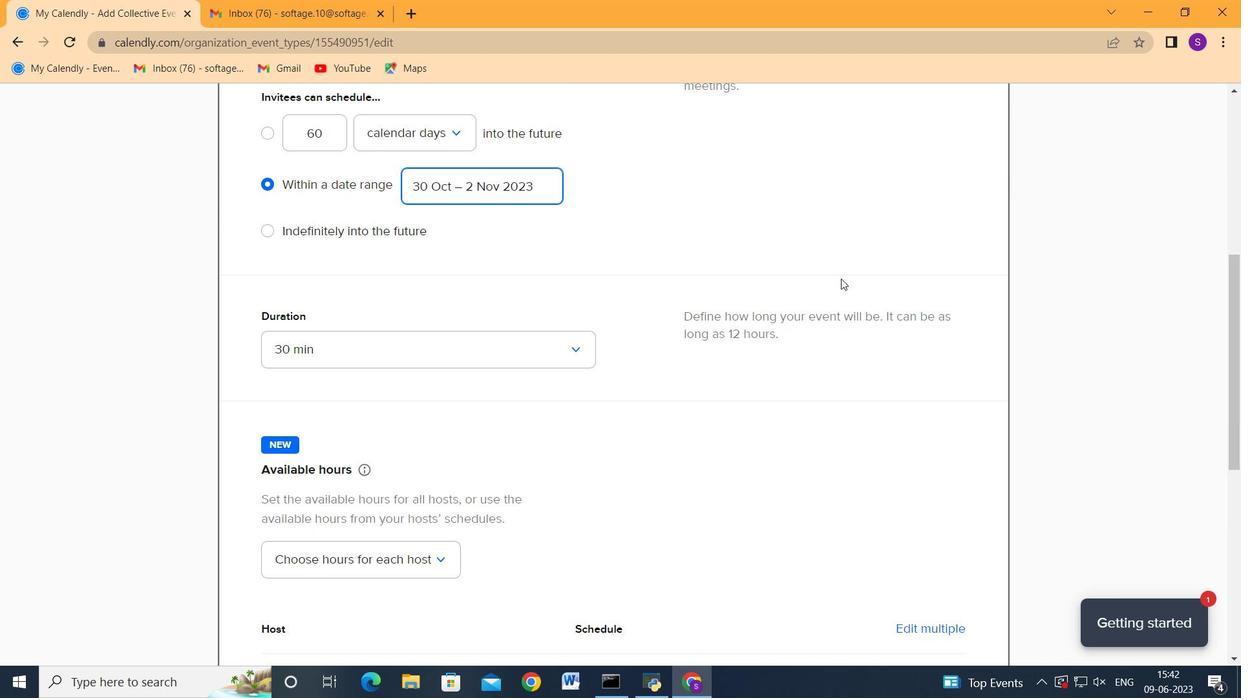
Action: Mouse scrolled (862, 272) with delta (0, 0)
Screenshot: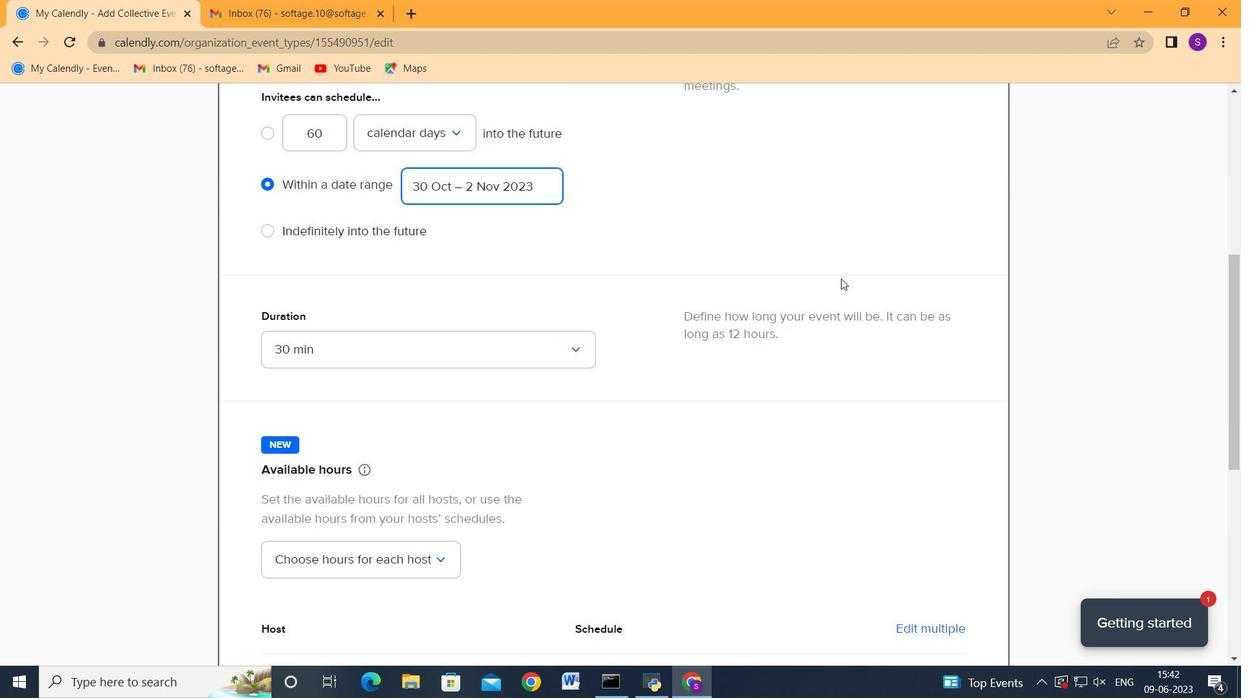 
Action: Mouse moved to (863, 271)
Screenshot: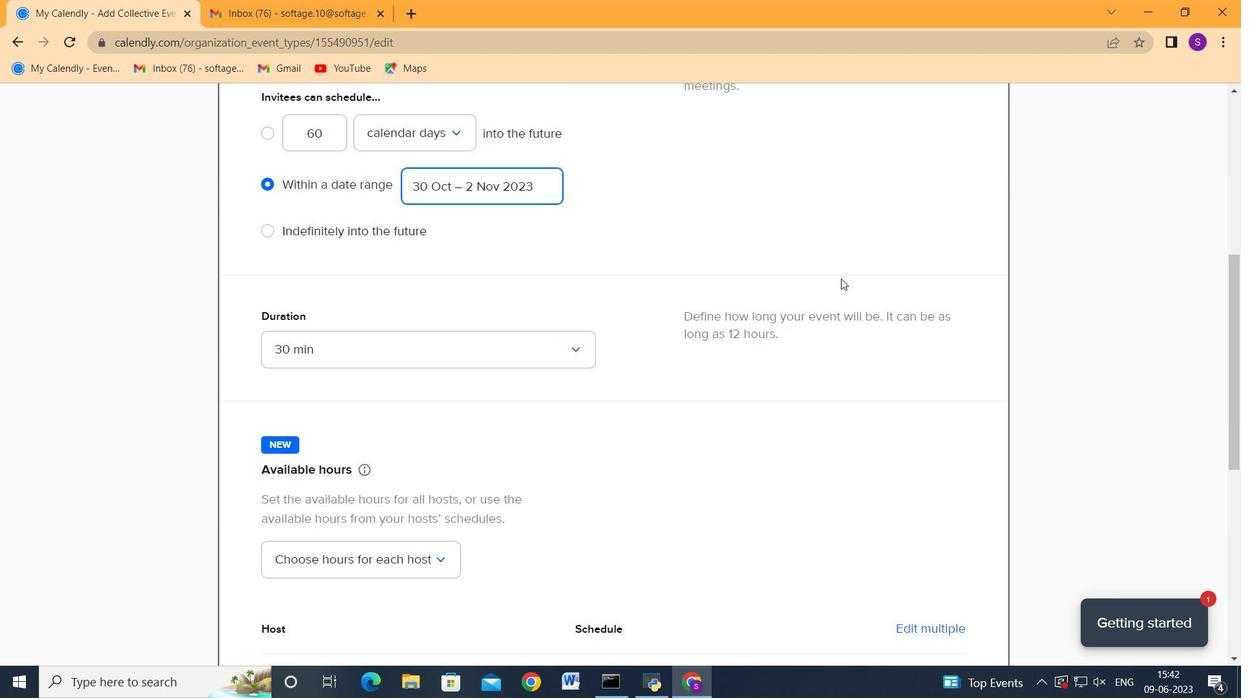 
Action: Mouse scrolled (863, 272) with delta (0, 0)
Screenshot: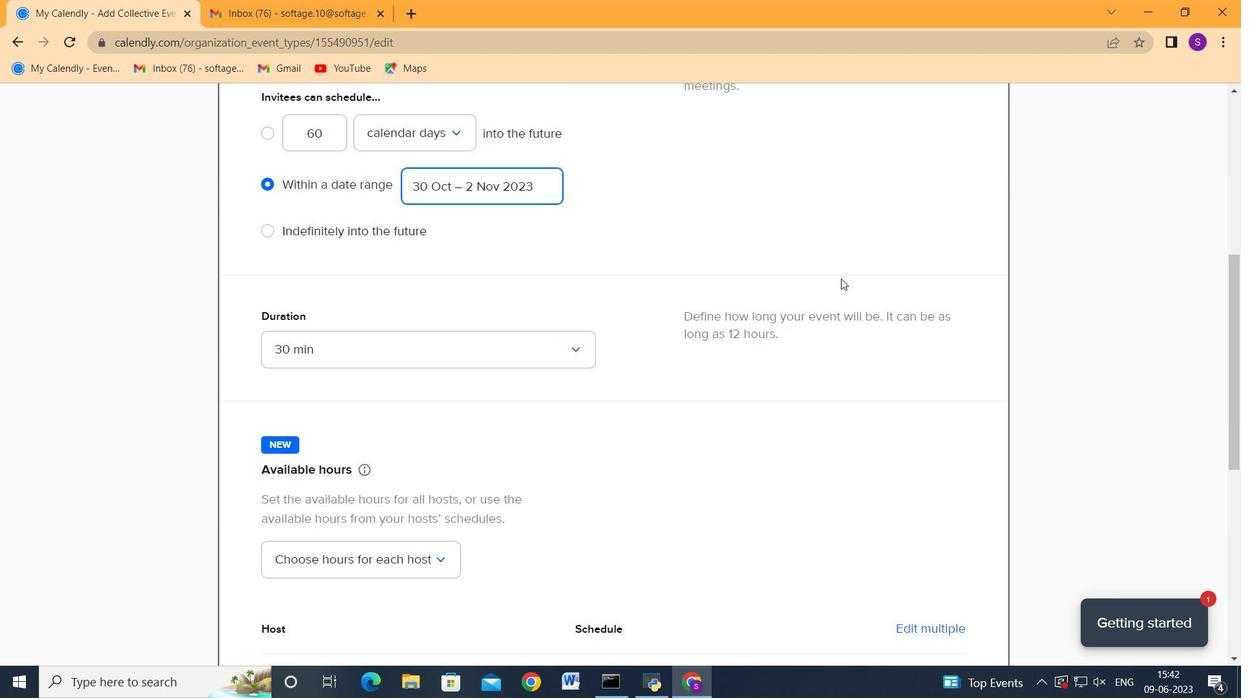 
Action: Mouse moved to (954, 316)
Screenshot: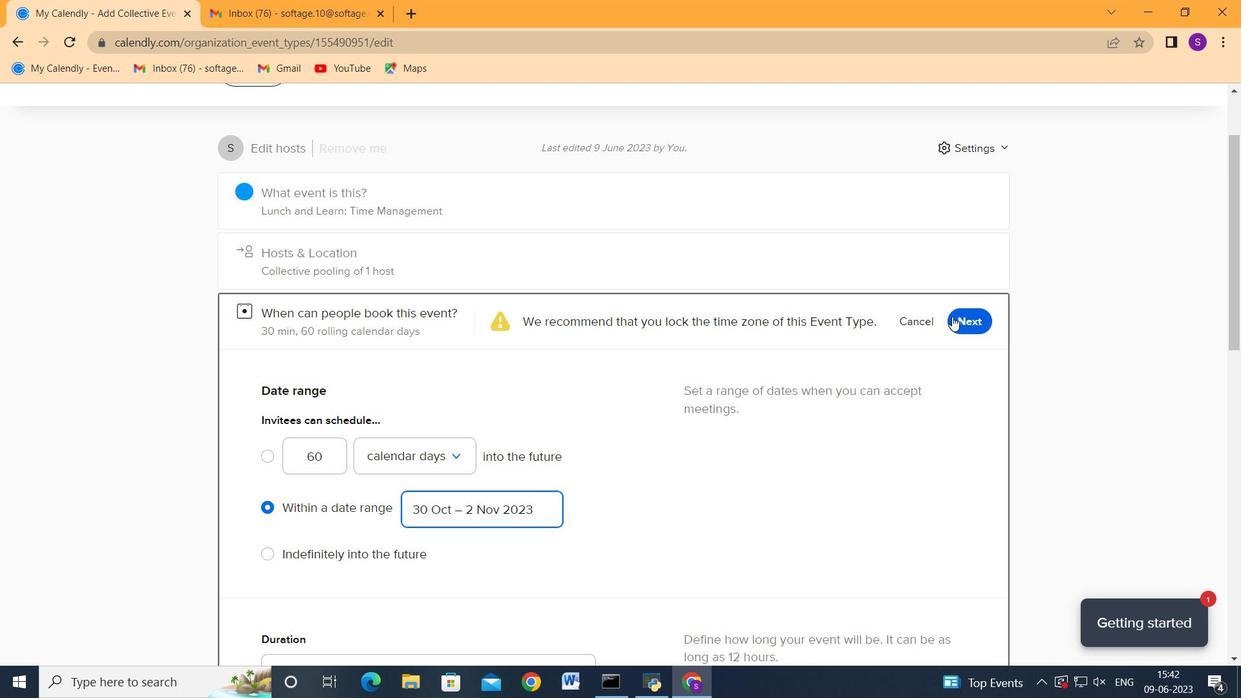 
Action: Mouse pressed left at (954, 316)
Screenshot: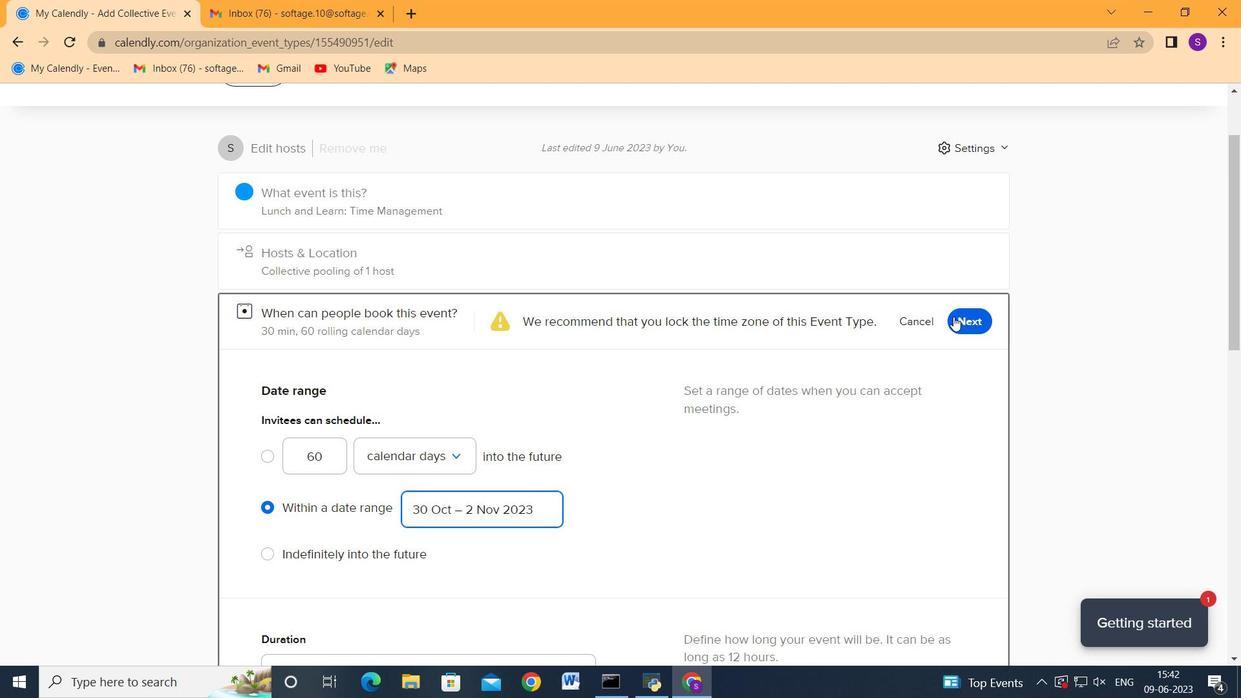 
Action: Mouse moved to (555, 289)
Screenshot: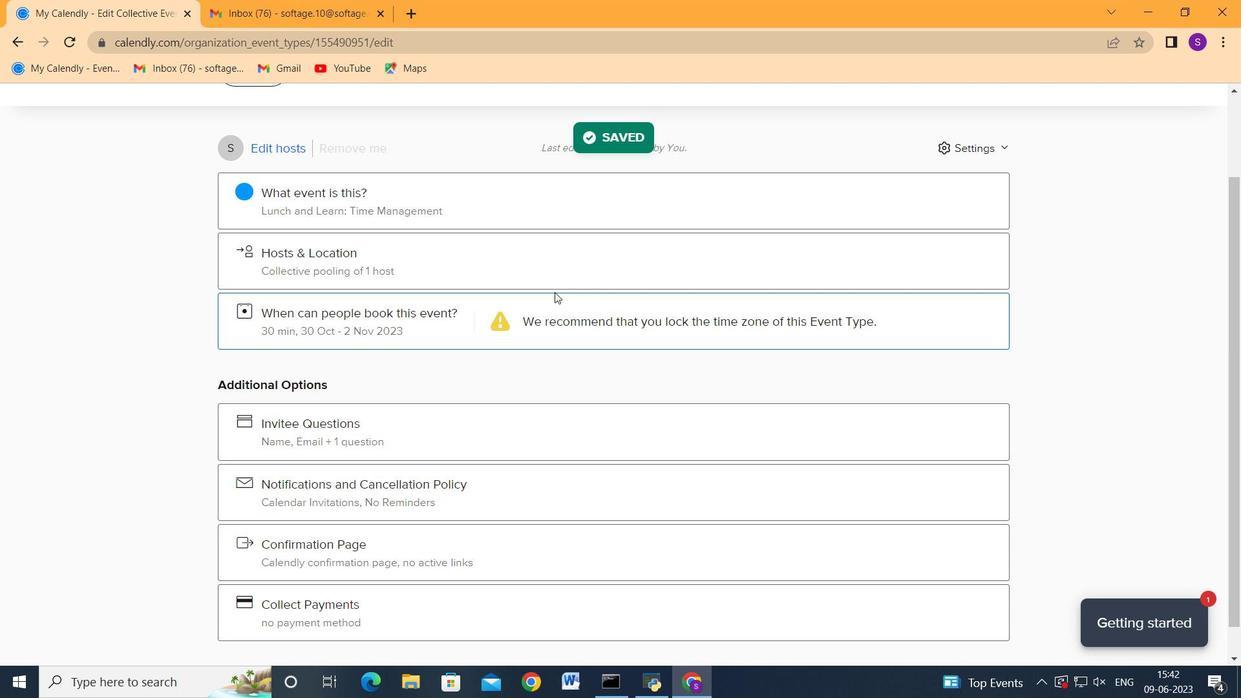
Action: Mouse scrolled (555, 288) with delta (0, 0)
Screenshot: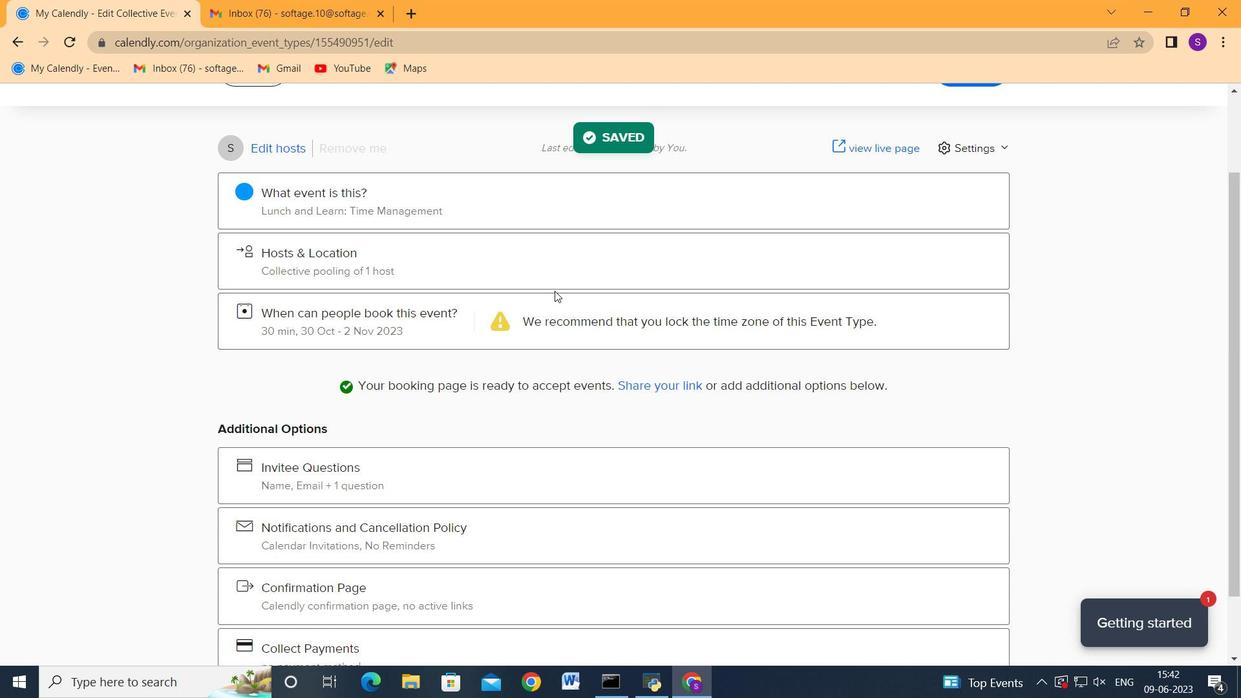 
Action: Mouse scrolled (555, 288) with delta (0, 0)
Screenshot: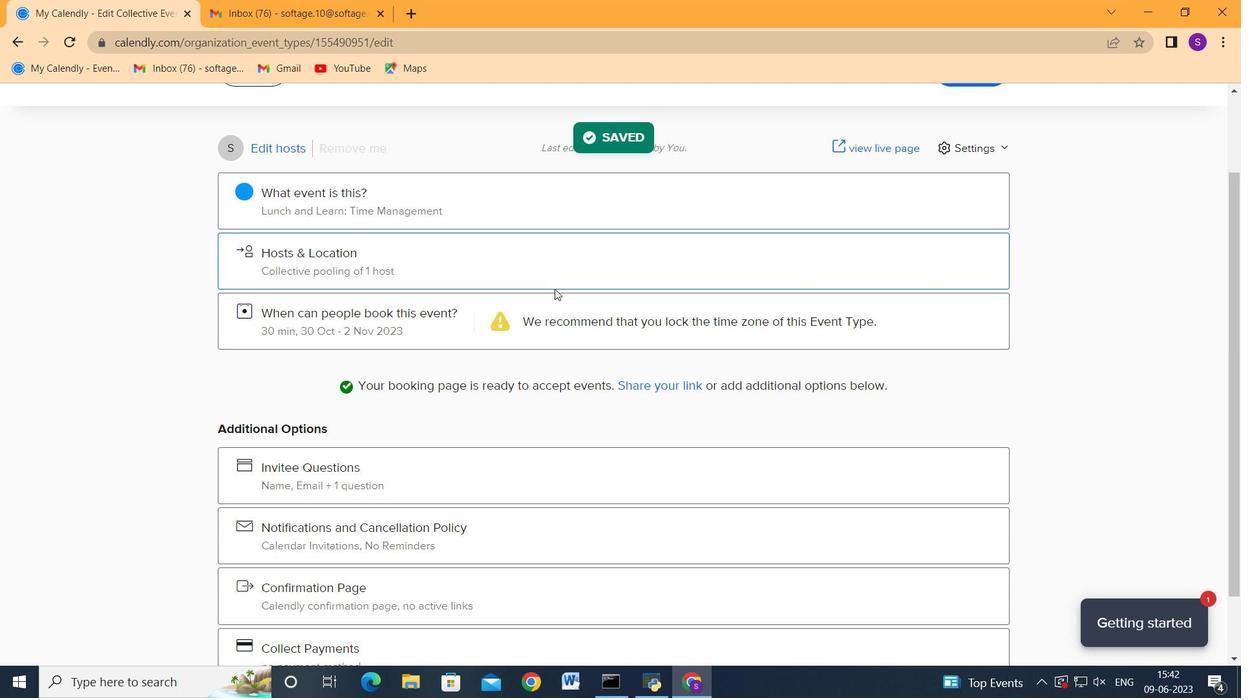 
Action: Mouse scrolled (555, 289) with delta (0, 0)
Screenshot: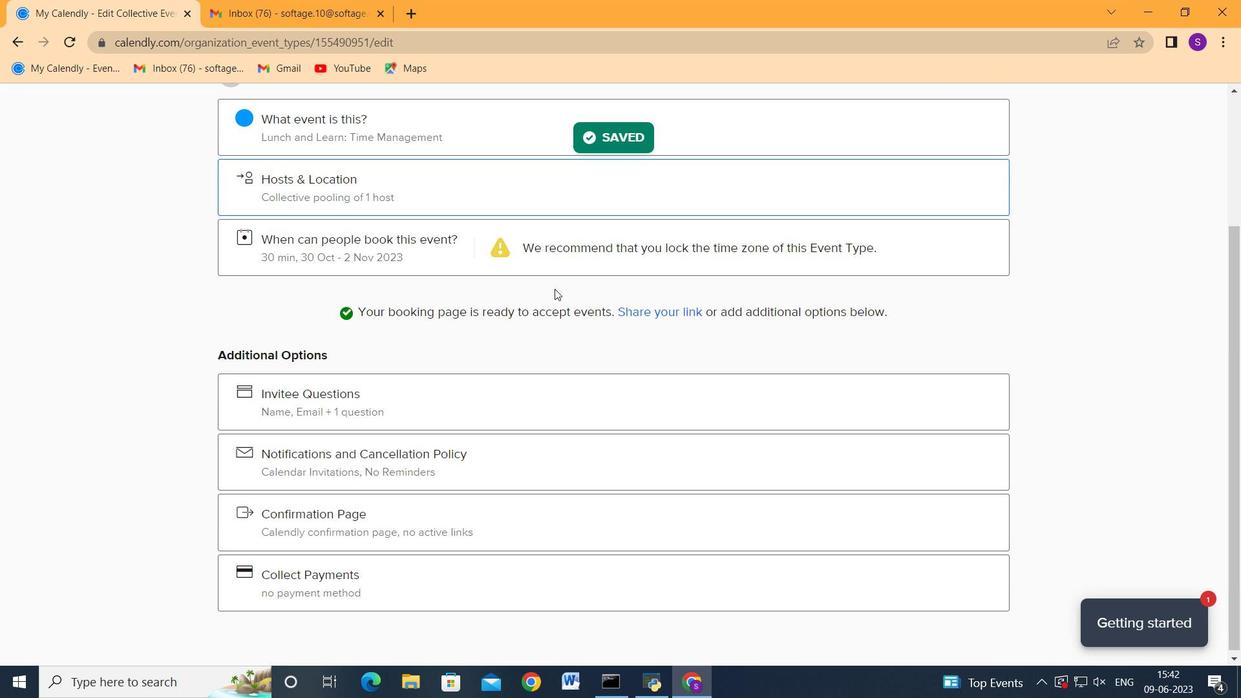 
Action: Mouse scrolled (555, 289) with delta (0, 0)
Screenshot: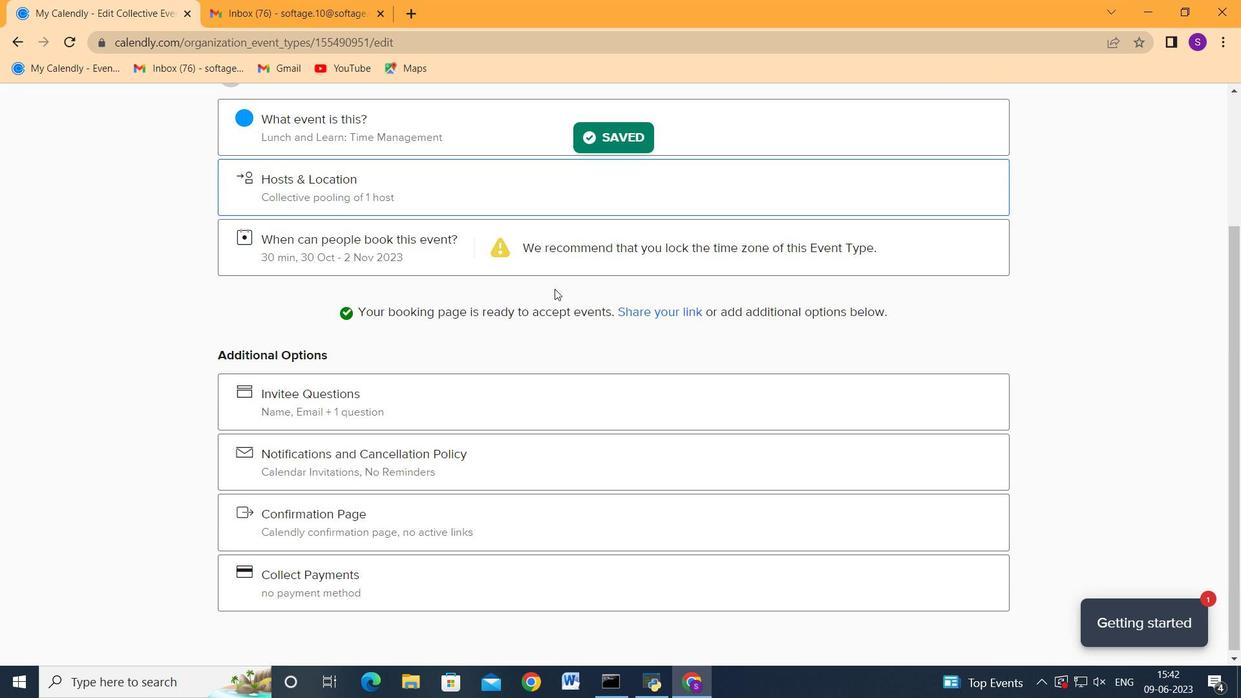 
Action: Mouse moved to (986, 162)
Screenshot: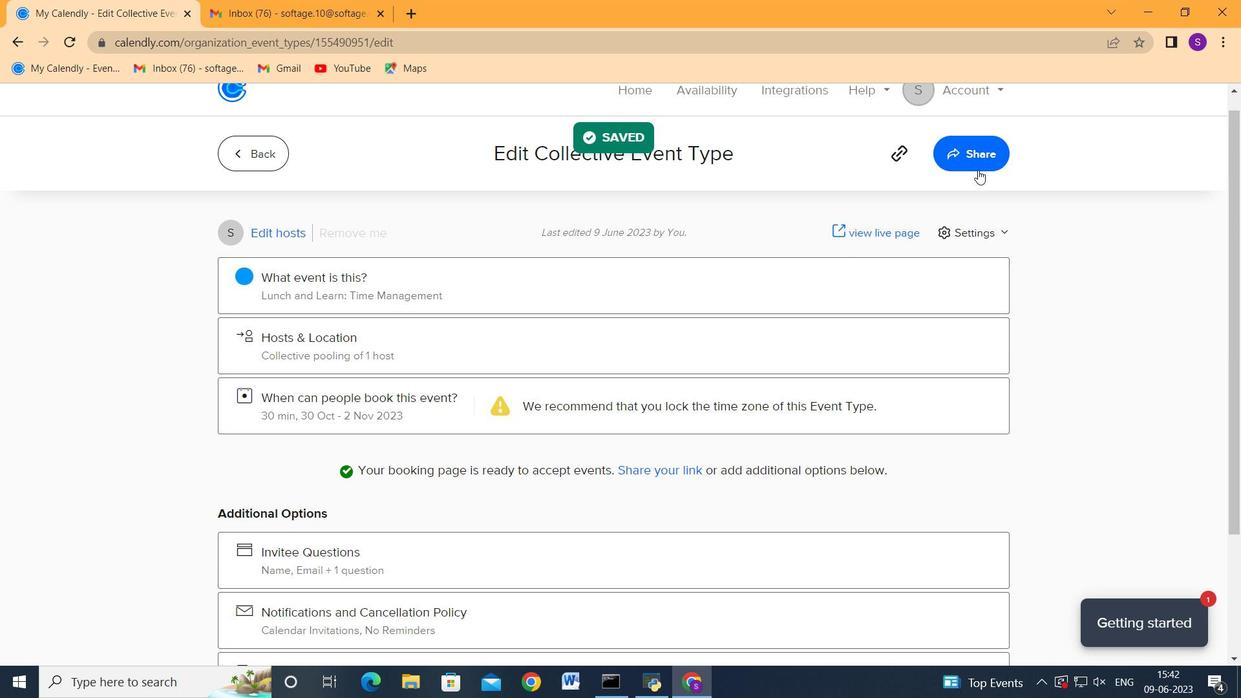 
Action: Mouse pressed left at (986, 162)
Screenshot: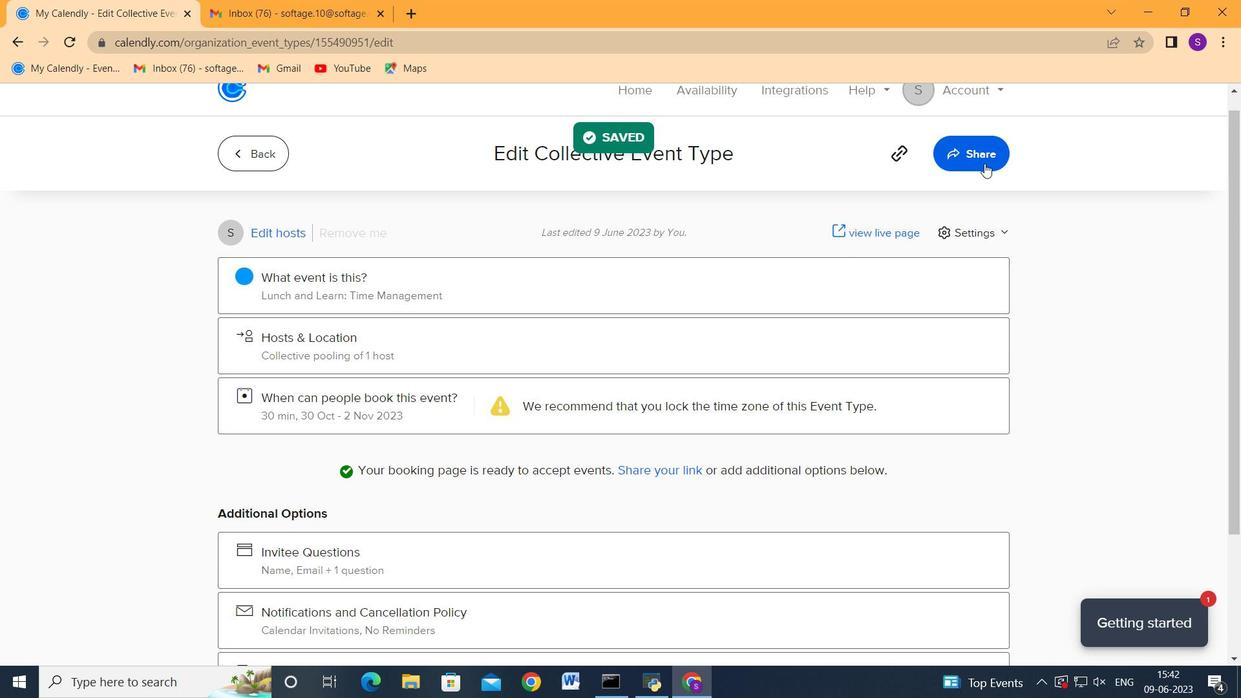
Action: Mouse moved to (818, 315)
Screenshot: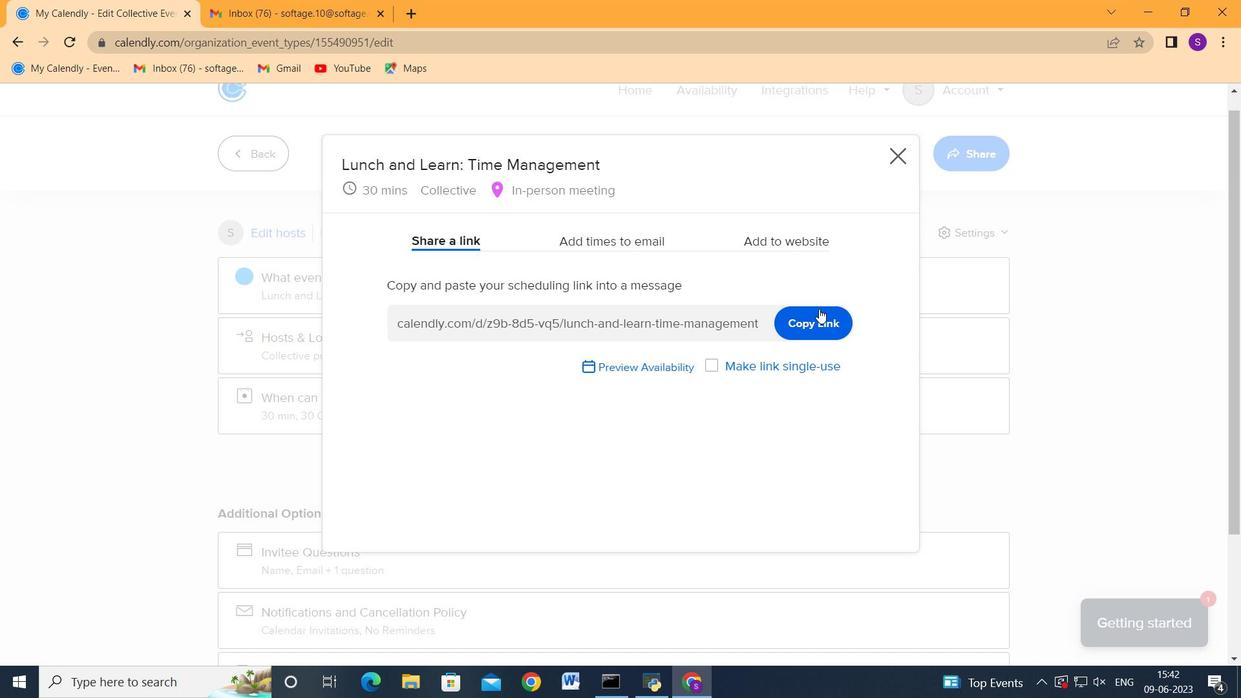 
Action: Mouse pressed left at (818, 315)
Screenshot: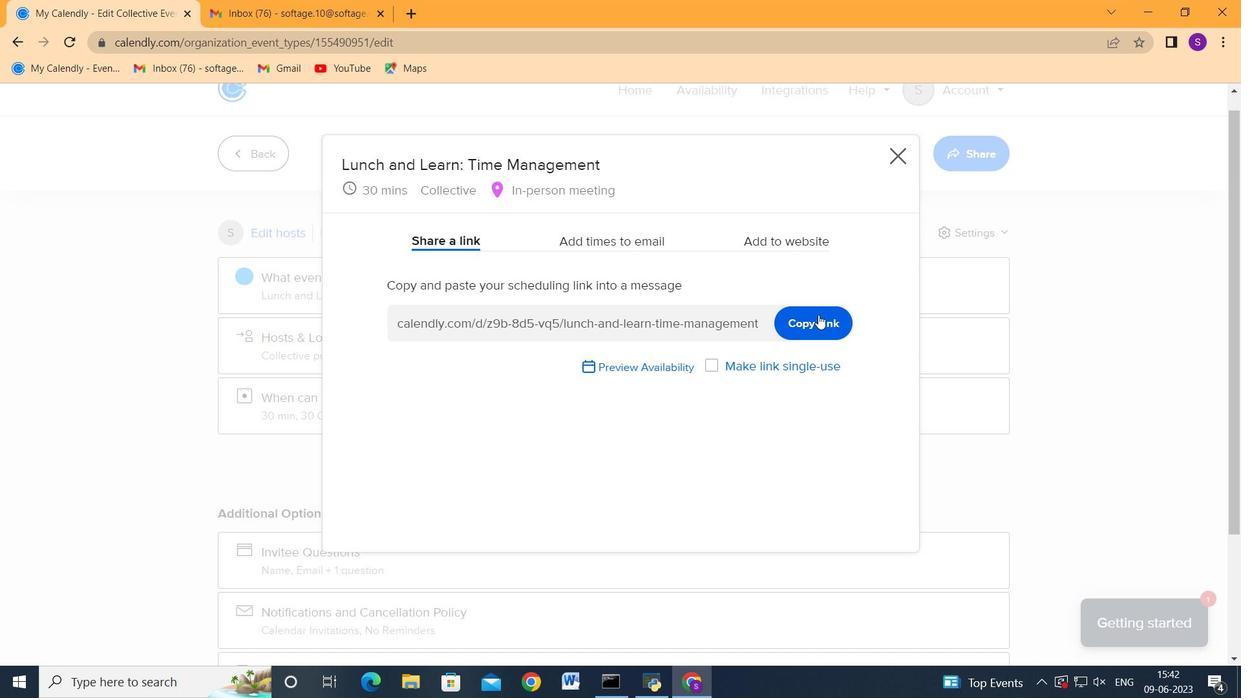 
Action: Mouse moved to (227, 0)
Screenshot: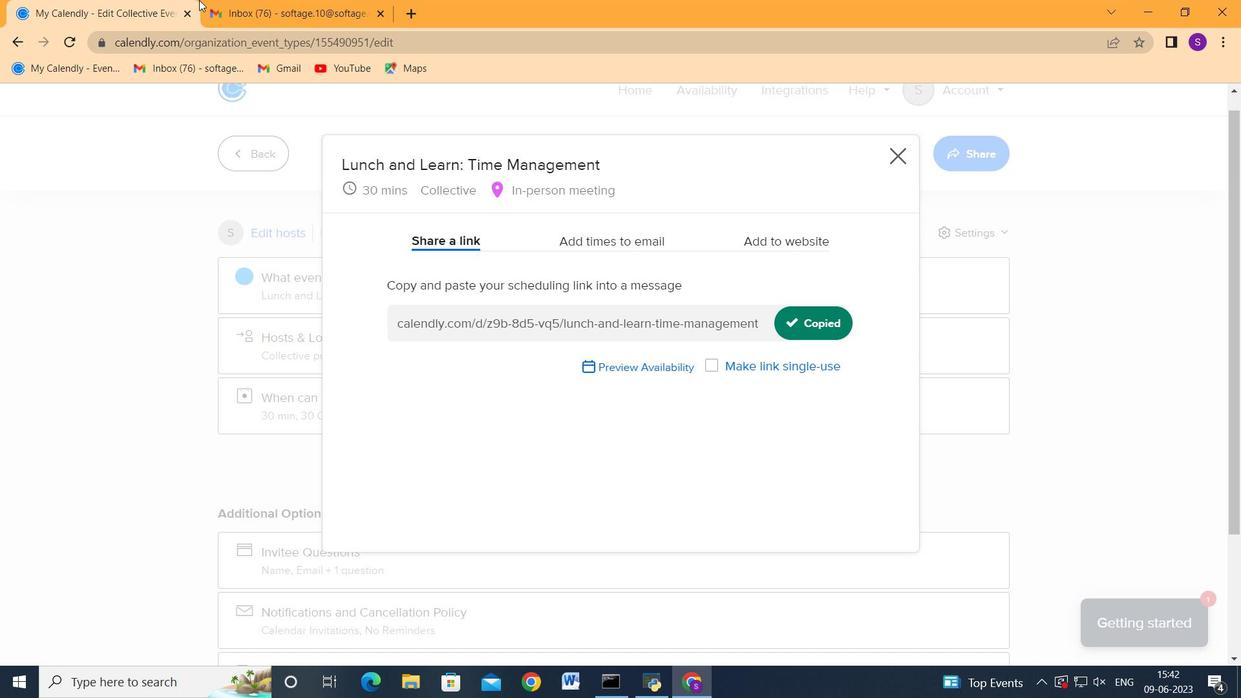 
Action: Mouse pressed left at (227, 0)
Screenshot: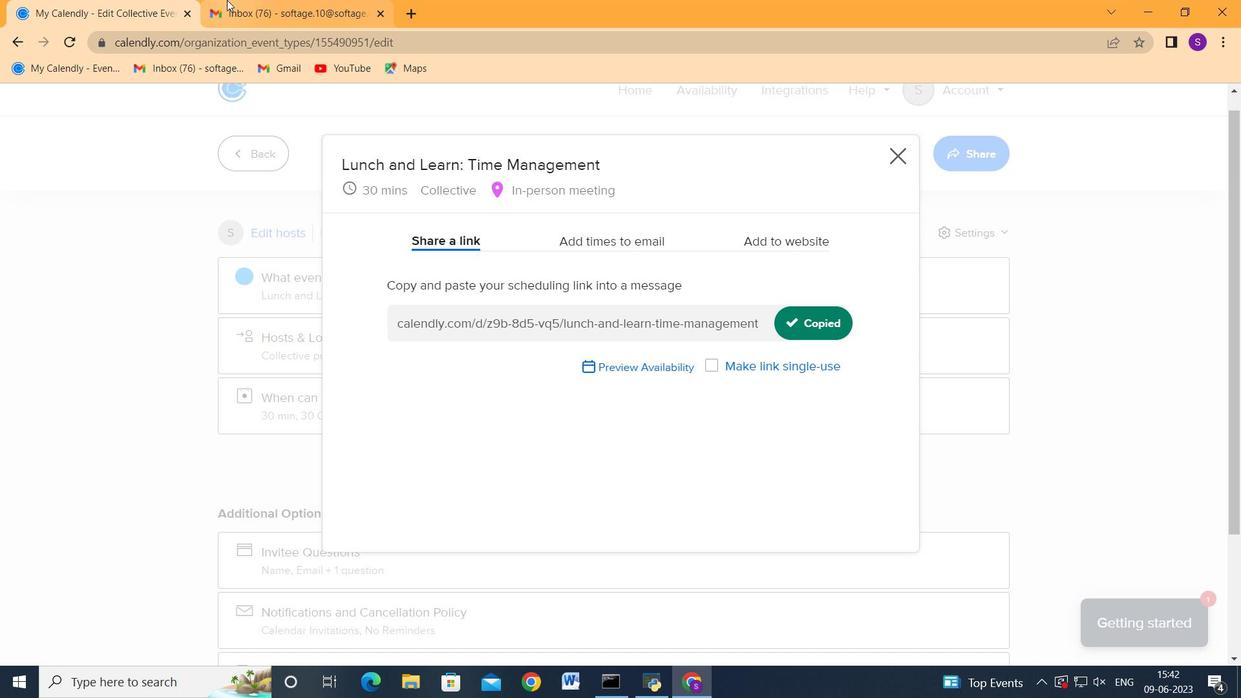 
Action: Mouse moved to (133, 186)
Screenshot: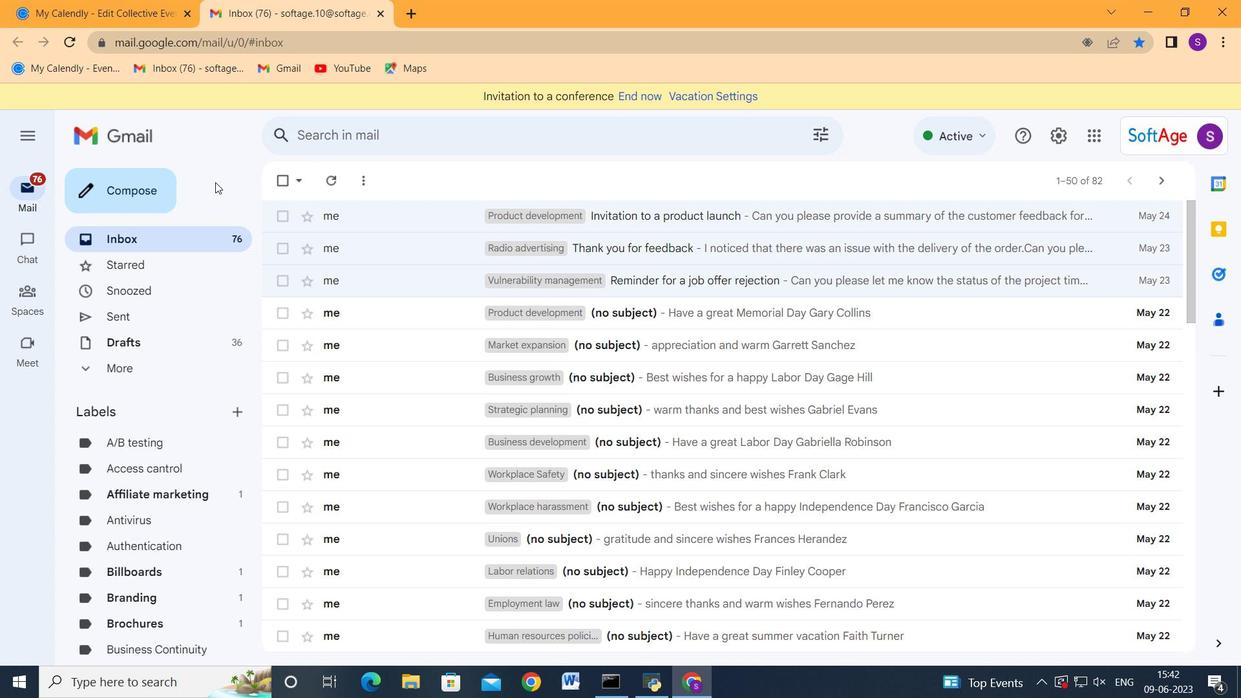 
Action: Mouse pressed left at (133, 186)
Screenshot: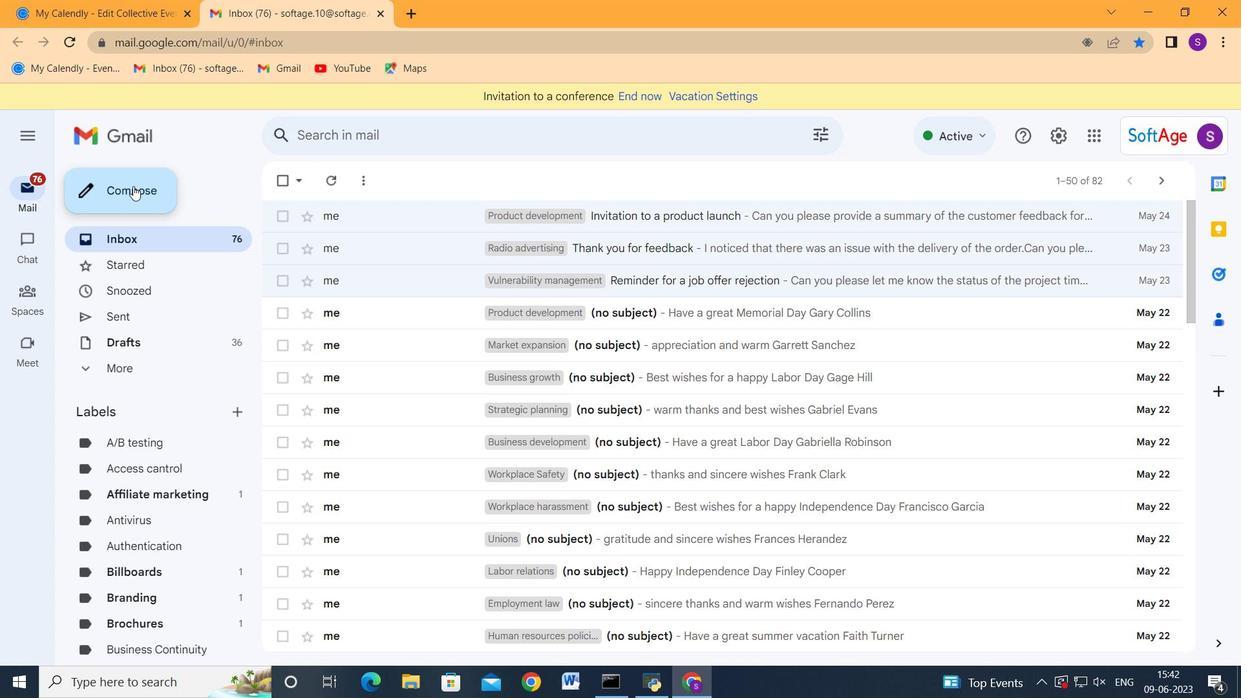 
Action: Mouse moved to (547, 205)
Screenshot: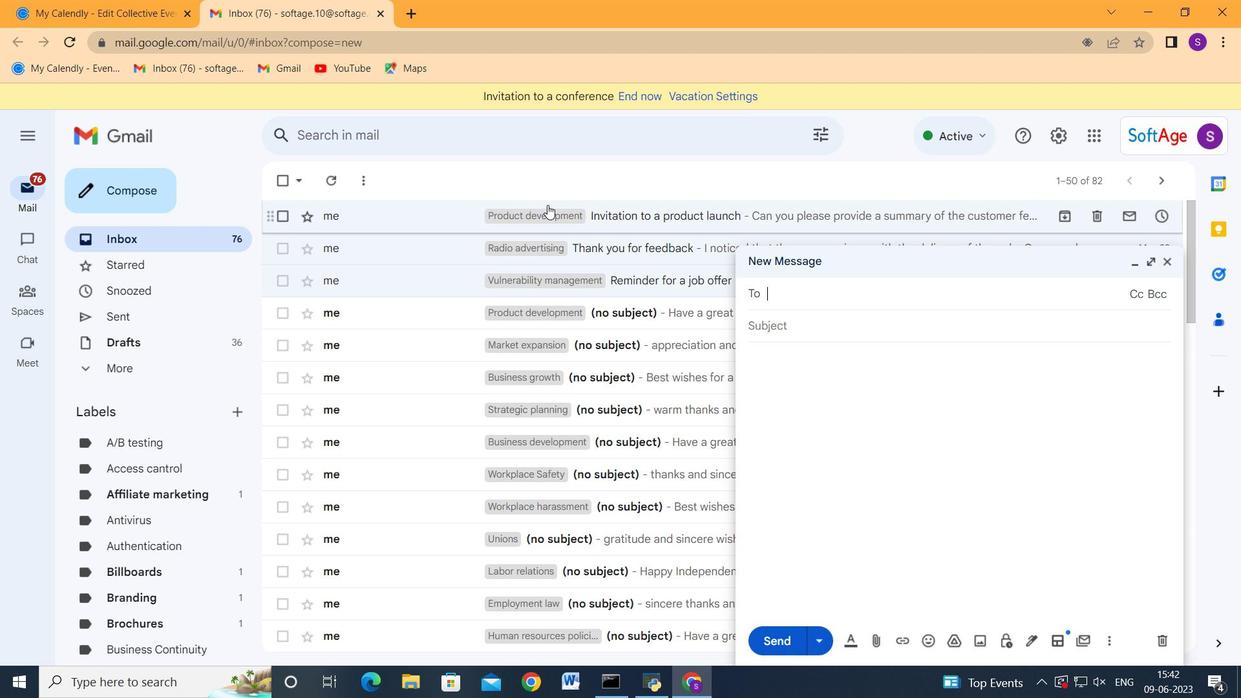 
Action: Key pressed softage.5<Key.shift_r>@softage.net<Key.enter>softage.6<Key.shift_r>@spft<Key.backspace><Key.backspace><Key.backspace>oftage.e<Key.backspace>net<Key.enter><Key.tab><Key.tab>ctrl+V
Screenshot: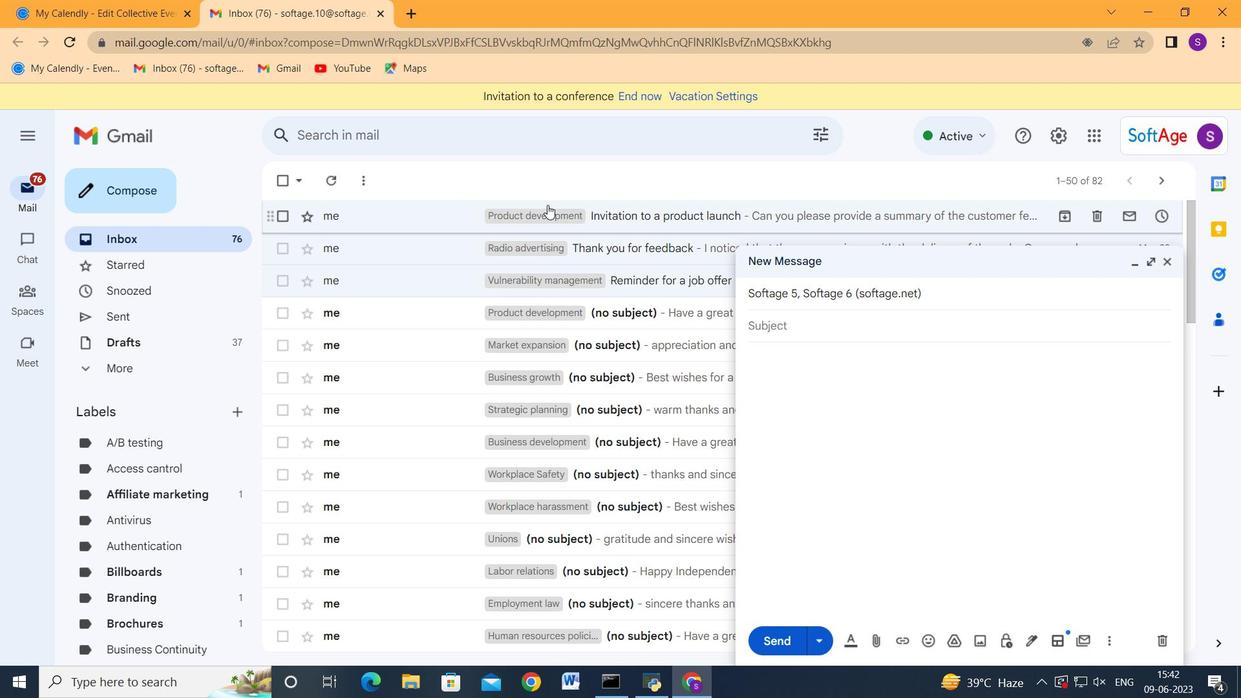 
Action: Mouse moved to (782, 640)
Screenshot: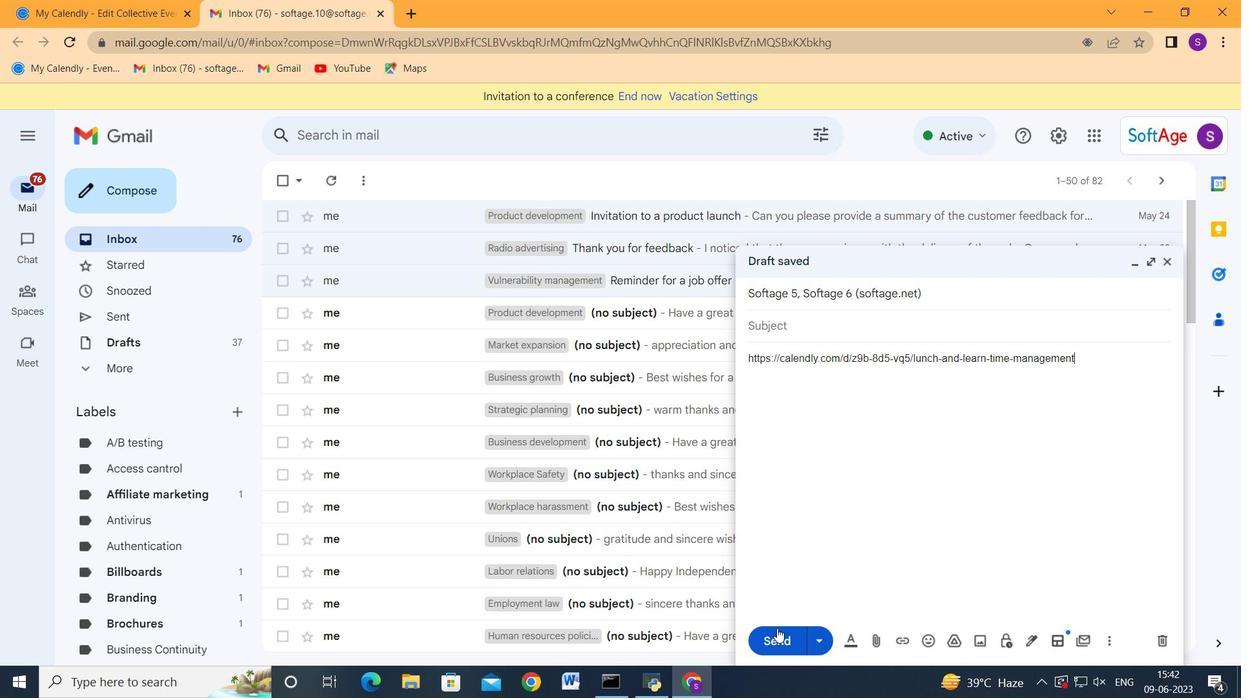 
Action: Mouse pressed left at (782, 640)
Screenshot: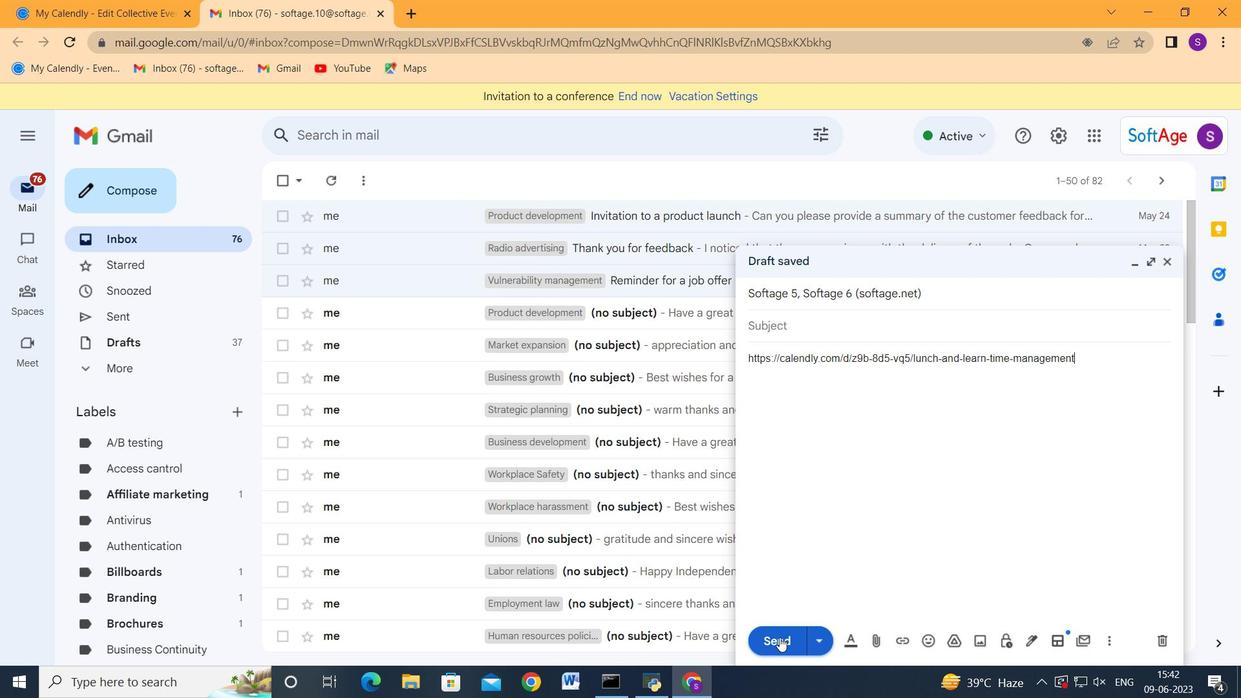 
Action: Mouse moved to (747, 403)
Screenshot: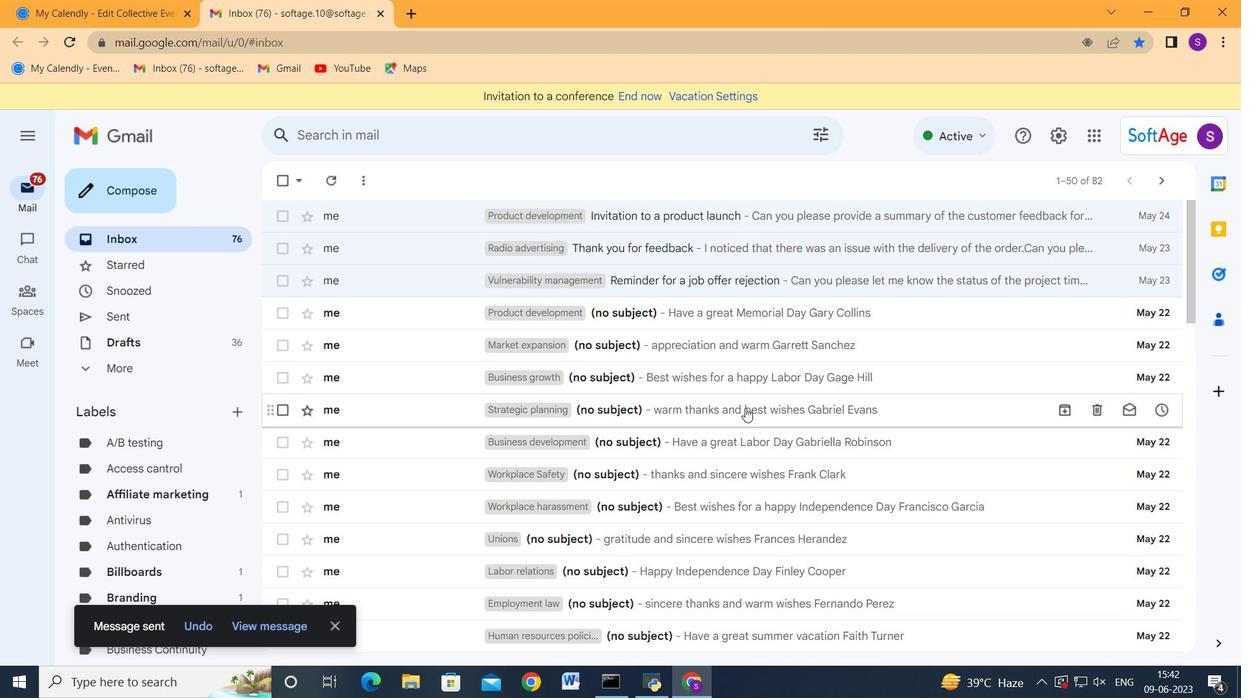 
